 Task: Open Card Compliance Assessment in Board Public Relations Crisis Communication Planning and Preparation to Workspace Enterprise Risk Management and add a team member Softage.2@softage.net, a label Red, a checklist Food Photography, an attachment from your onedrive, a color Red and finally, add a card description 'Develop and launch new customer feedback program for product improvements' and a comment 'Given the potential impact of this task on our company mission and values, let us ensure that we approach it with a sense of integrity and ethics.'. Add a start date 'Jan 06, 1900' with a due date 'Jan 13, 1900'
Action: Mouse moved to (97, 405)
Screenshot: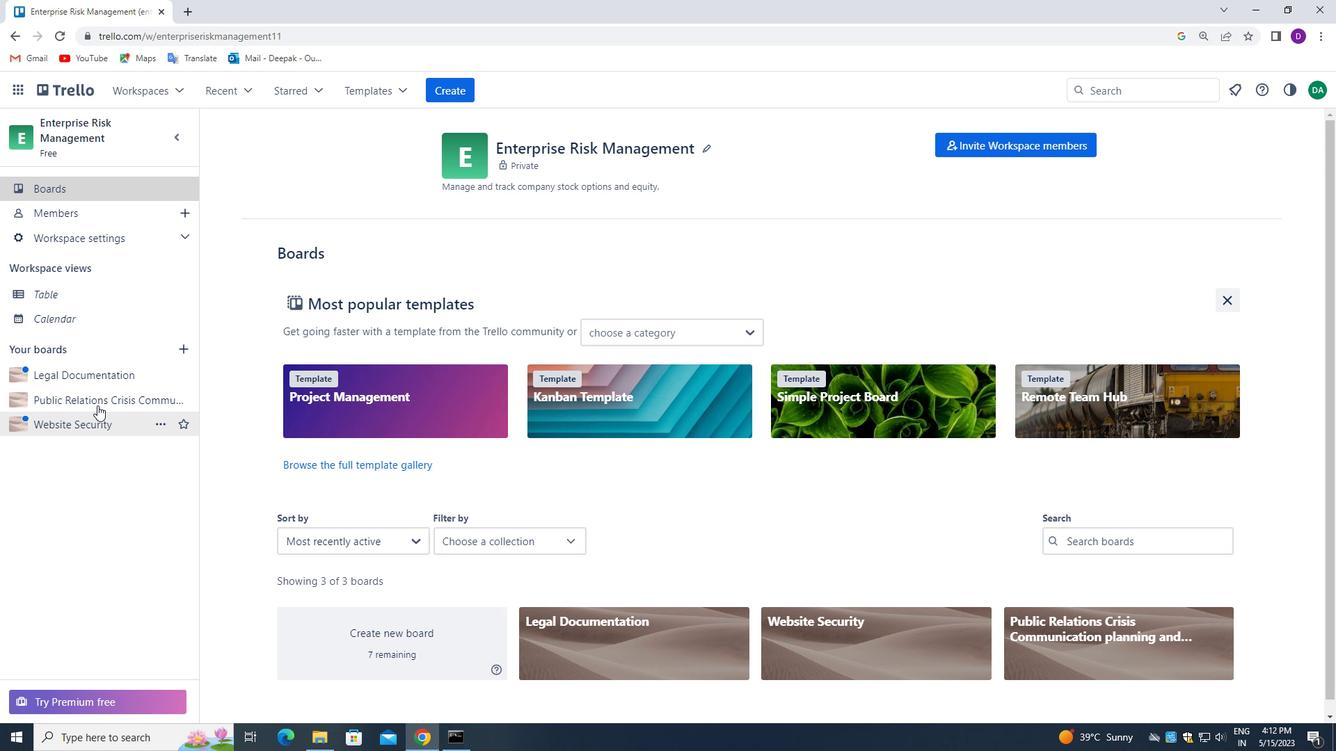 
Action: Mouse pressed left at (97, 405)
Screenshot: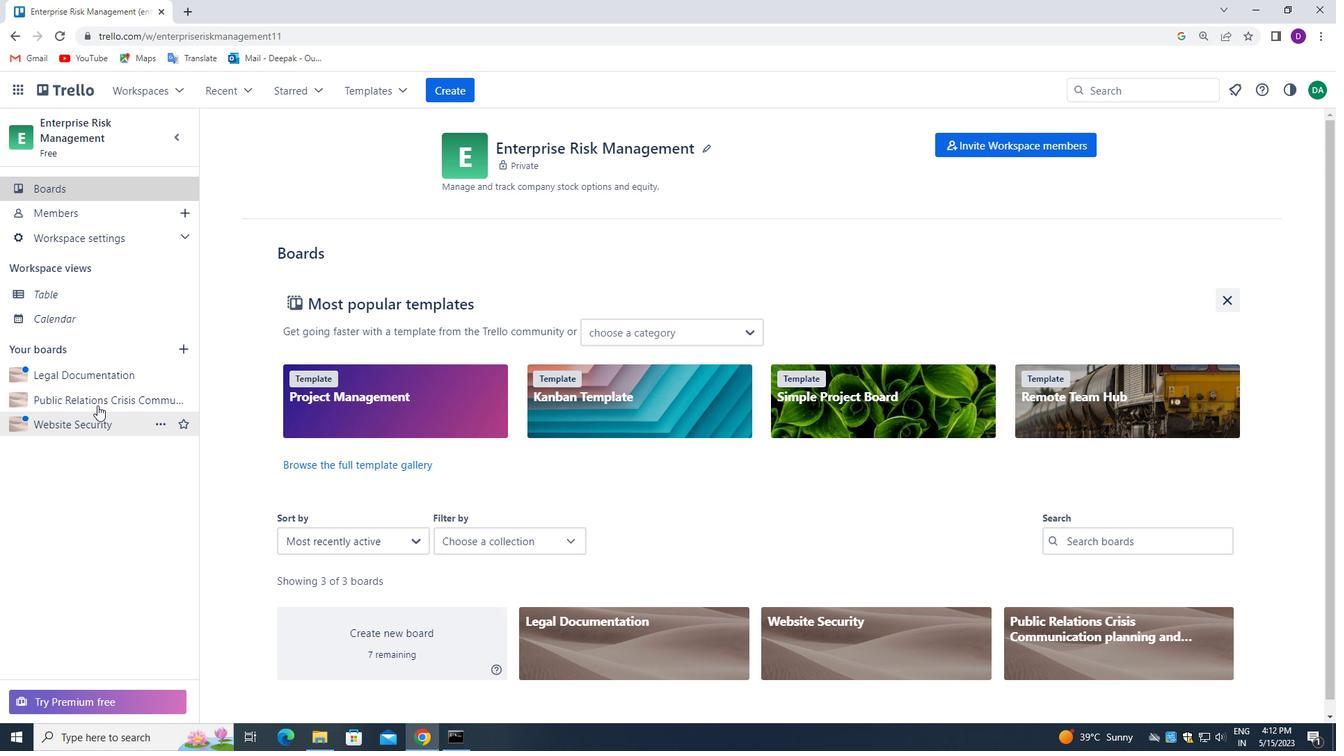 
Action: Mouse moved to (522, 208)
Screenshot: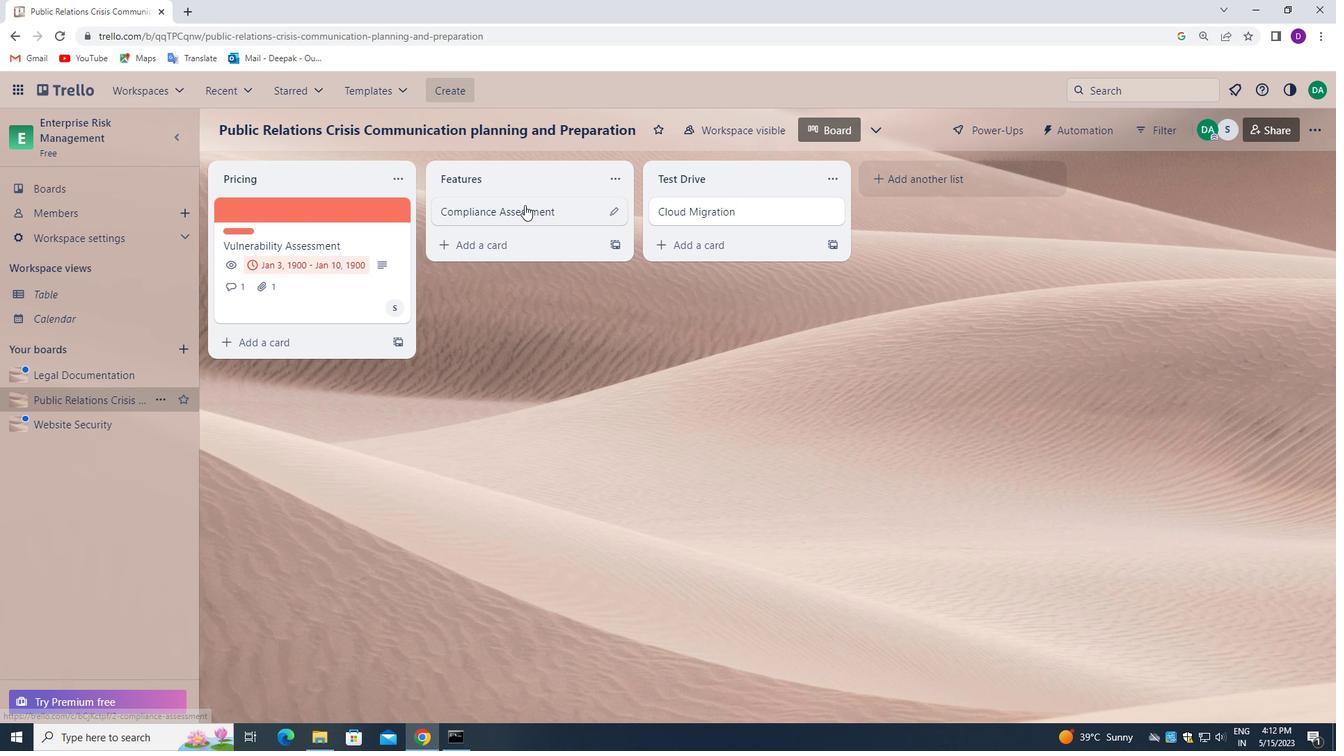 
Action: Mouse pressed left at (522, 208)
Screenshot: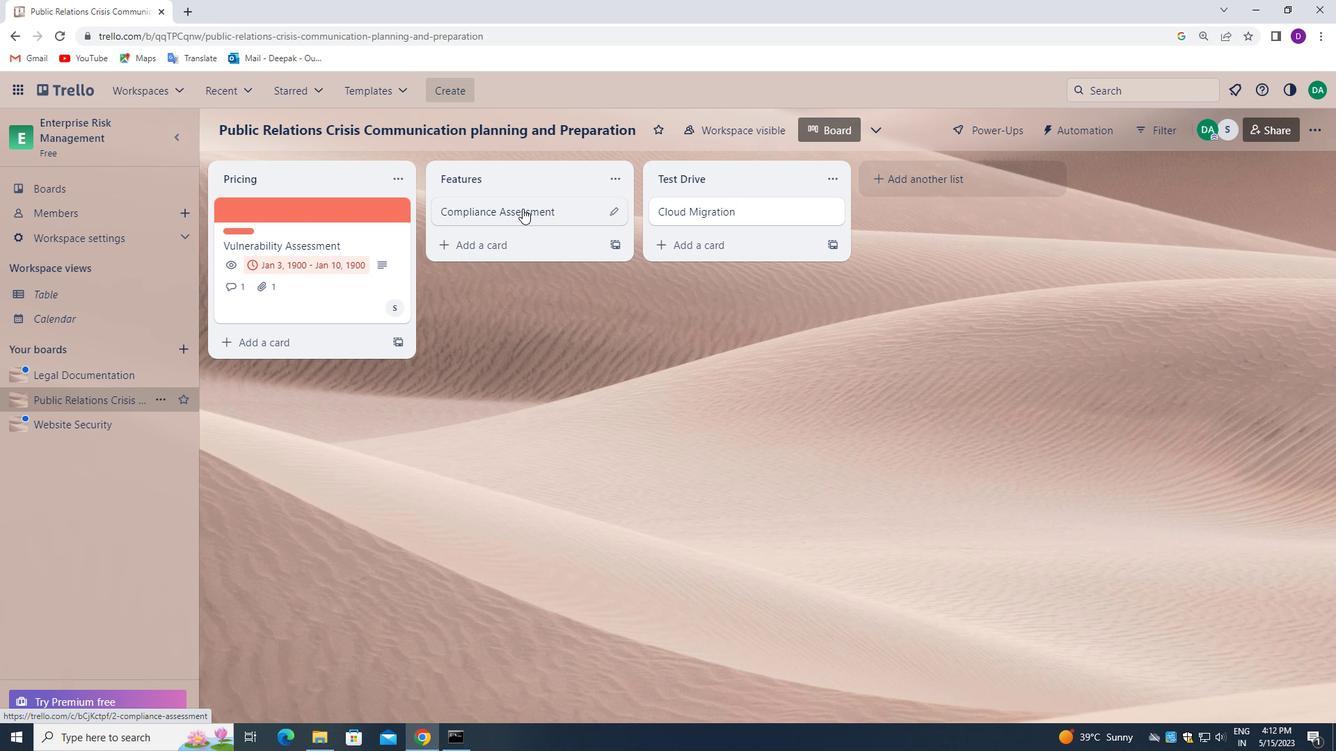 
Action: Mouse moved to (882, 261)
Screenshot: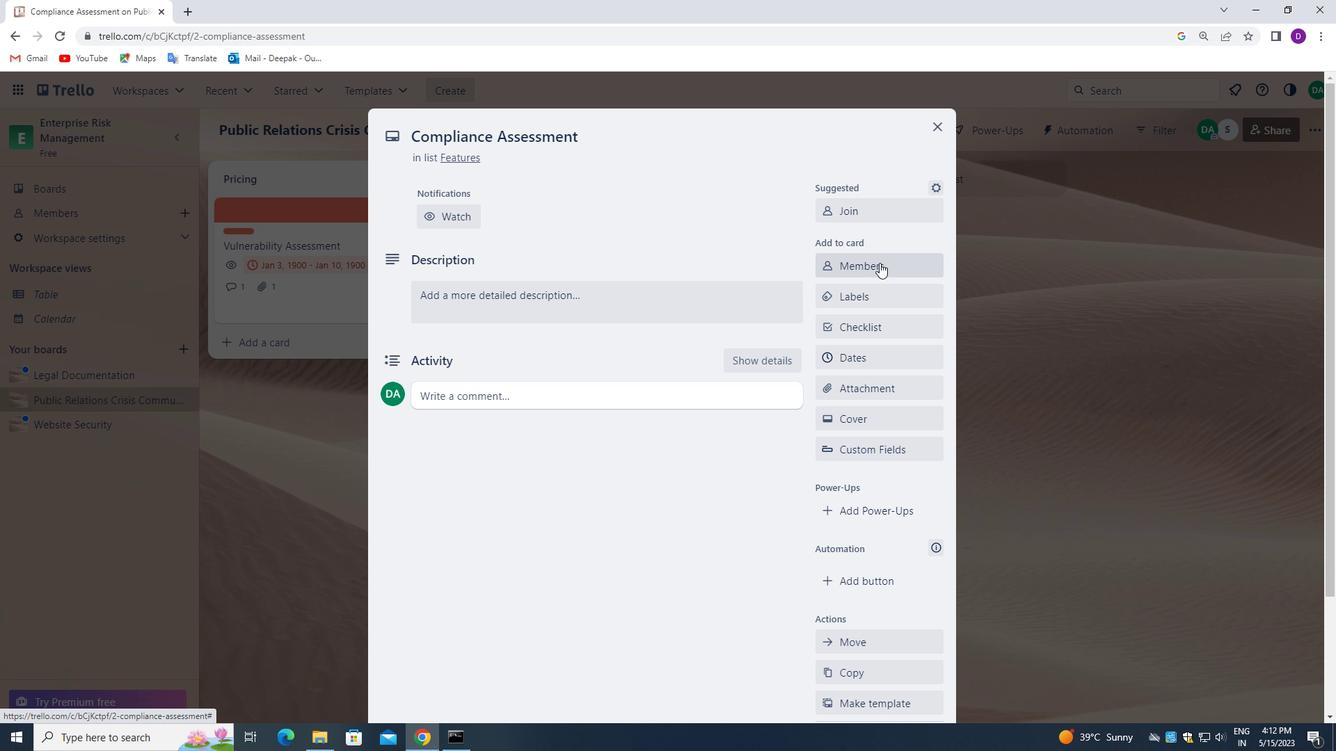 
Action: Mouse pressed left at (882, 261)
Screenshot: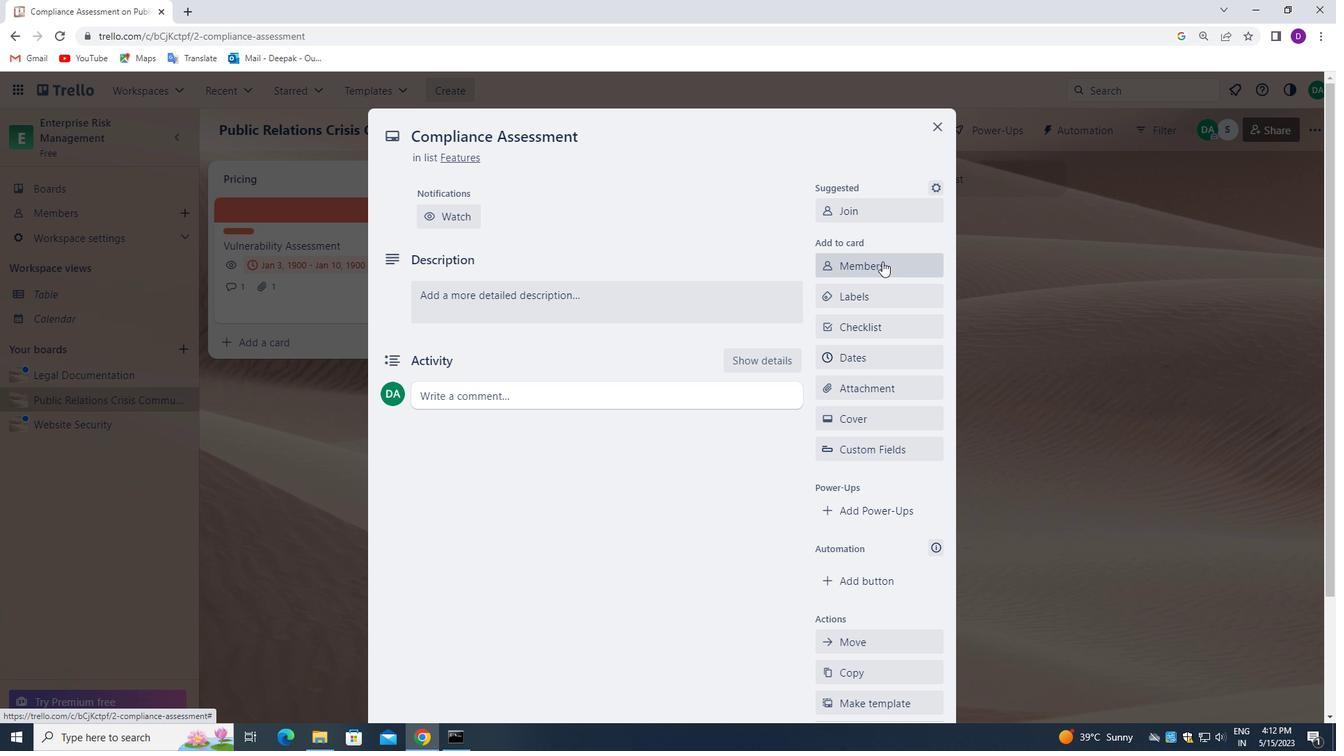 
Action: Mouse moved to (880, 335)
Screenshot: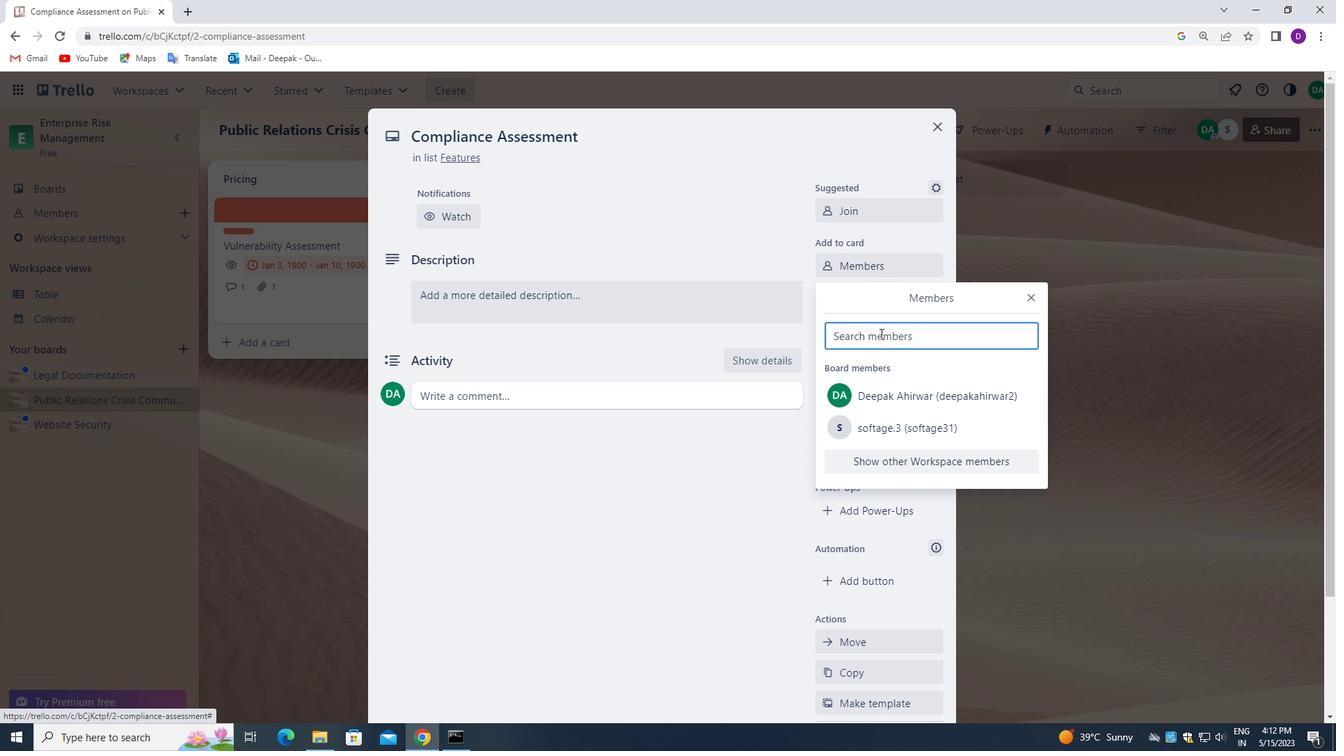 
Action: Mouse pressed left at (880, 335)
Screenshot: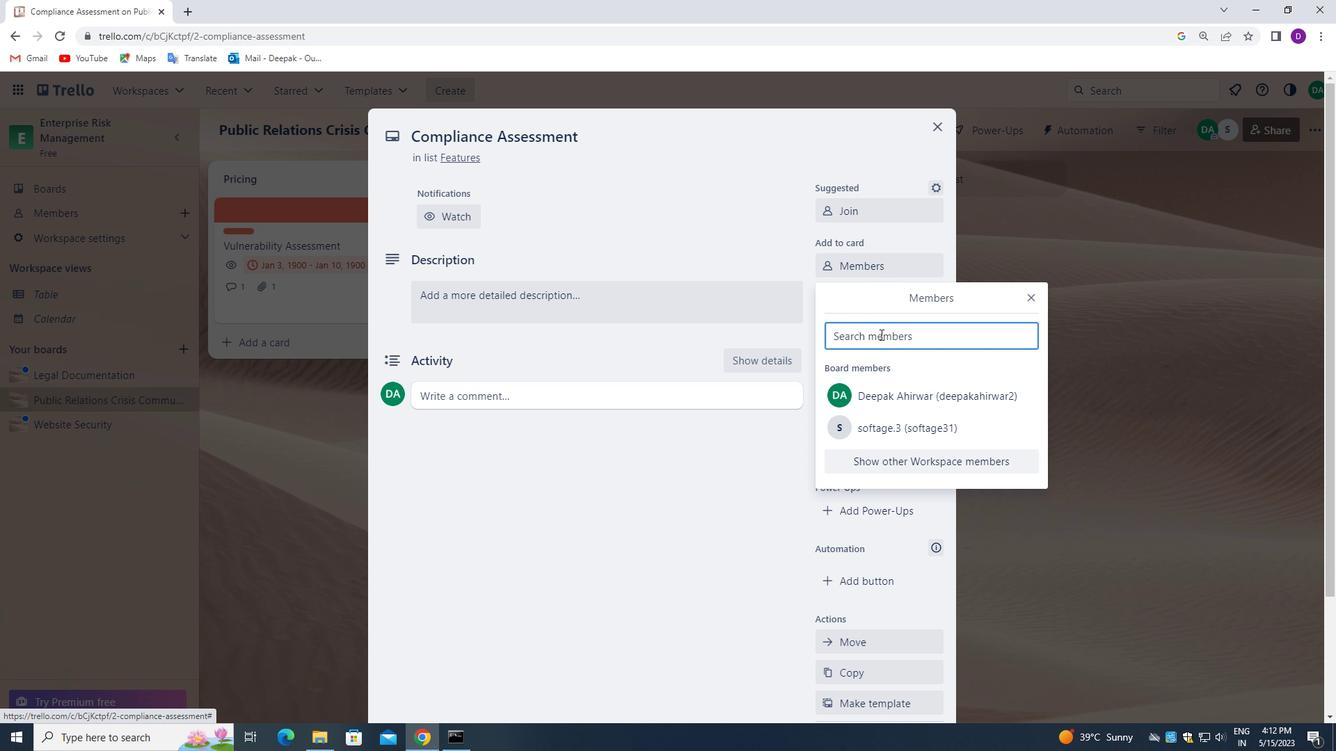 
Action: Mouse moved to (704, 472)
Screenshot: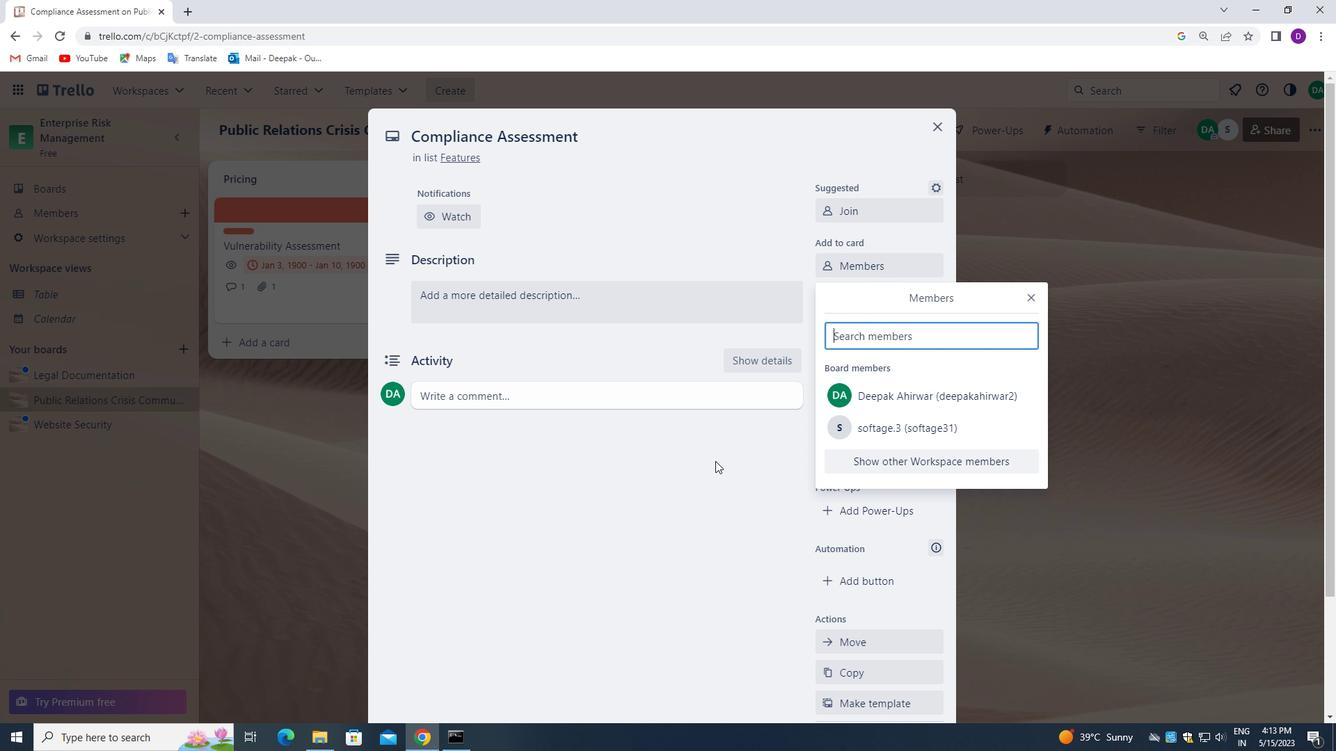 
Action: Key pressed <Key.shift_r>Softage.2<Key.shift>@SOFTAGE.NET
Screenshot: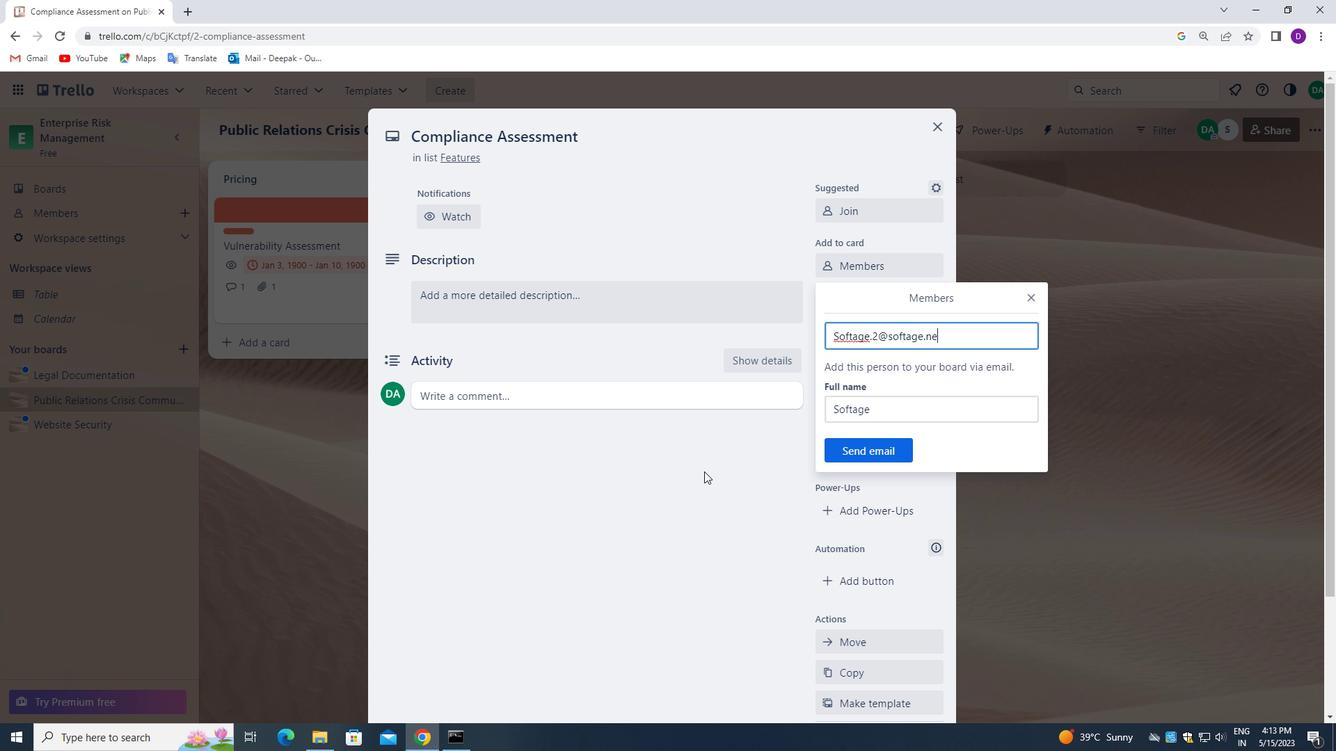 
Action: Mouse moved to (859, 454)
Screenshot: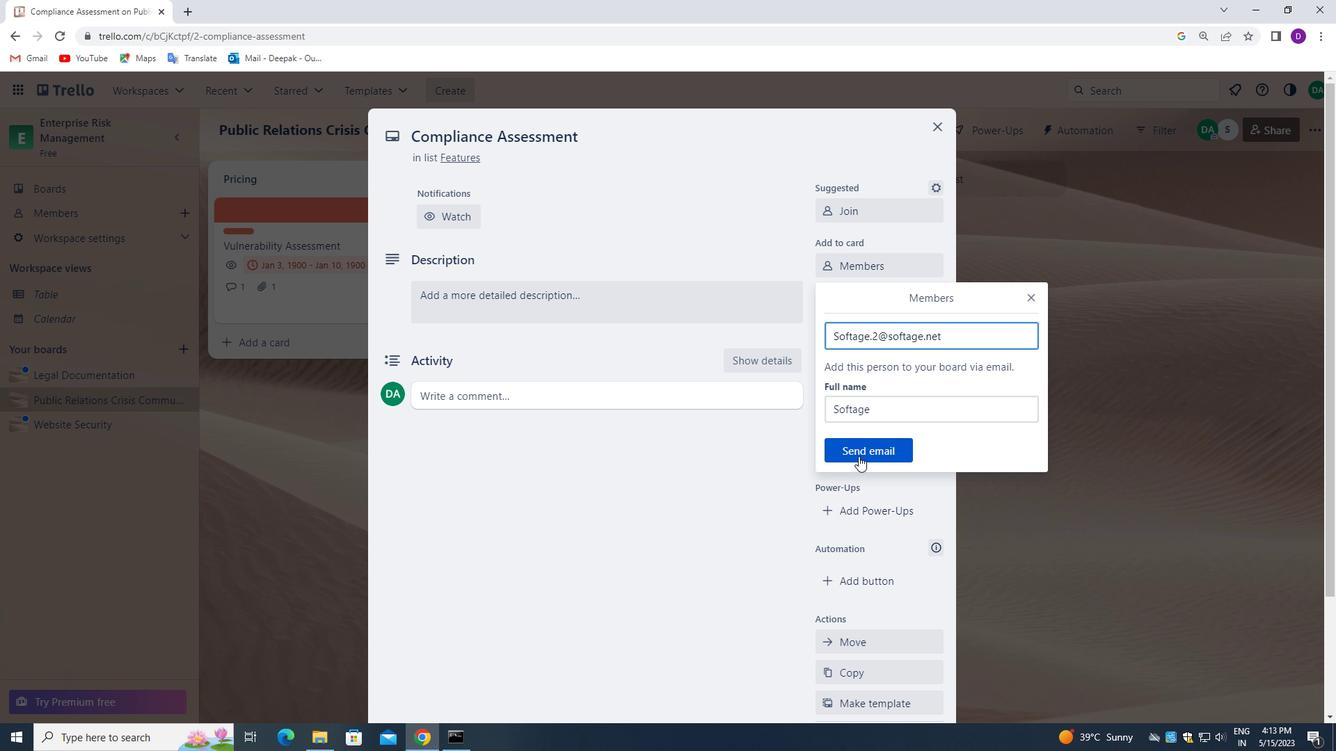 
Action: Mouse pressed left at (859, 454)
Screenshot: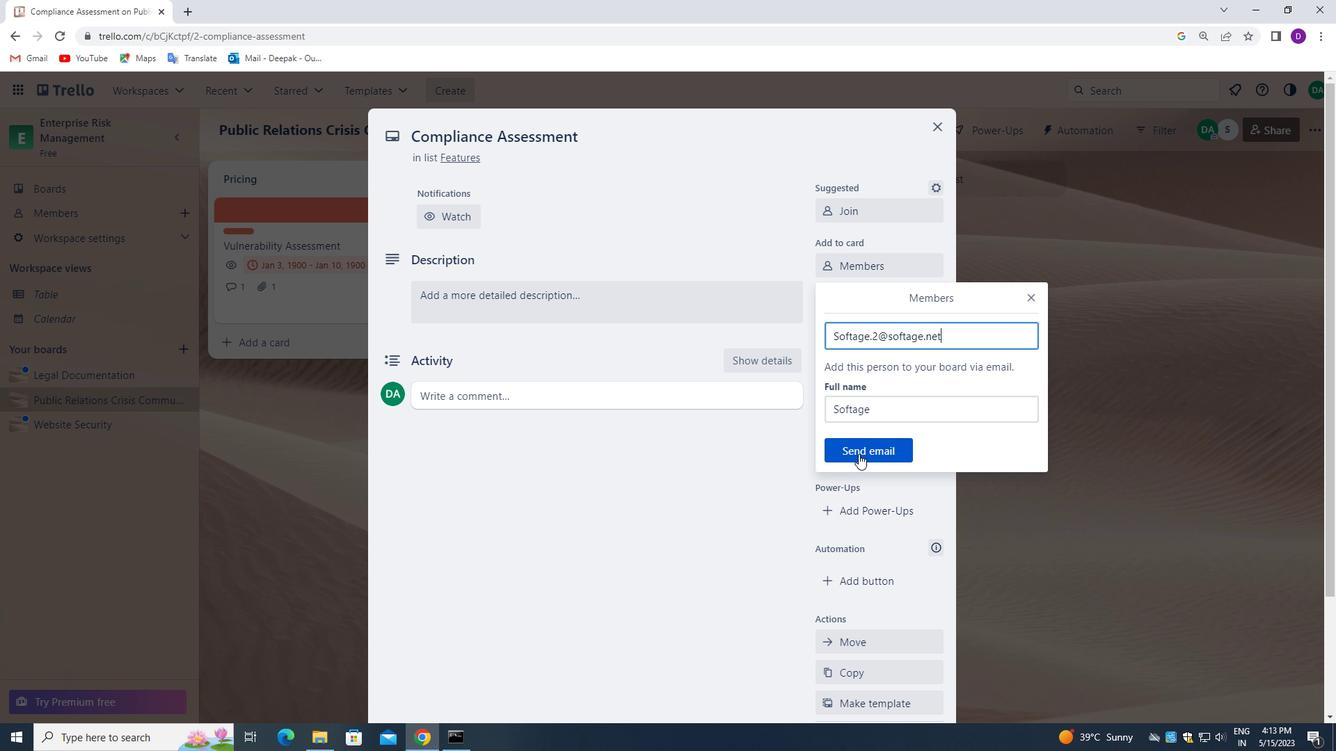 
Action: Mouse moved to (870, 295)
Screenshot: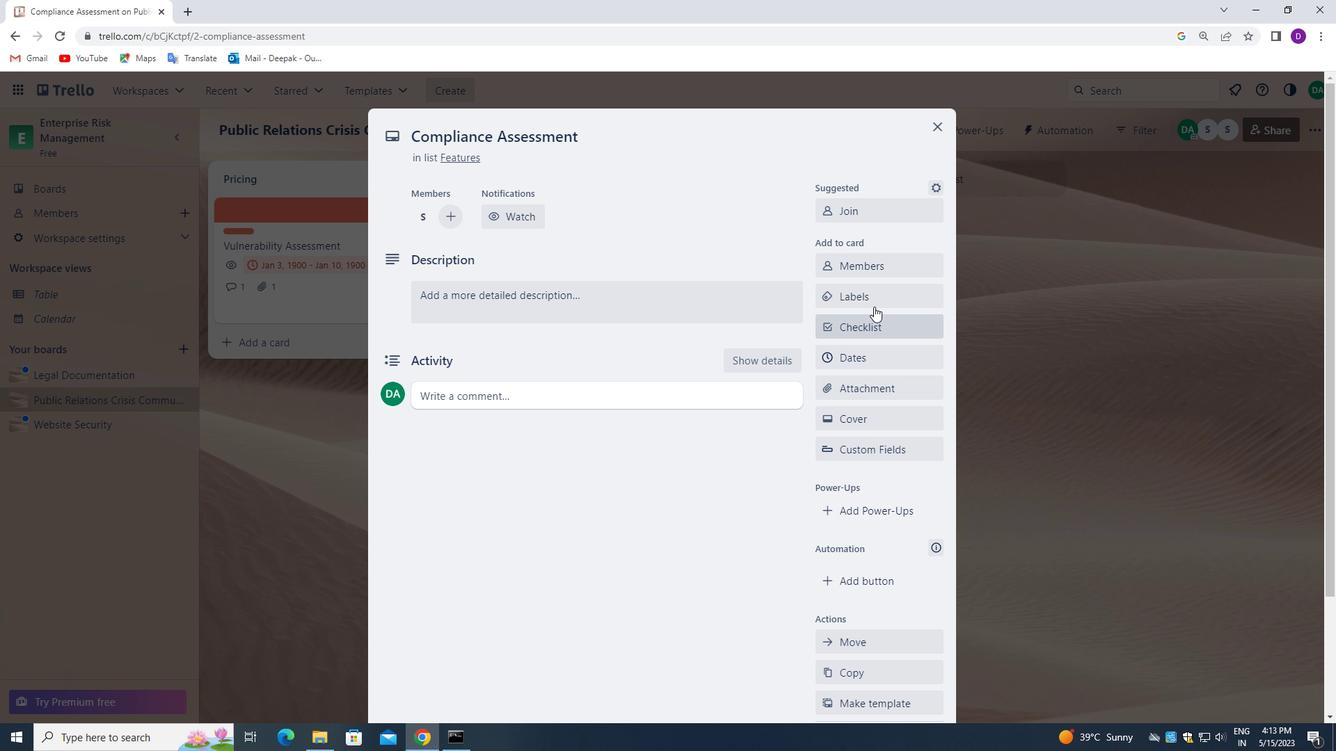 
Action: Mouse pressed left at (870, 295)
Screenshot: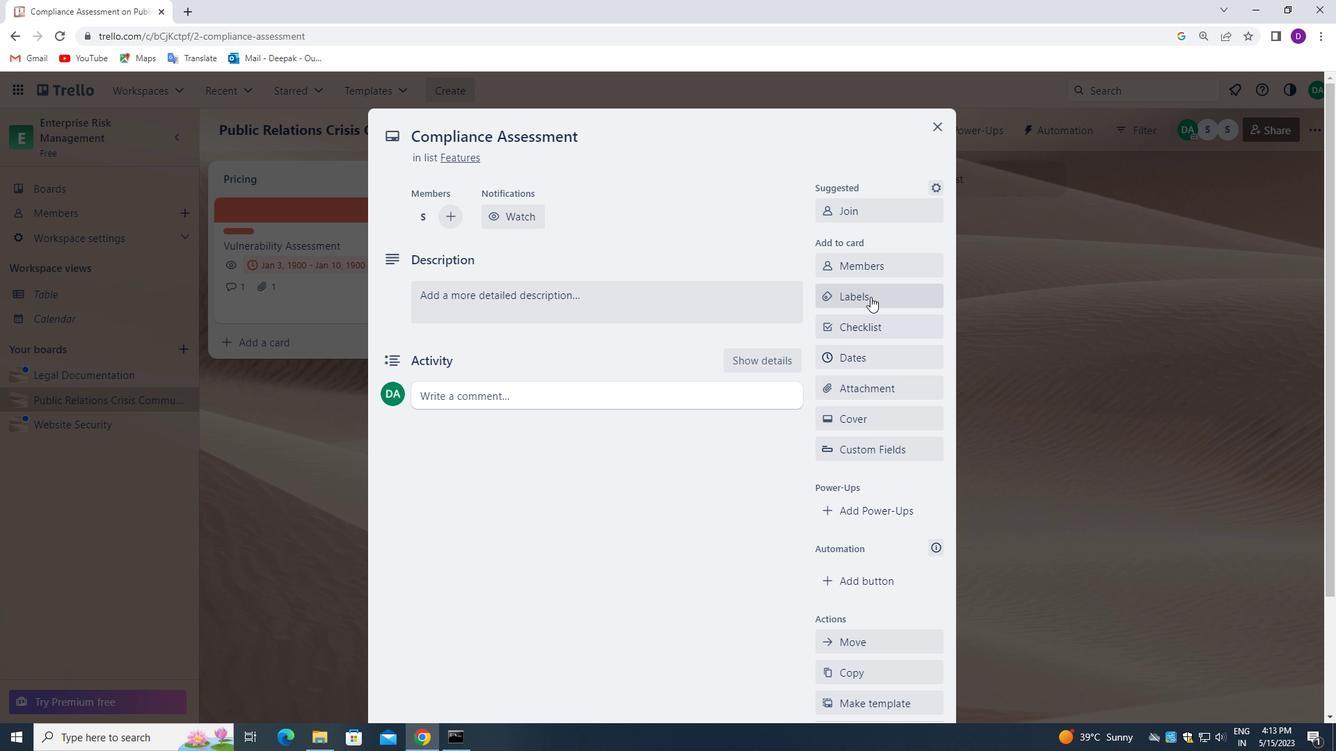 
Action: Mouse moved to (911, 495)
Screenshot: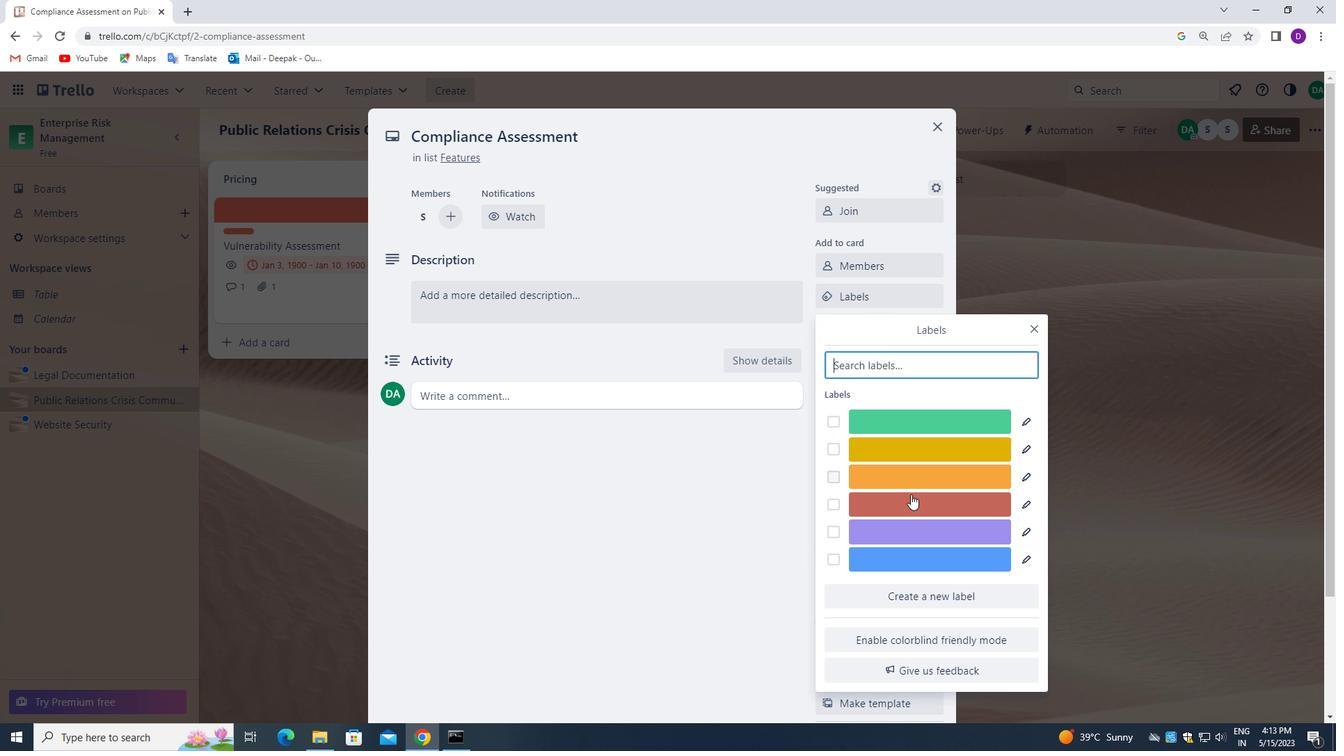 
Action: Mouse pressed left at (911, 495)
Screenshot: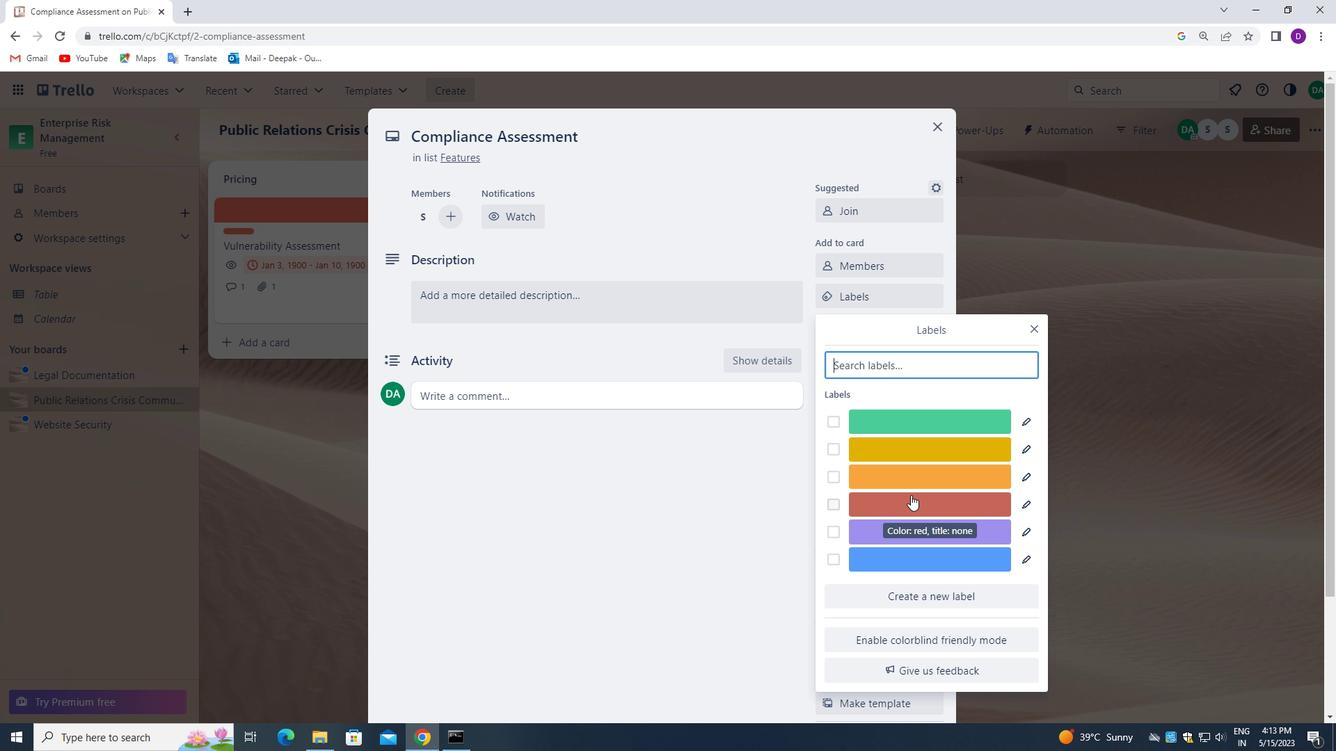 
Action: Mouse moved to (1034, 325)
Screenshot: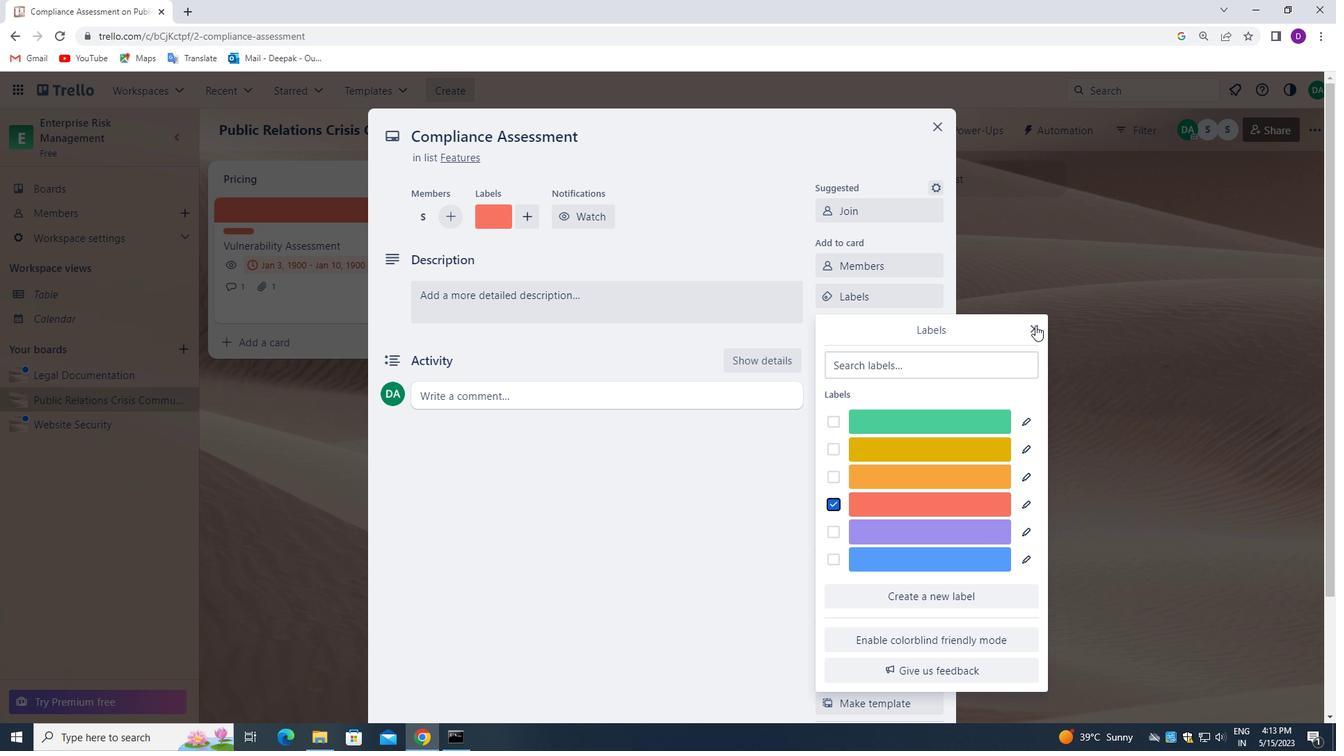 
Action: Mouse pressed left at (1034, 325)
Screenshot: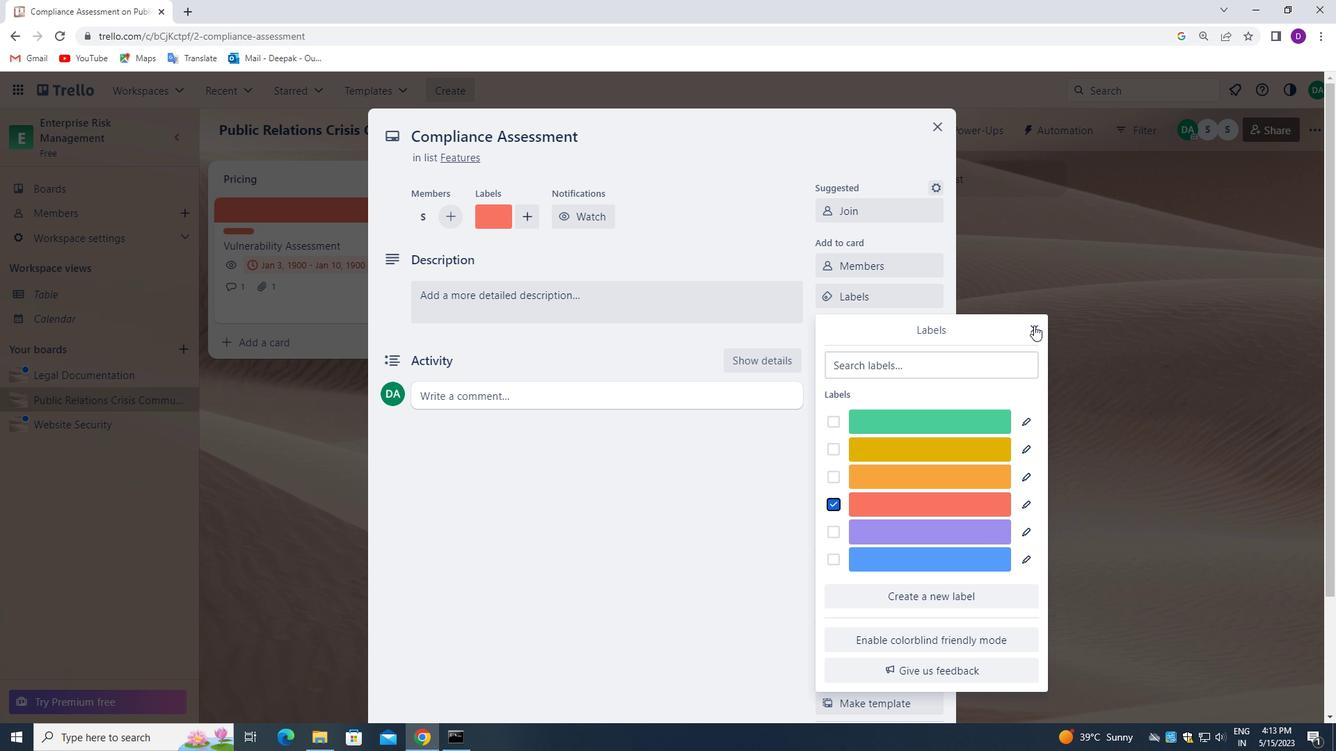 
Action: Mouse moved to (875, 328)
Screenshot: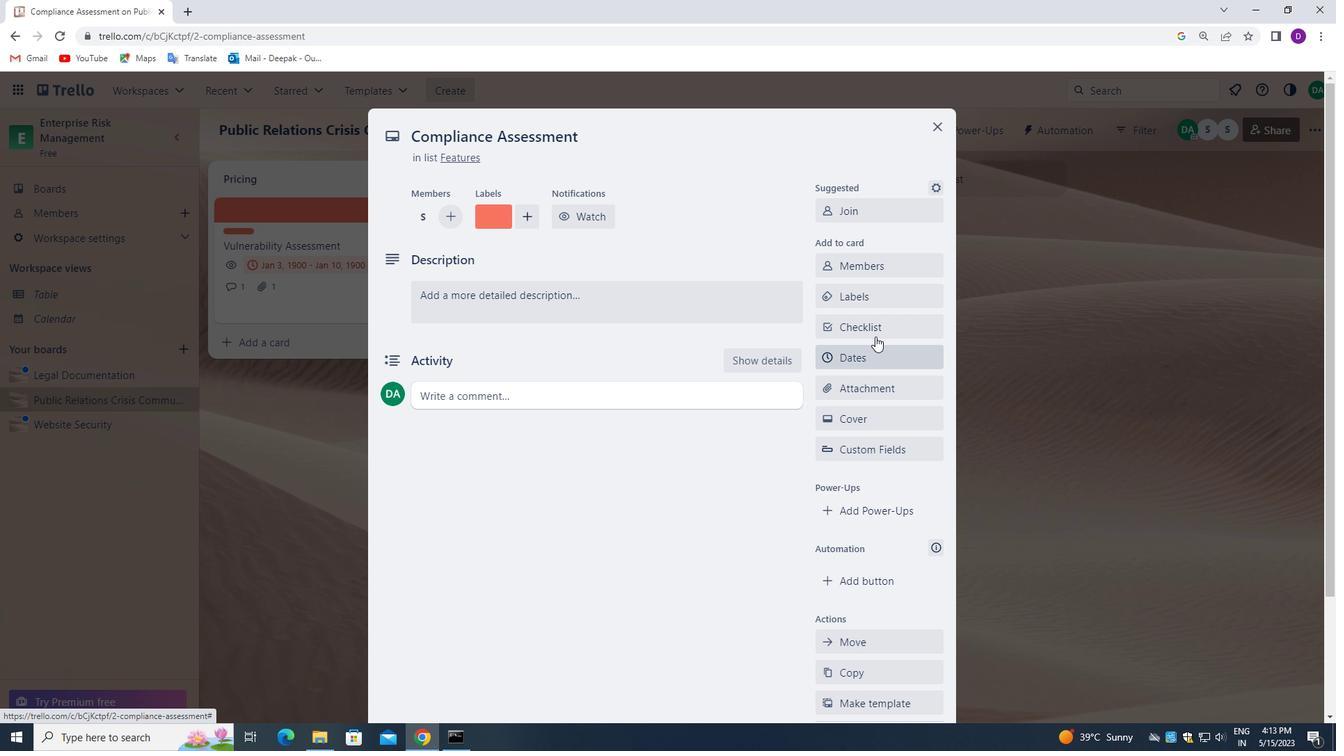 
Action: Mouse pressed left at (875, 328)
Screenshot: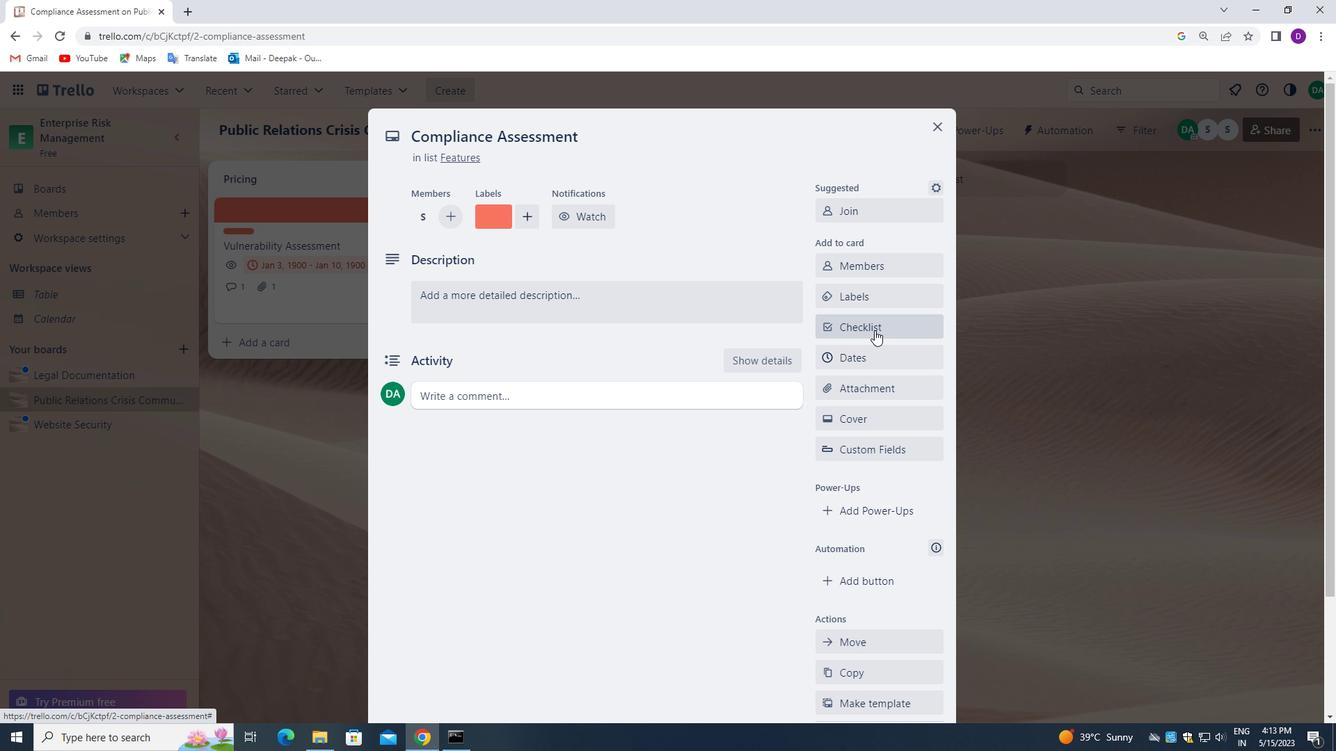 
Action: Mouse moved to (913, 410)
Screenshot: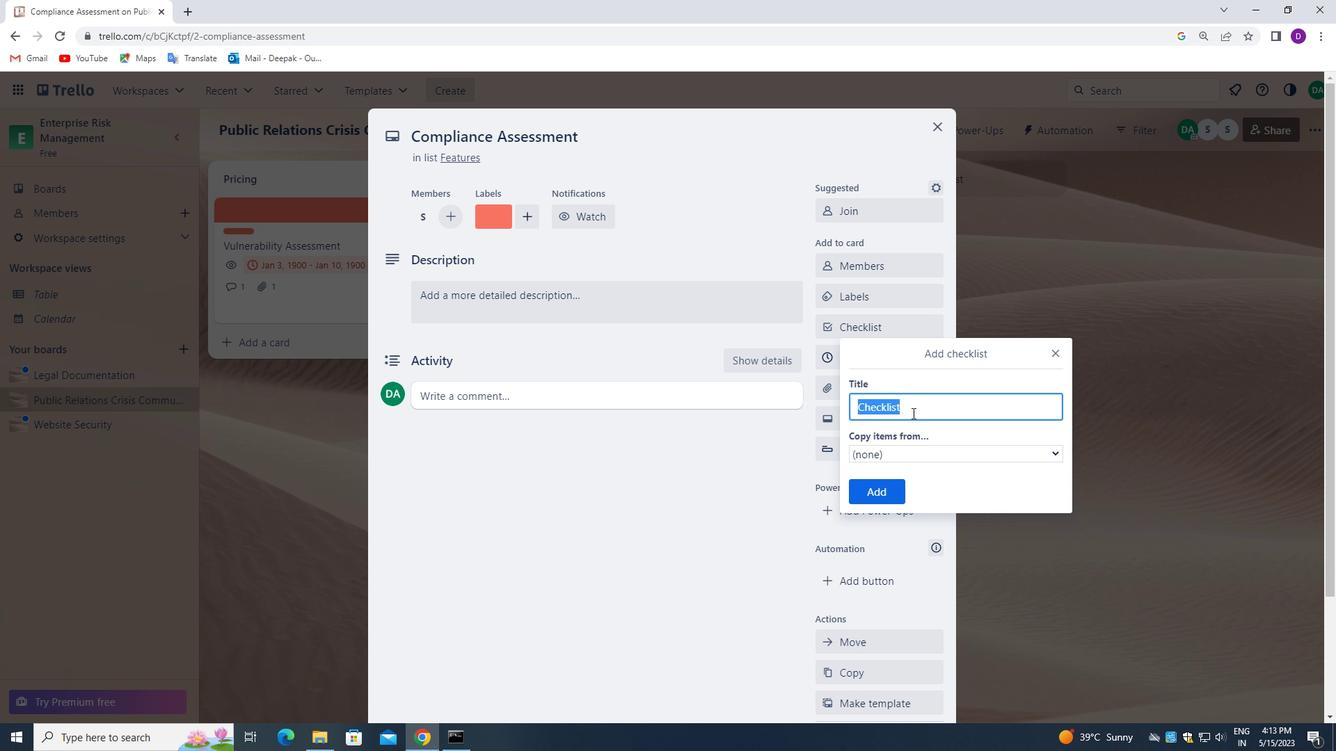 
Action: Key pressed <Key.backspace><Key.shift_r>FOOD<Key.space><Key.shift>PHOTOGRAPHY
Screenshot: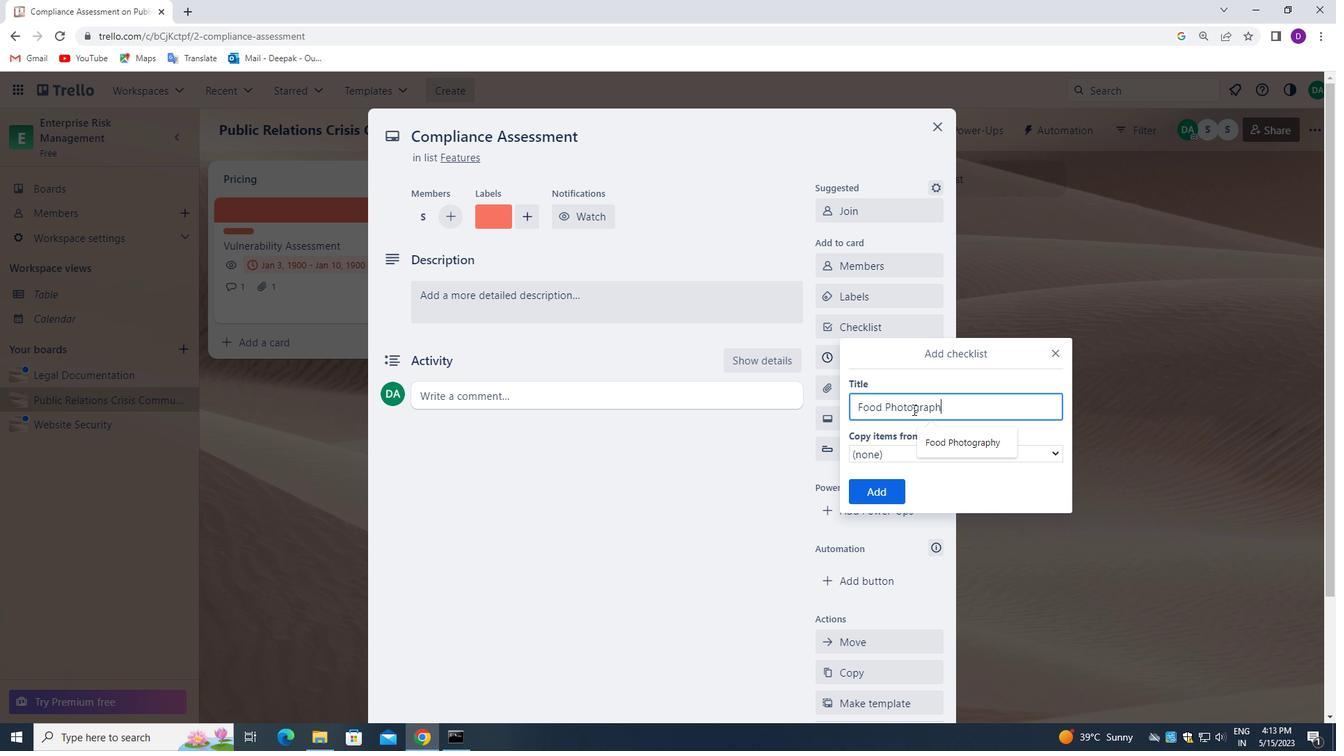 
Action: Mouse moved to (874, 487)
Screenshot: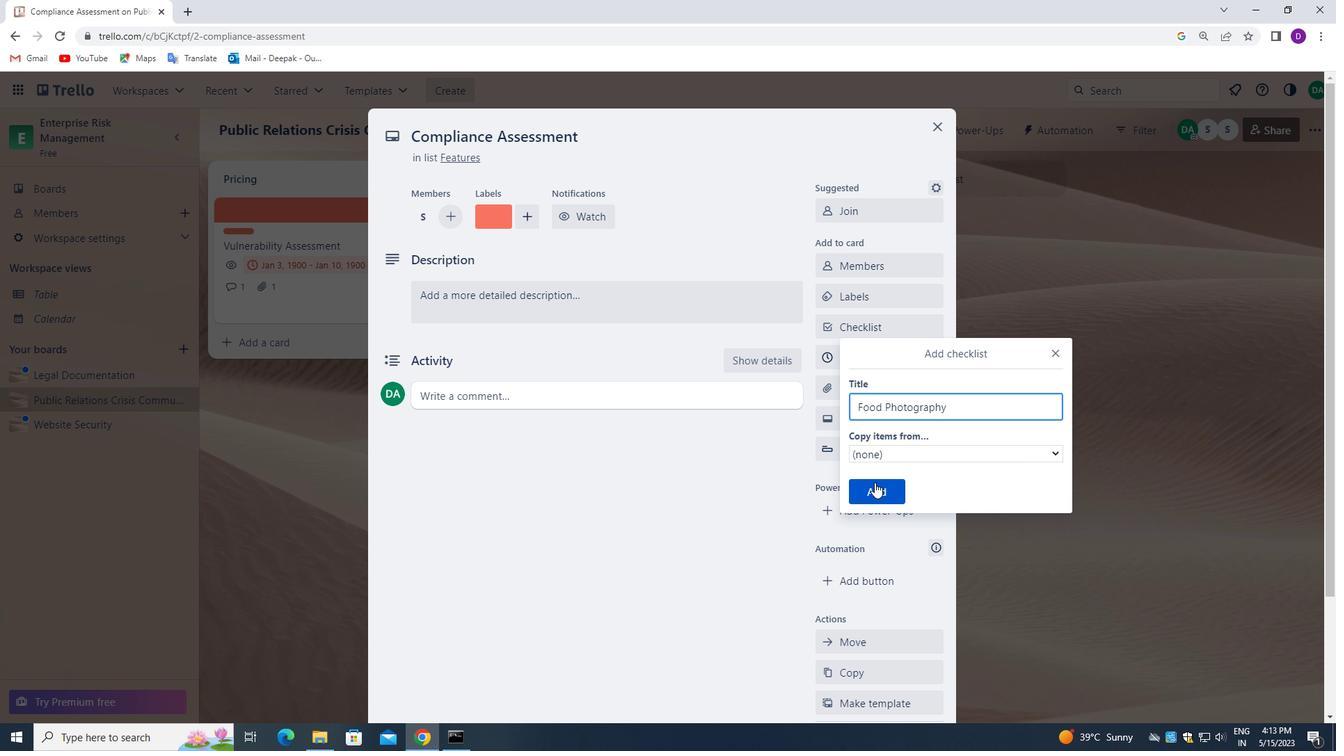 
Action: Mouse pressed left at (874, 487)
Screenshot: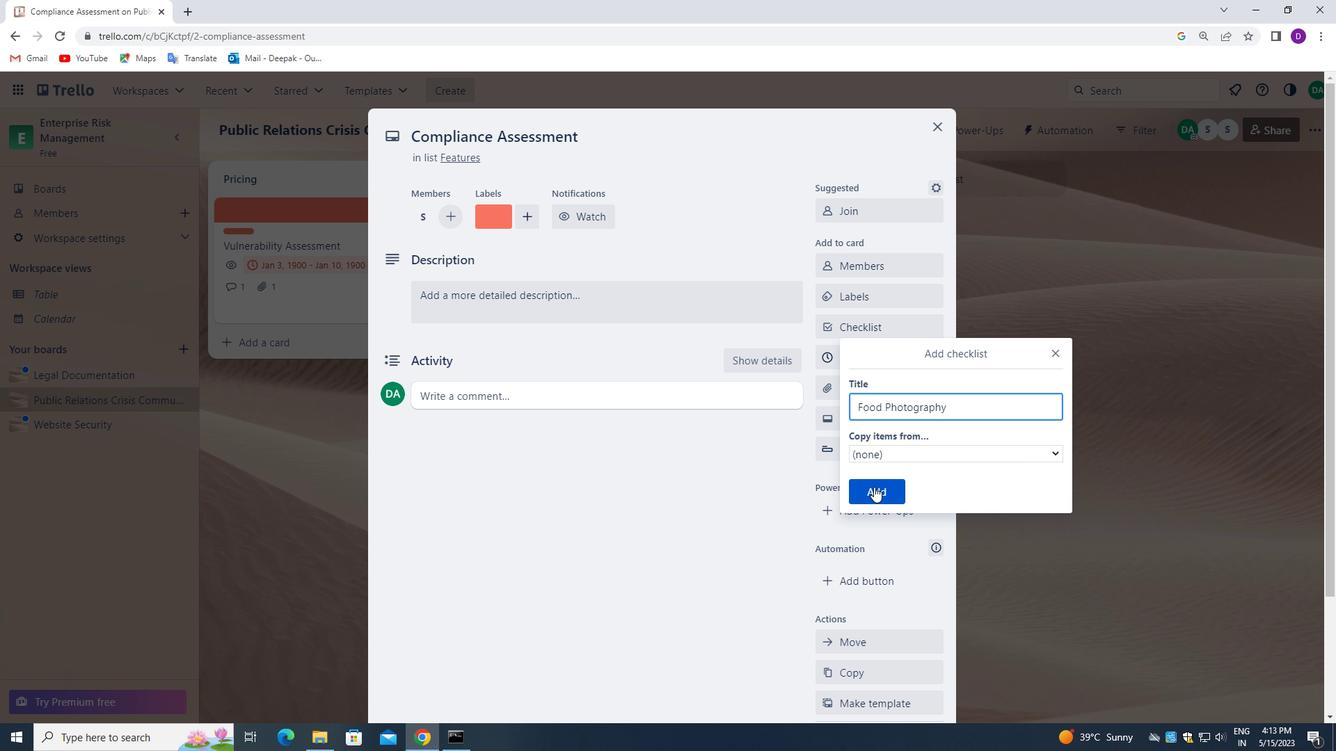 
Action: Mouse moved to (860, 381)
Screenshot: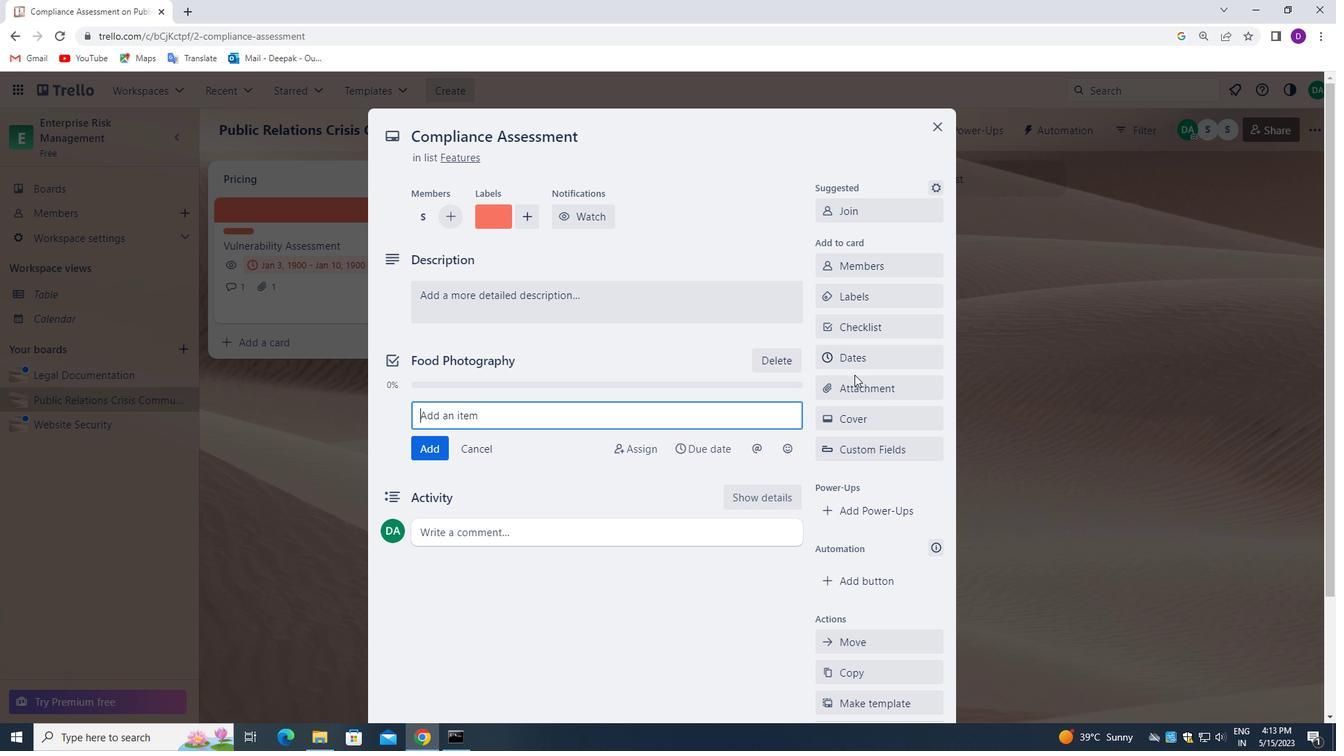 
Action: Mouse pressed left at (860, 381)
Screenshot: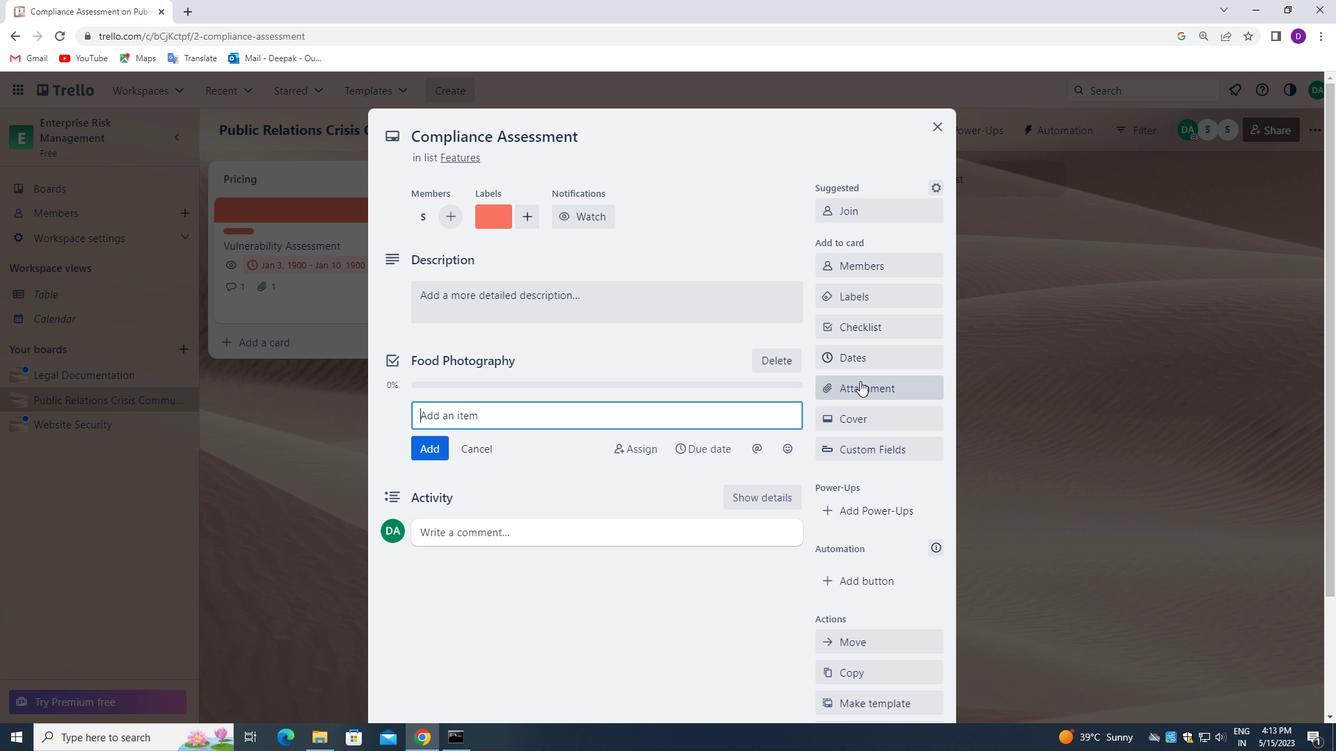 
Action: Mouse moved to (867, 284)
Screenshot: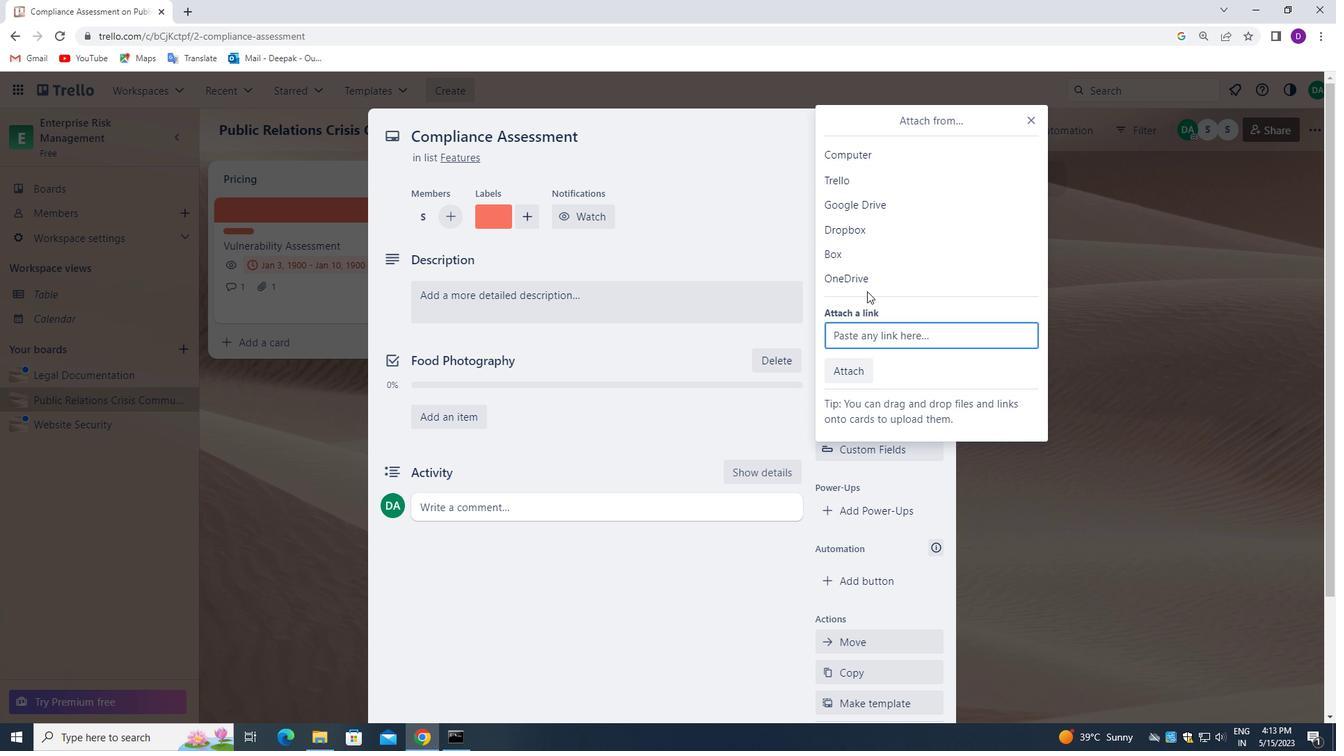 
Action: Mouse pressed left at (867, 284)
Screenshot: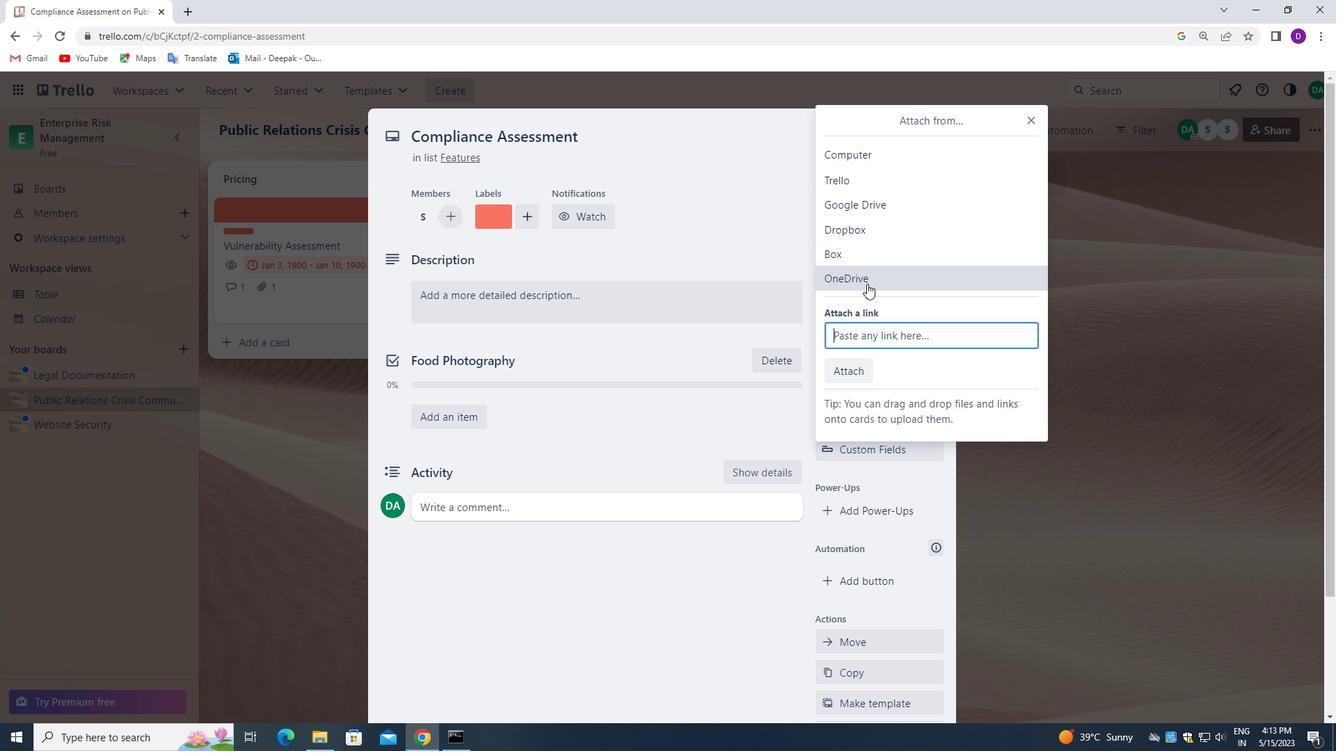 
Action: Mouse moved to (600, 437)
Screenshot: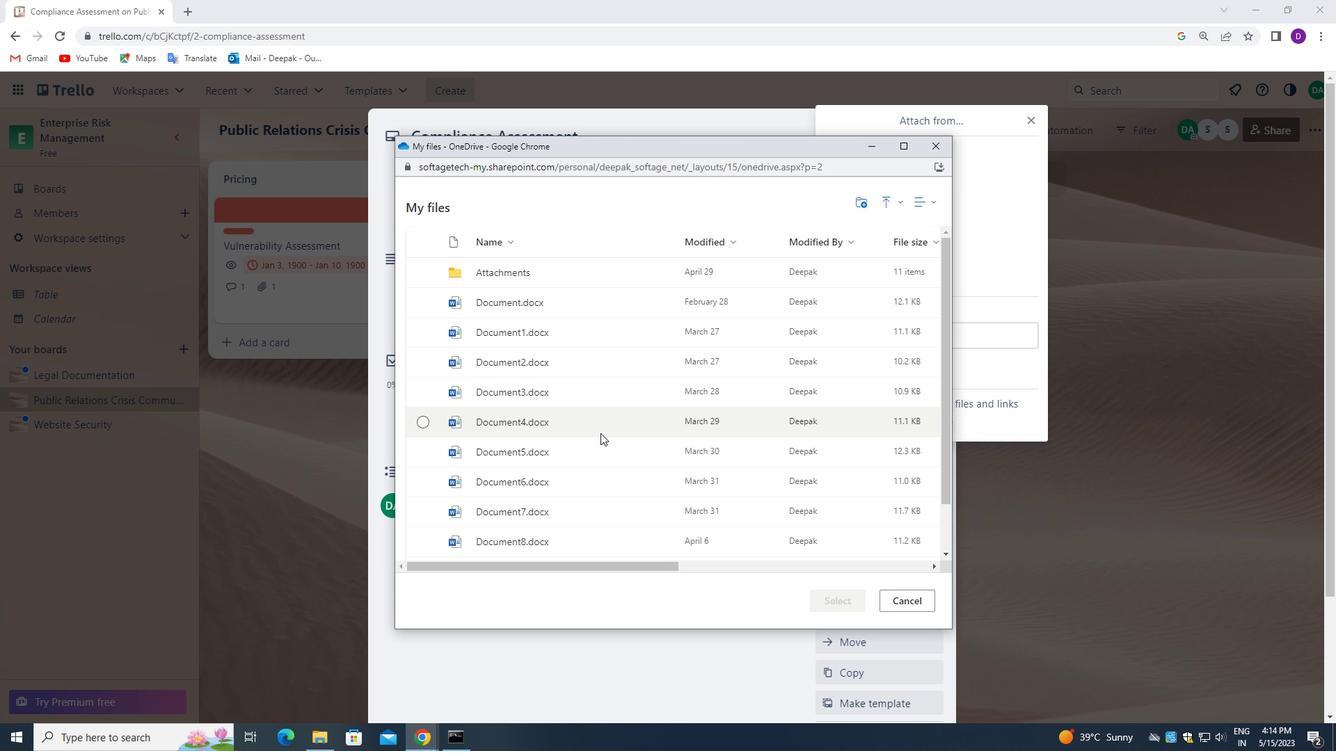 
Action: Mouse pressed left at (600, 437)
Screenshot: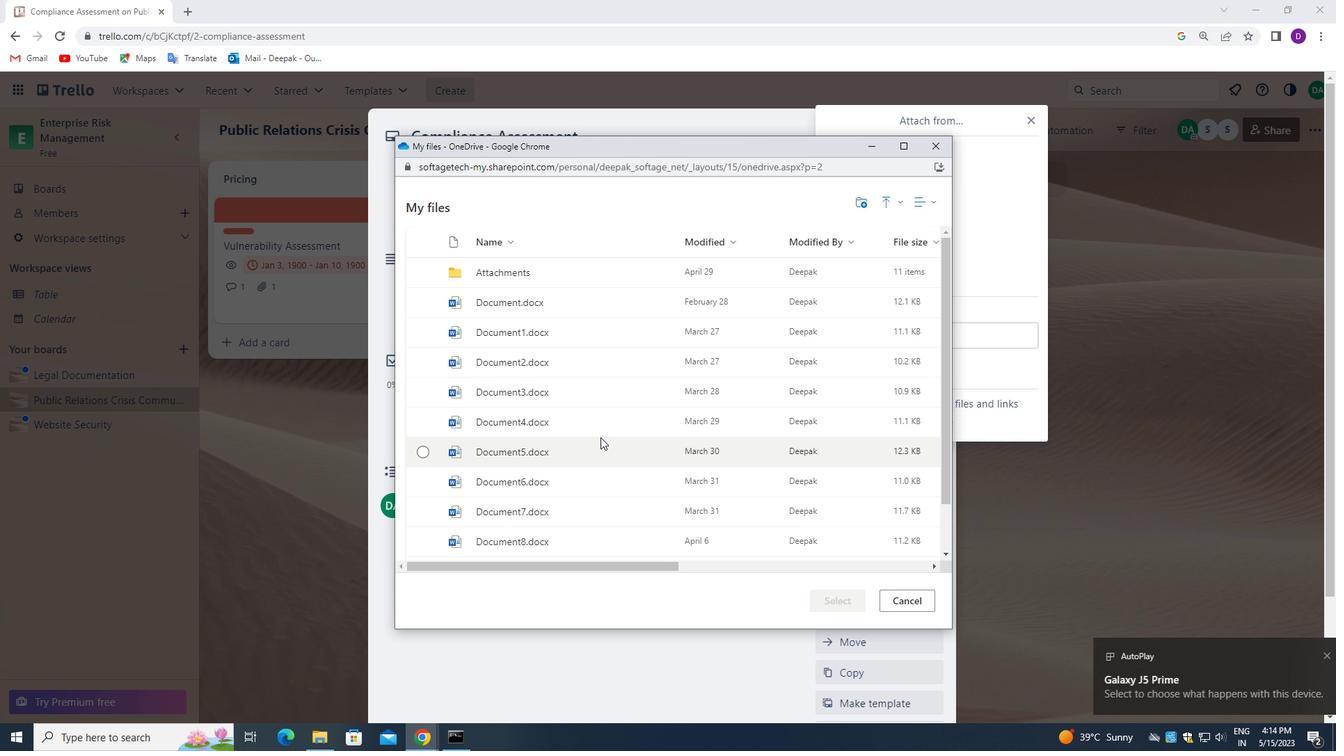 
Action: Mouse moved to (824, 598)
Screenshot: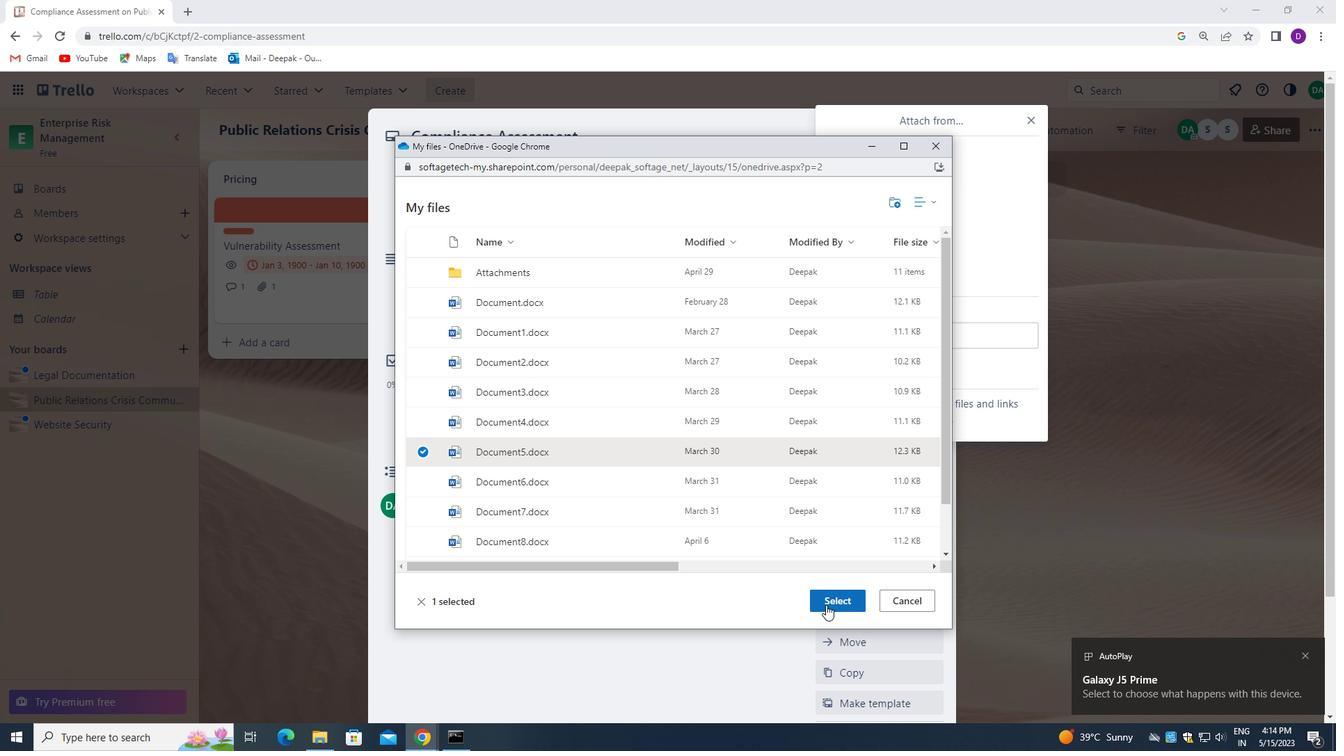 
Action: Mouse pressed left at (824, 598)
Screenshot: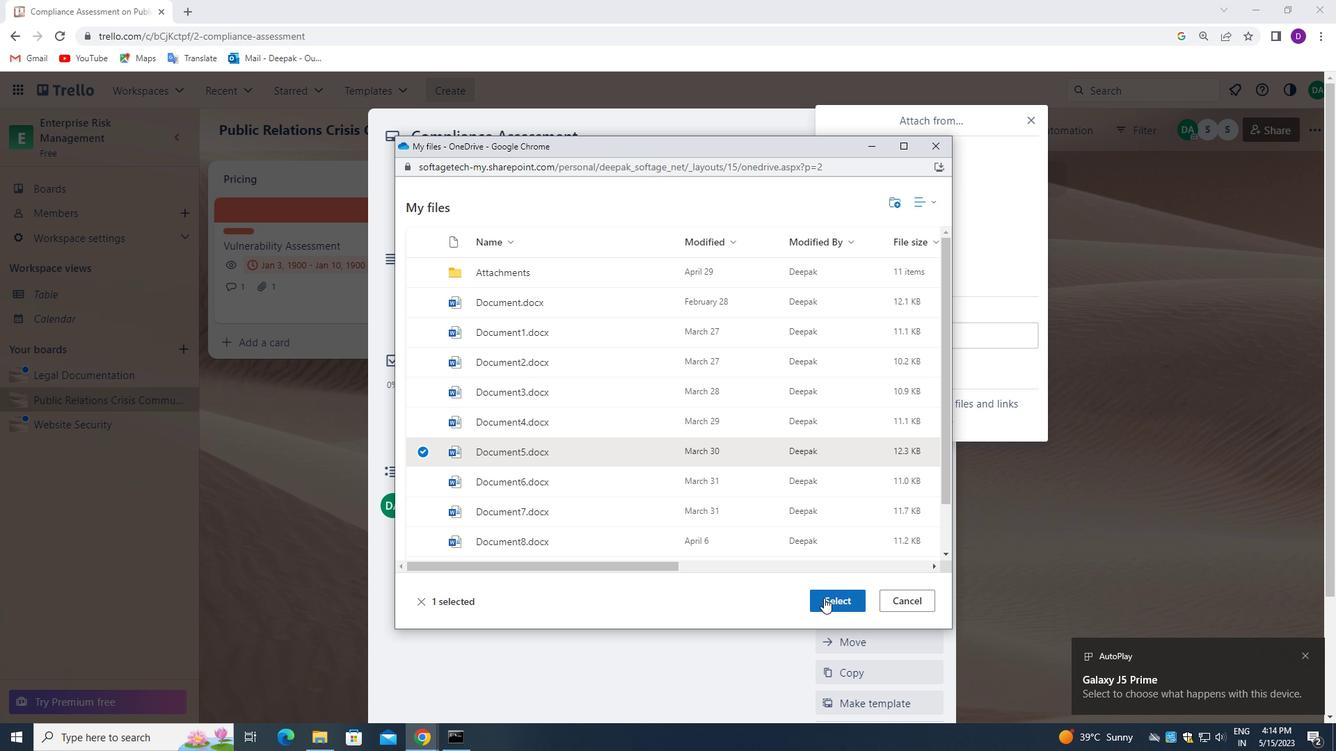 
Action: Mouse moved to (870, 450)
Screenshot: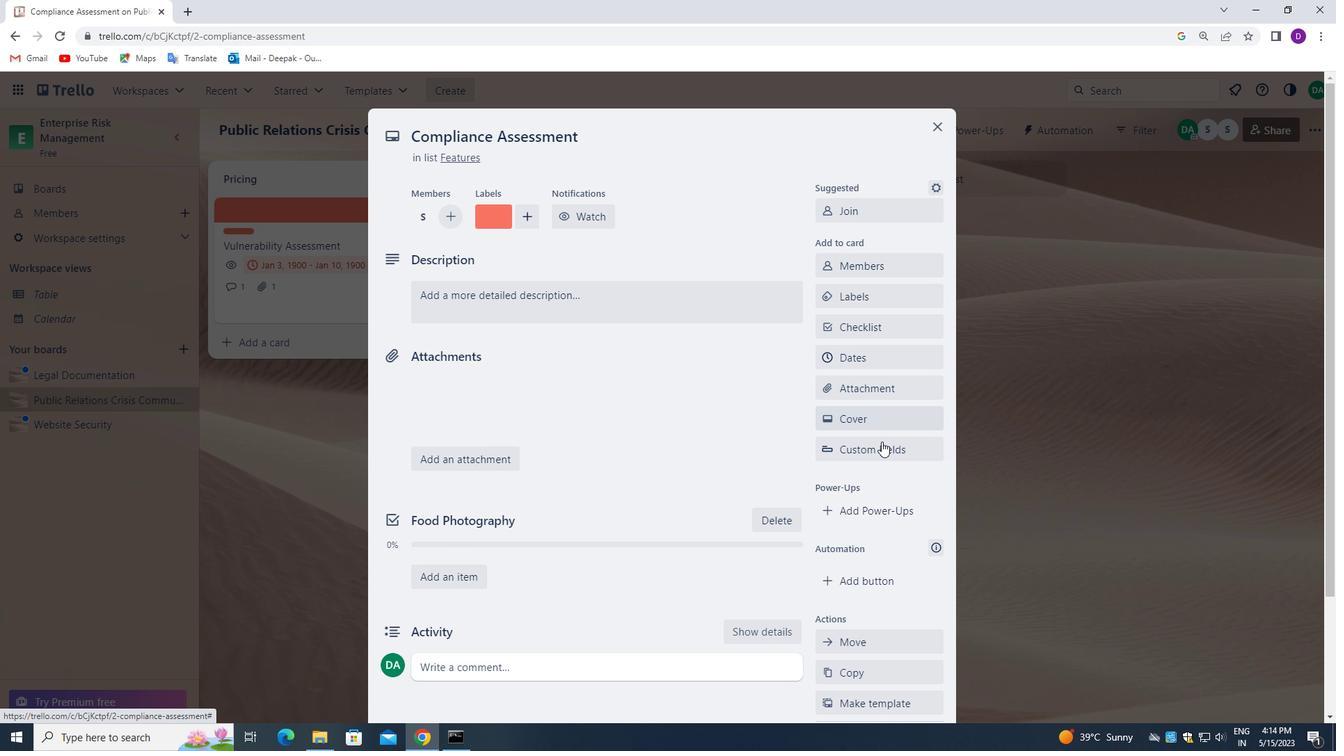 
Action: Mouse scrolled (870, 449) with delta (0, 0)
Screenshot: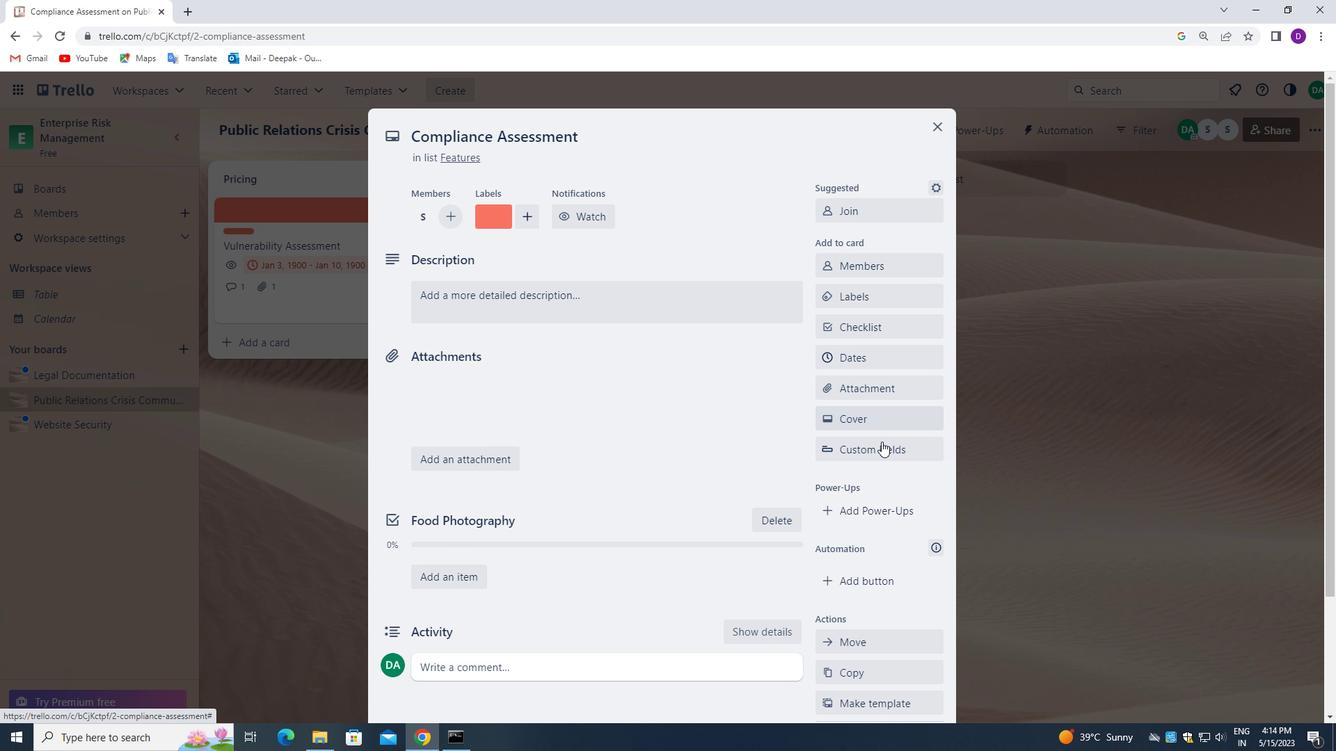 
Action: Mouse moved to (866, 353)
Screenshot: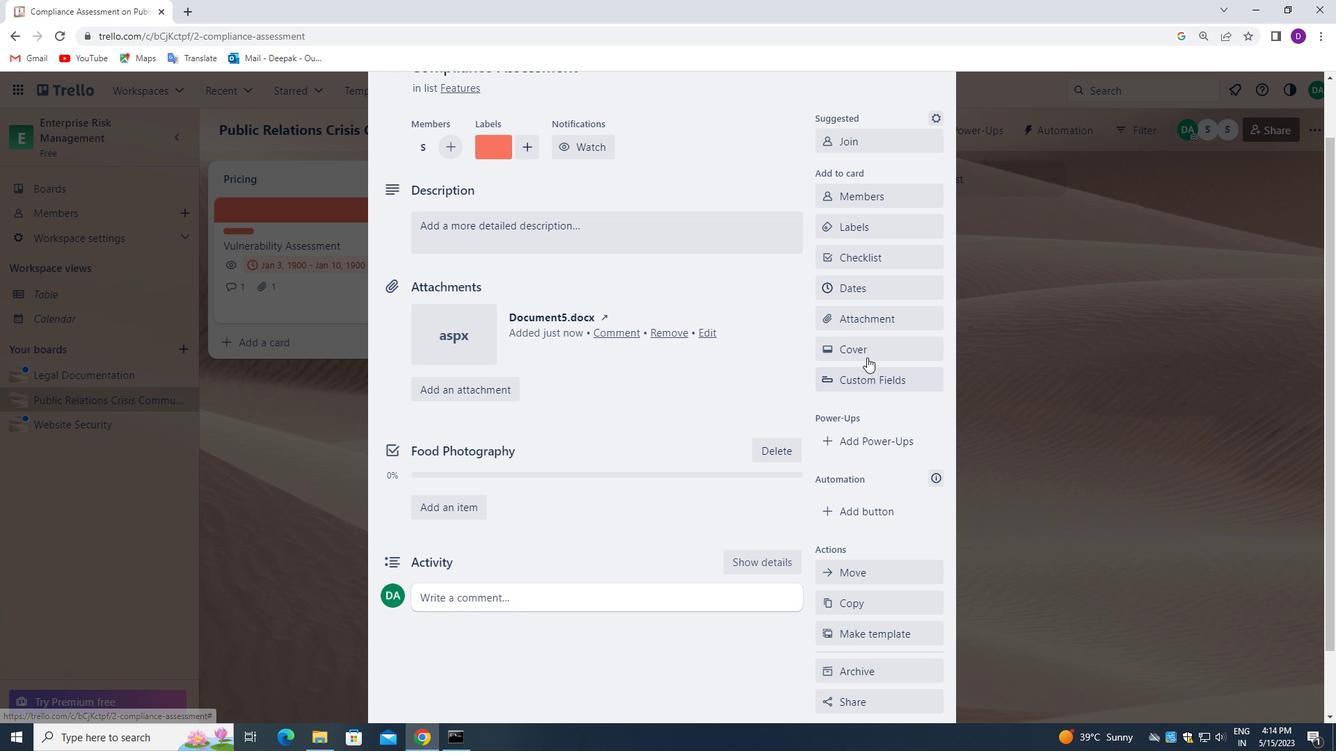 
Action: Mouse pressed left at (866, 353)
Screenshot: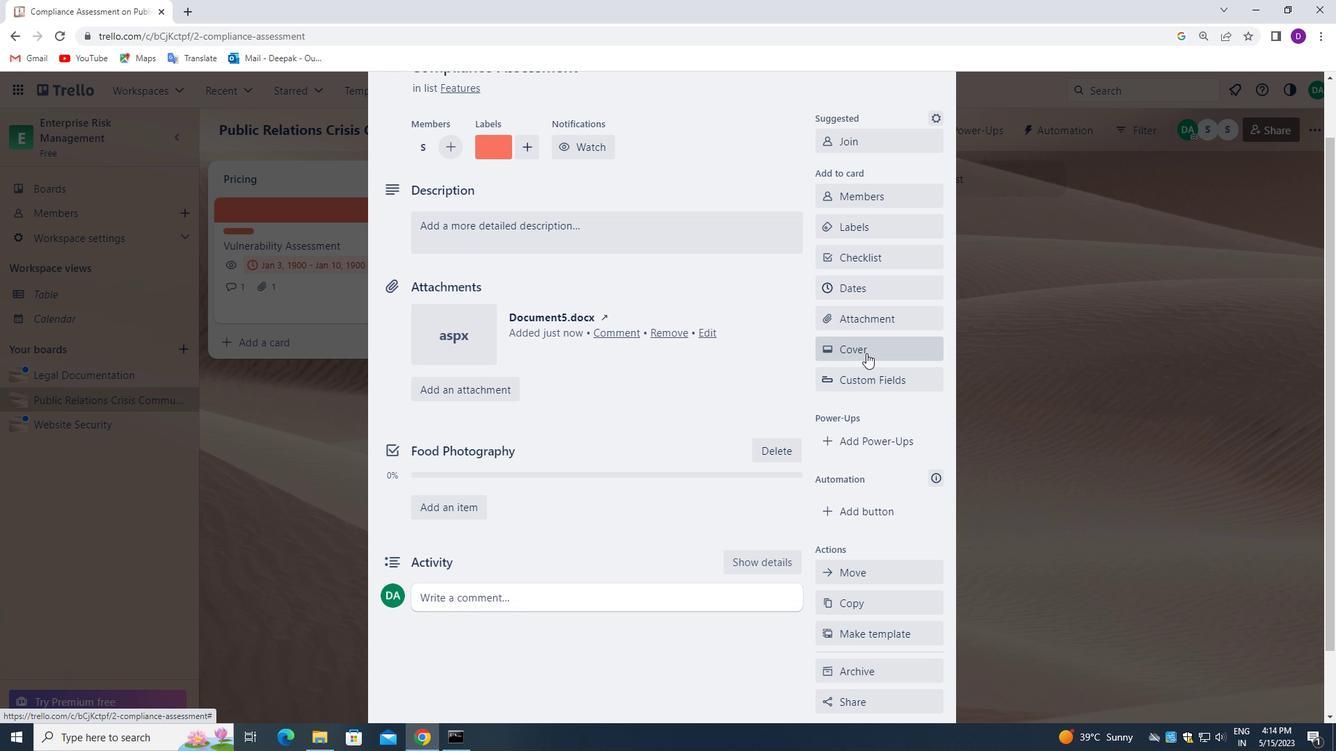 
Action: Mouse moved to (984, 414)
Screenshot: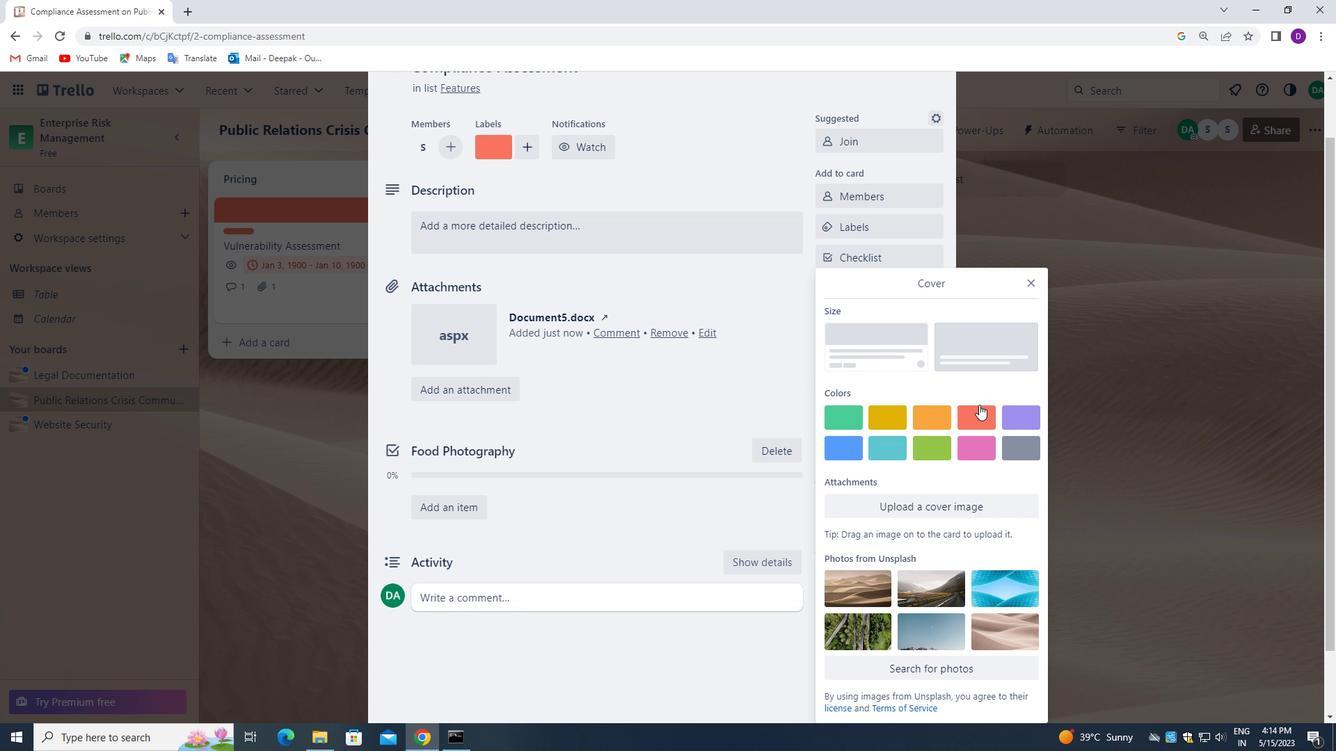 
Action: Mouse pressed left at (984, 414)
Screenshot: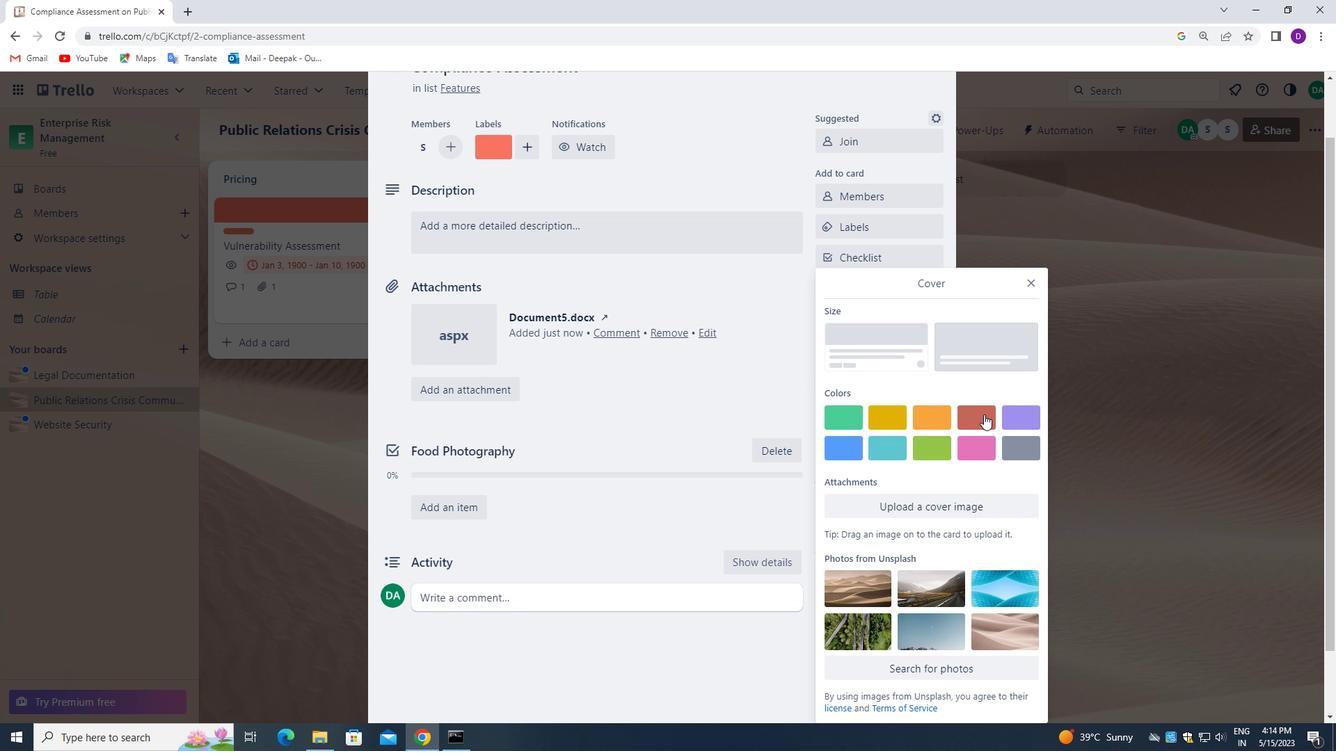 
Action: Mouse moved to (1031, 254)
Screenshot: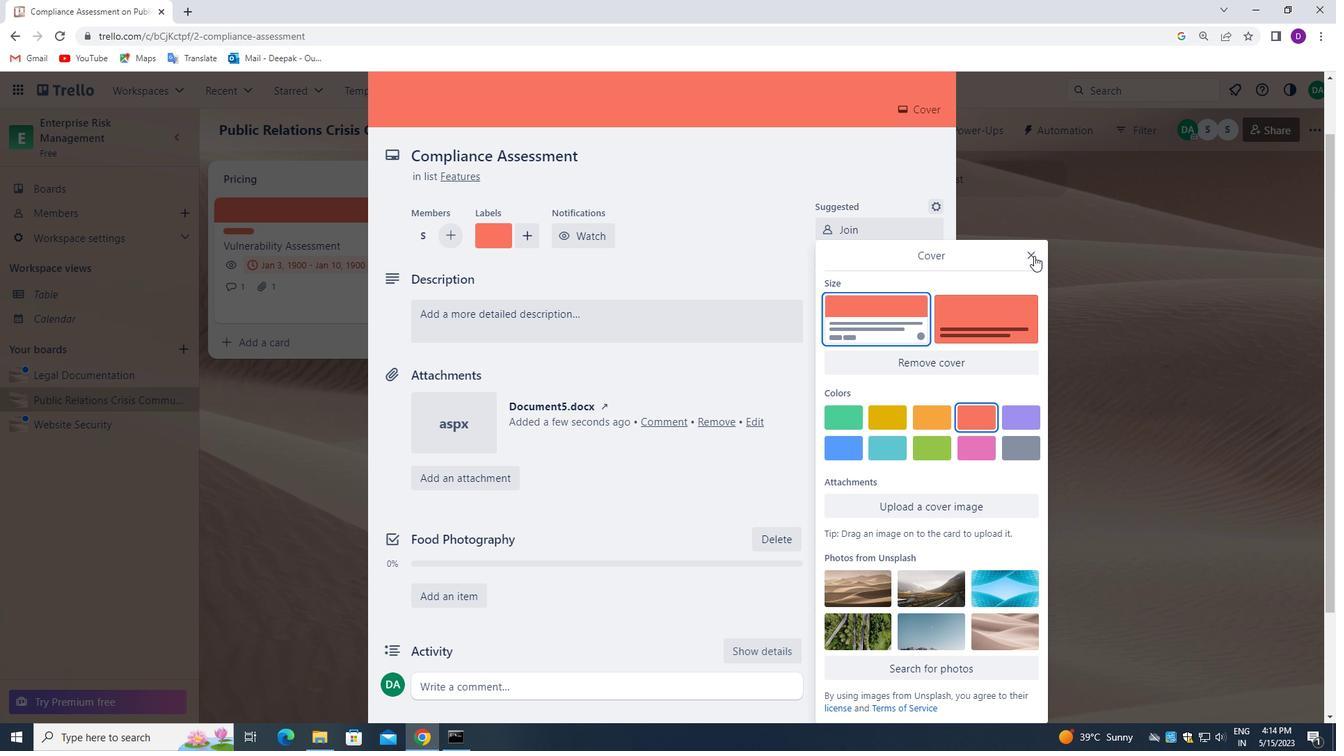 
Action: Mouse pressed left at (1031, 254)
Screenshot: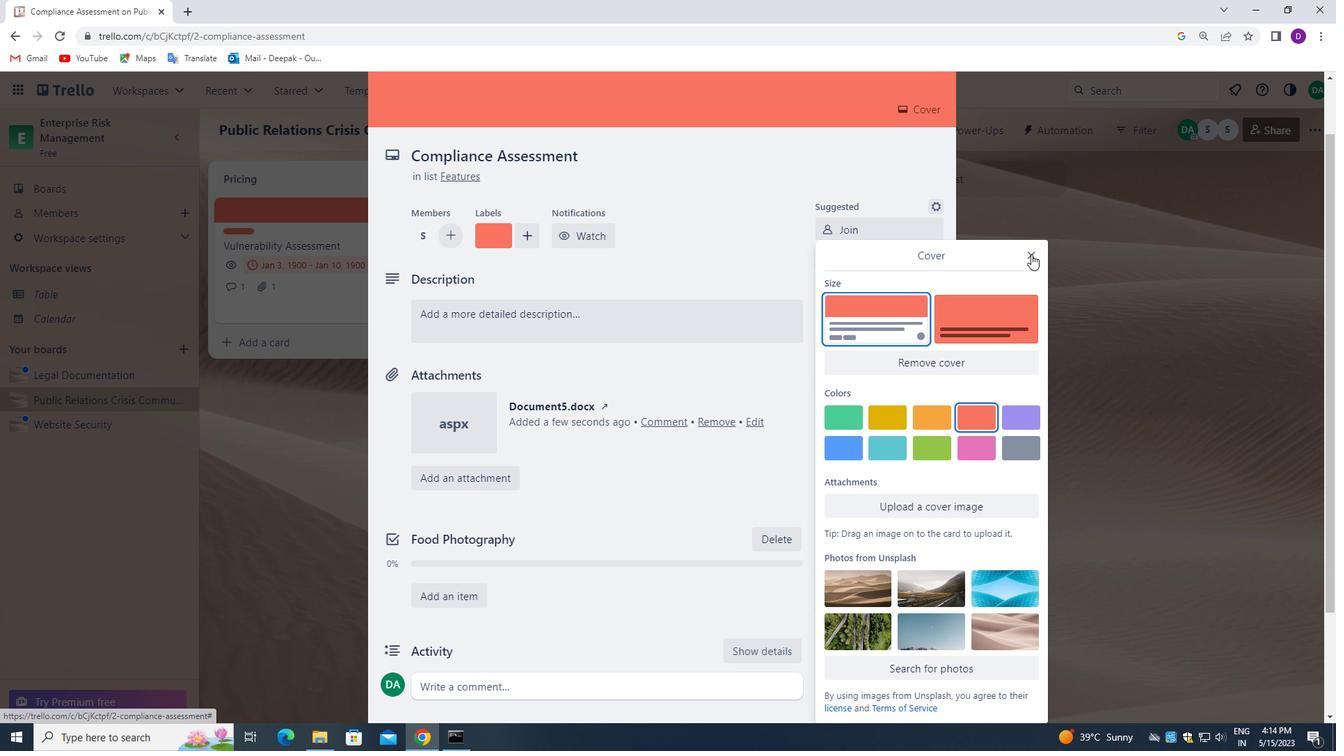 
Action: Mouse moved to (537, 323)
Screenshot: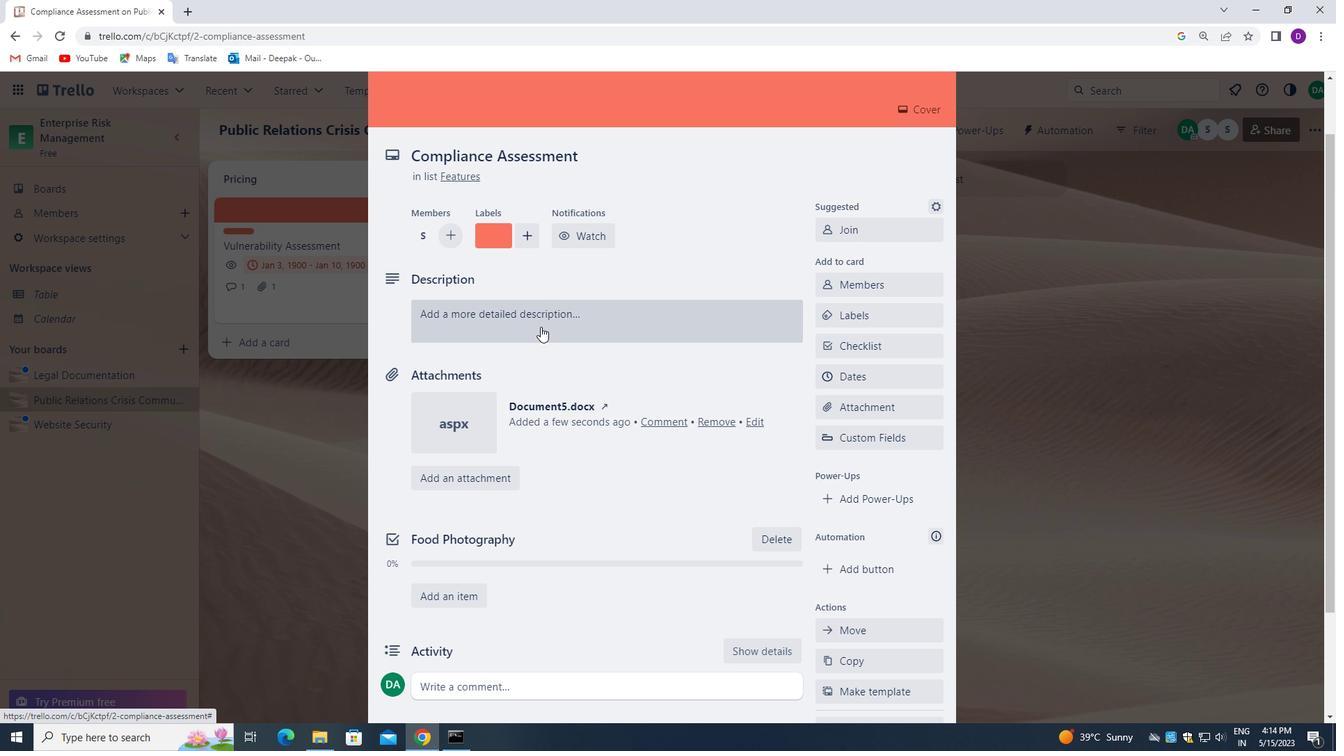 
Action: Mouse pressed left at (537, 323)
Screenshot: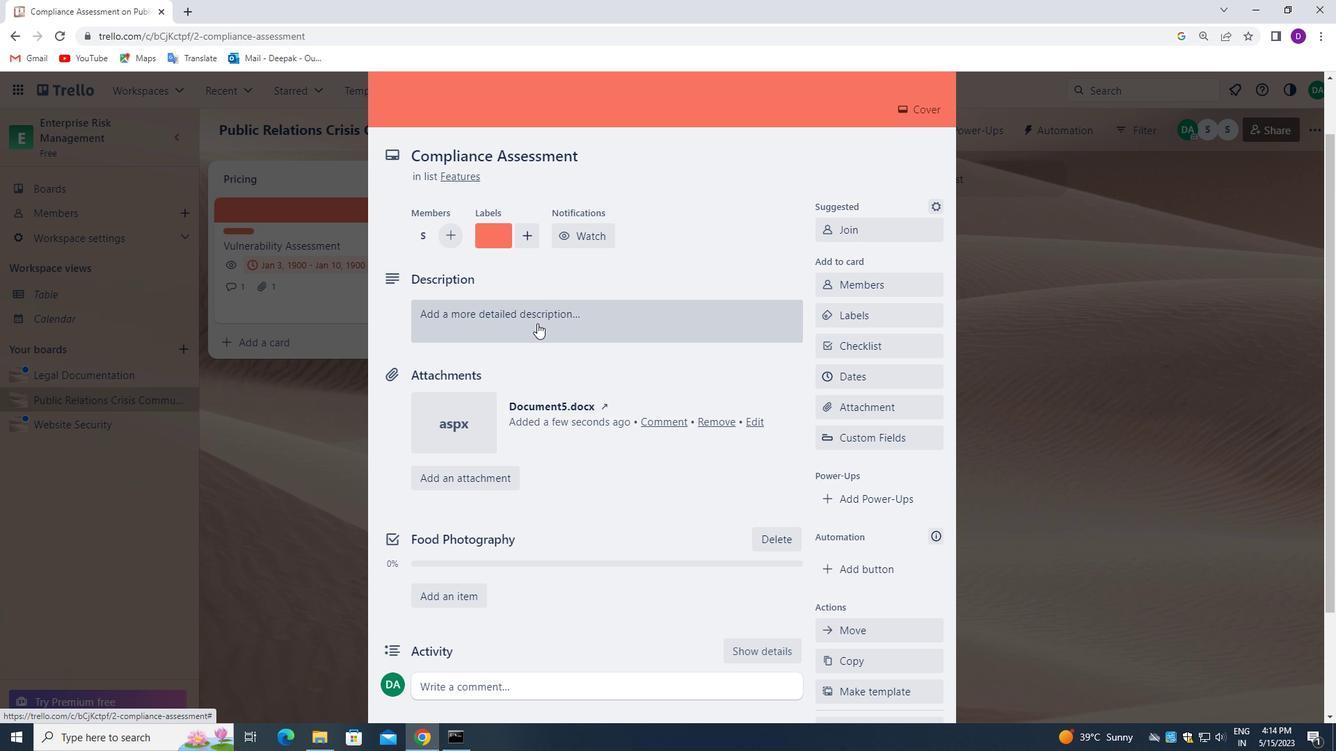 
Action: Mouse moved to (261, 406)
Screenshot: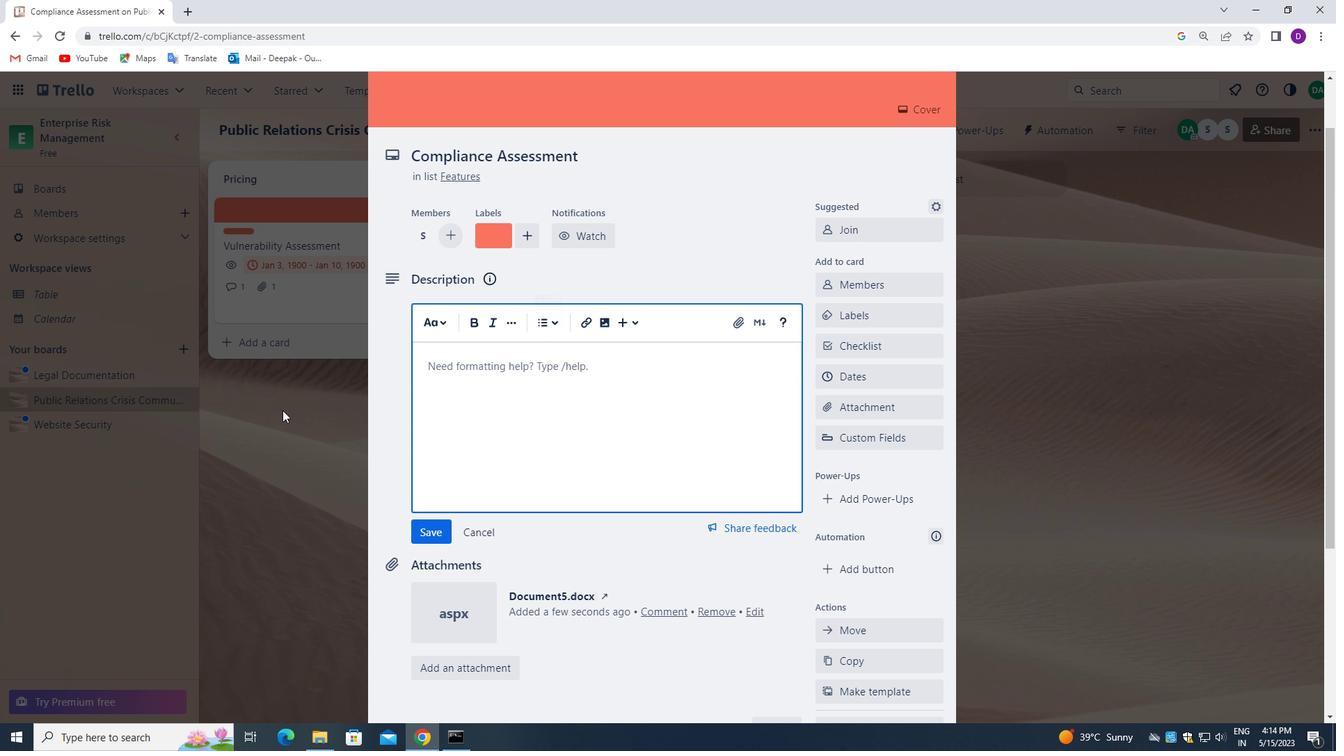 
Action: Key pressed <Key.shift_r>DEVELOP<Key.space>AND<Key.space>LAUNCH<Key.space>NEW<Key.space>CUSTOMER<Key.space>FEEDBACK<Key.space>PROGRAM<Key.space>FOR<Key.space>PRODUCT<Key.space>IMPROVEMENTS.
Screenshot: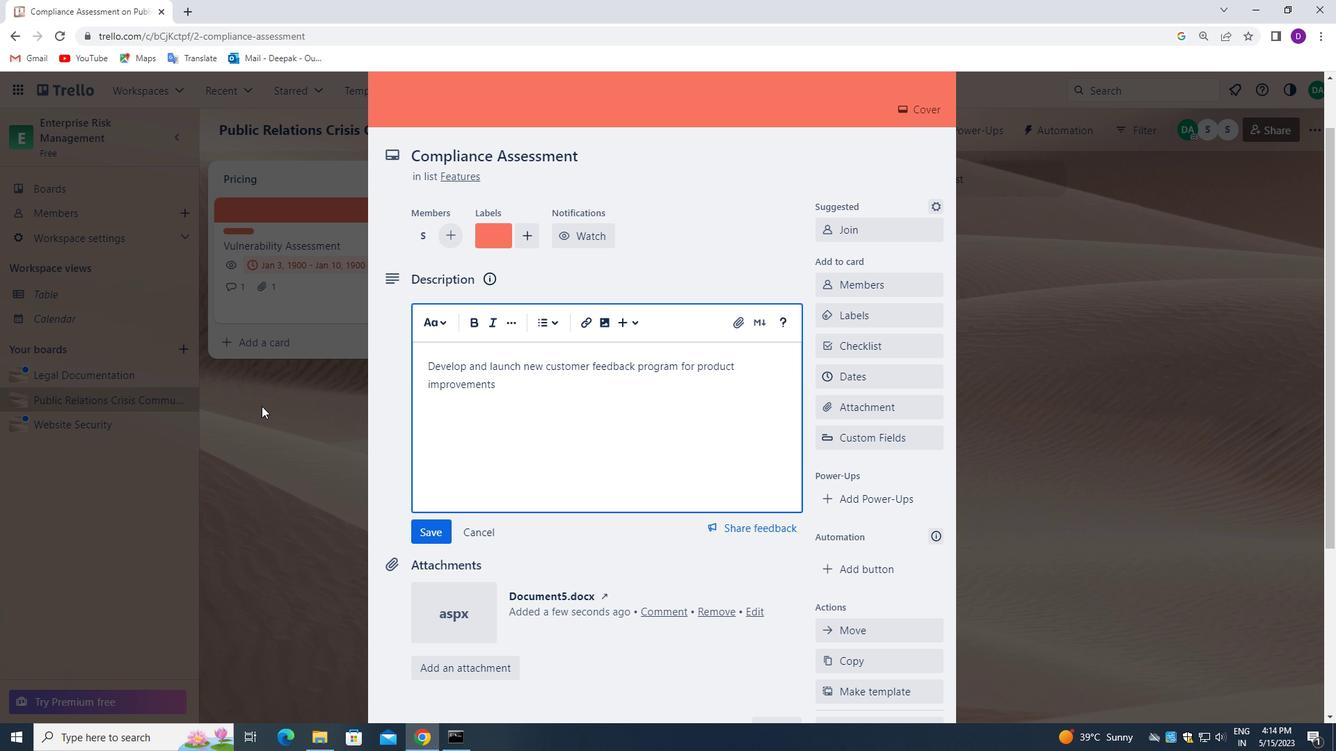 
Action: Mouse moved to (438, 525)
Screenshot: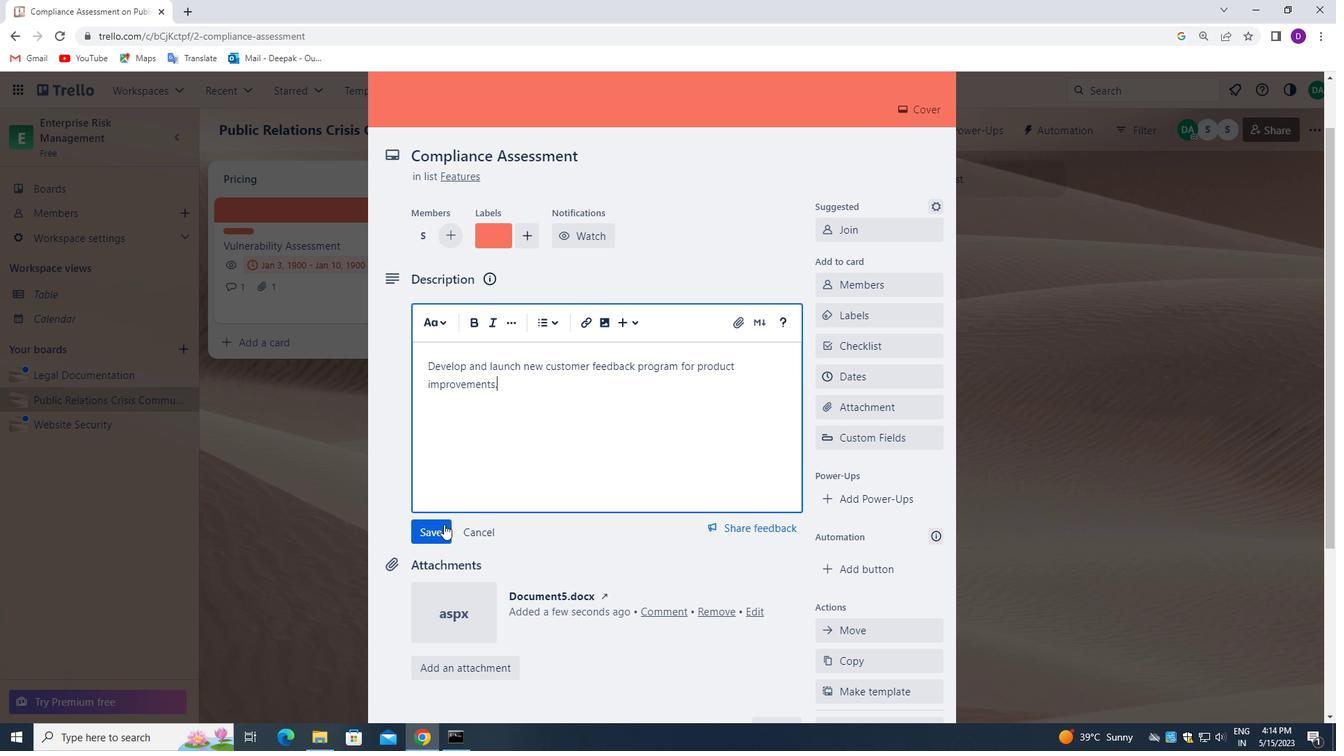 
Action: Mouse pressed left at (438, 525)
Screenshot: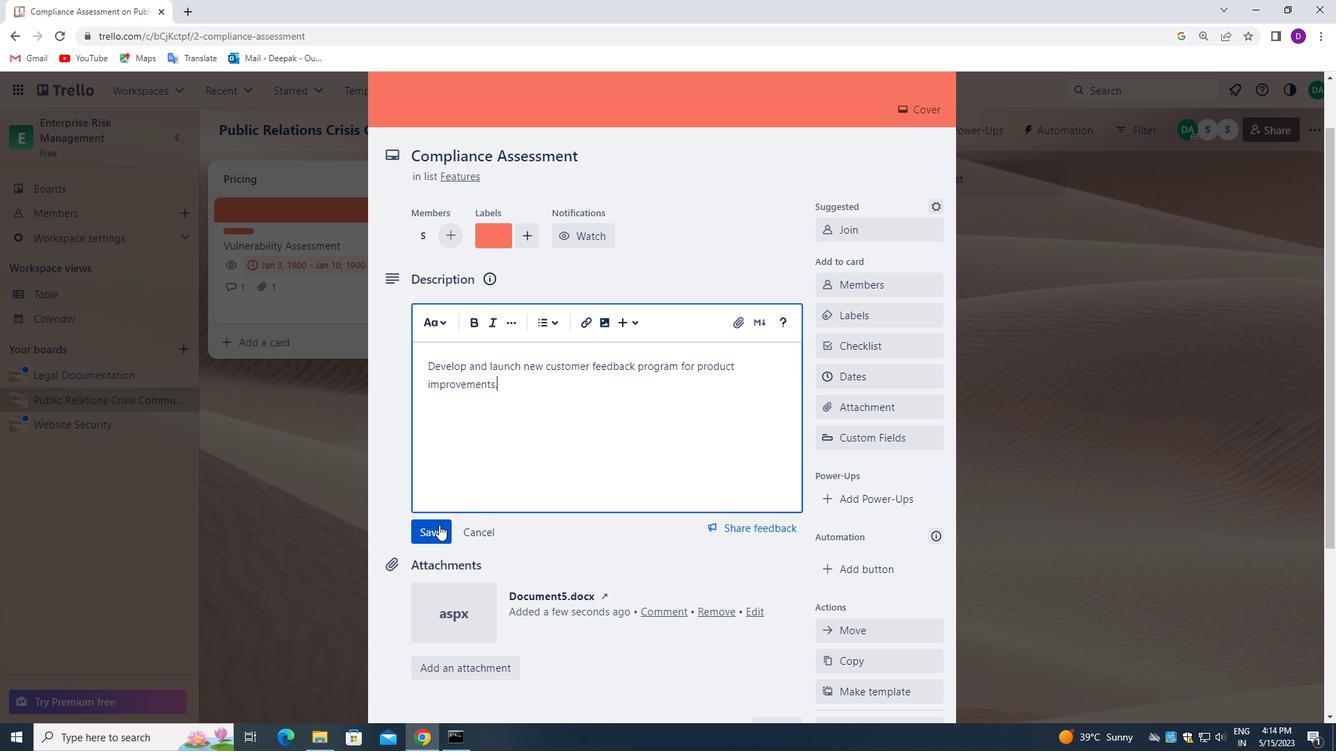 
Action: Mouse moved to (514, 473)
Screenshot: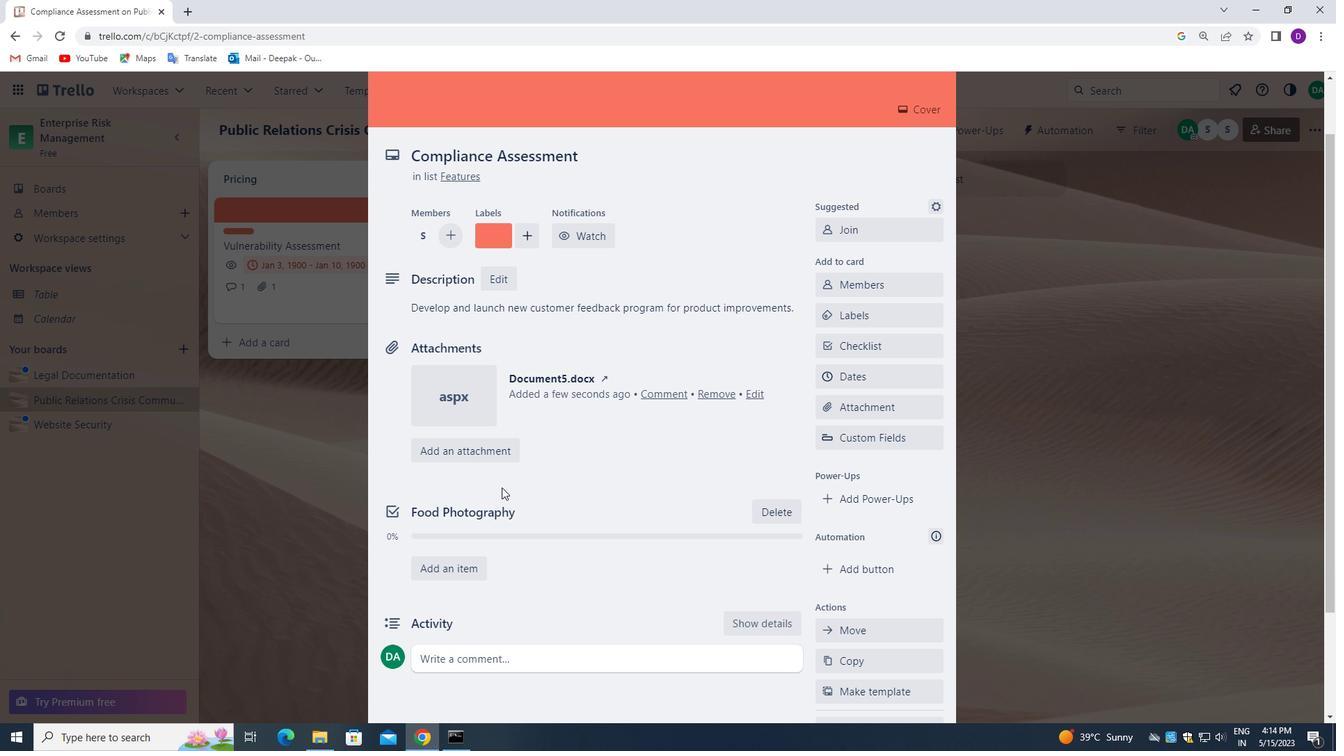 
Action: Mouse scrolled (514, 472) with delta (0, 0)
Screenshot: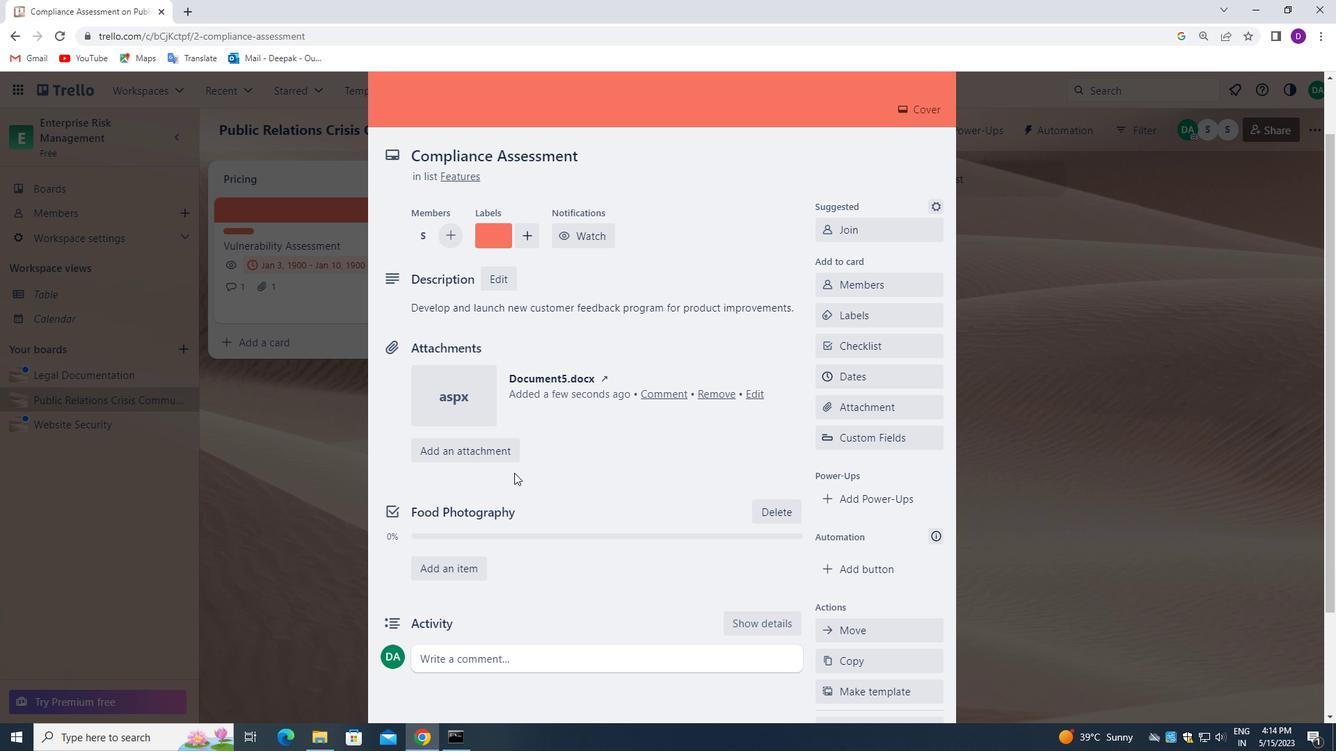 
Action: Mouse scrolled (514, 472) with delta (0, 0)
Screenshot: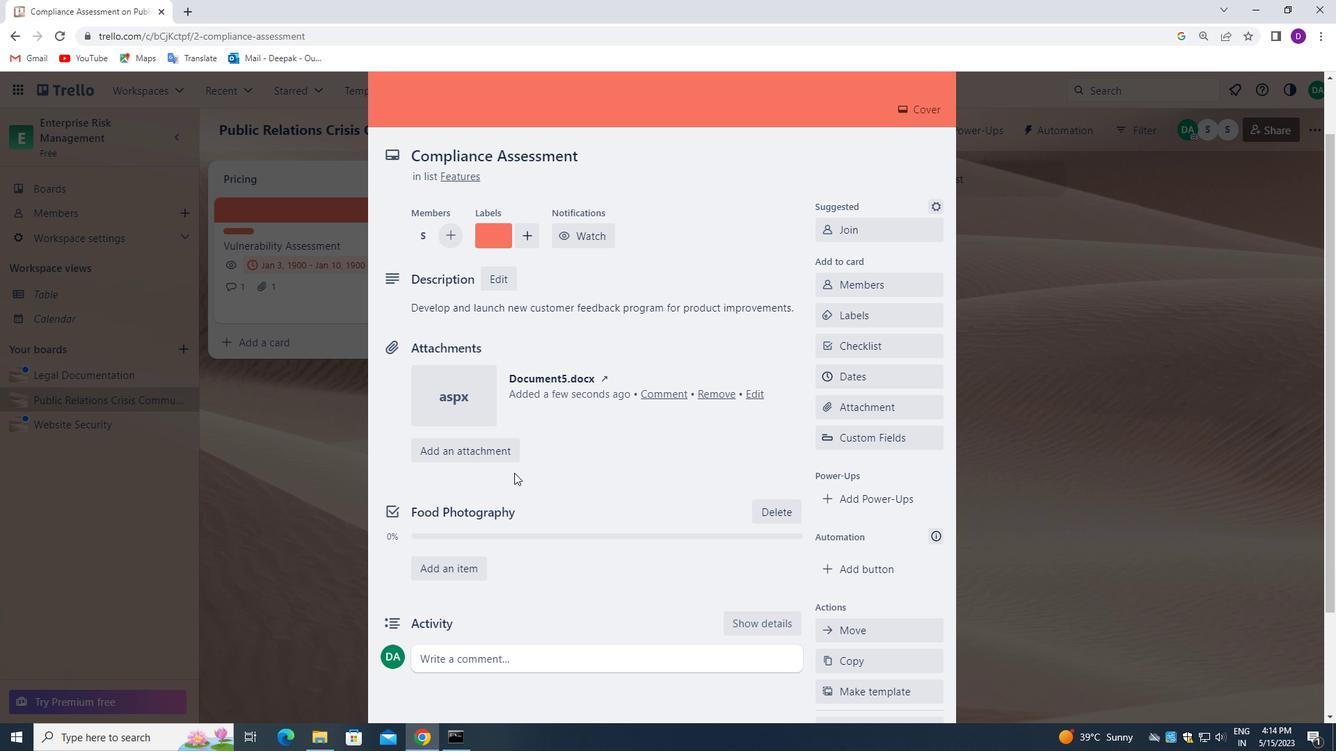 
Action: Mouse scrolled (514, 472) with delta (0, 0)
Screenshot: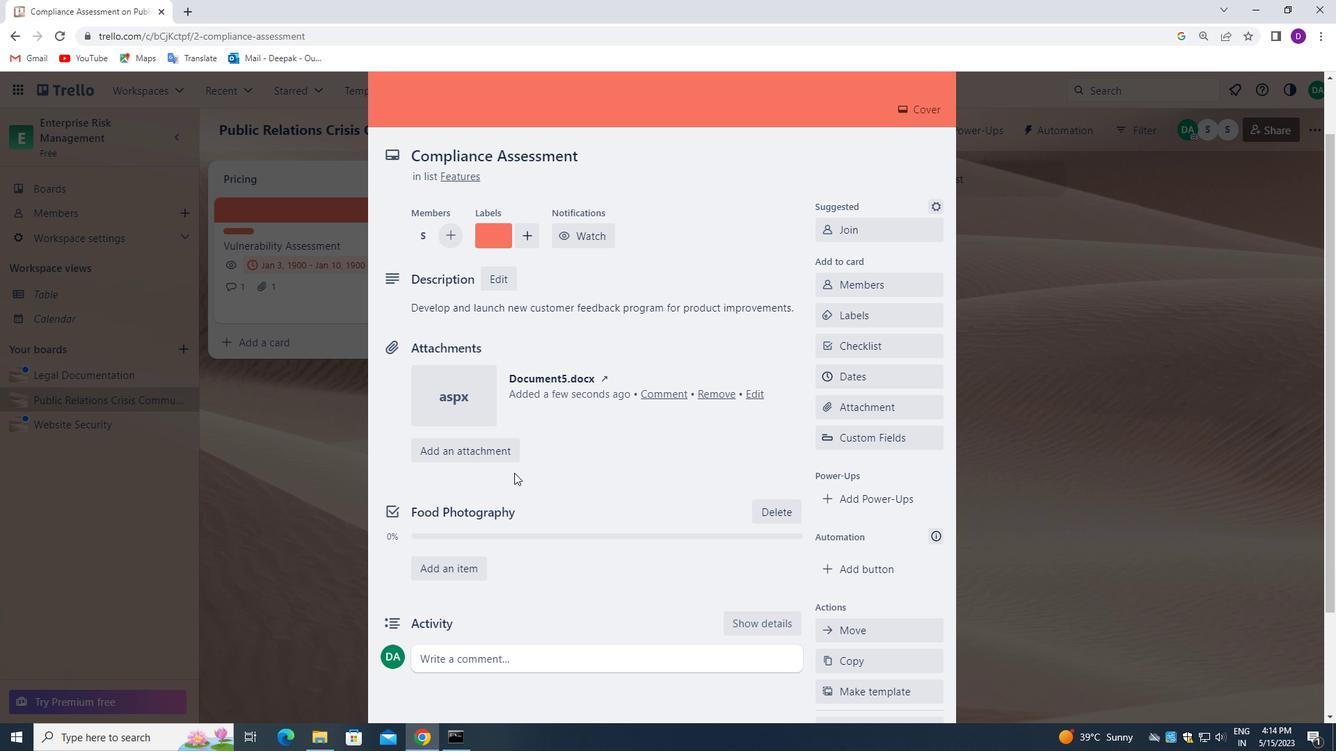 
Action: Mouse moved to (505, 517)
Screenshot: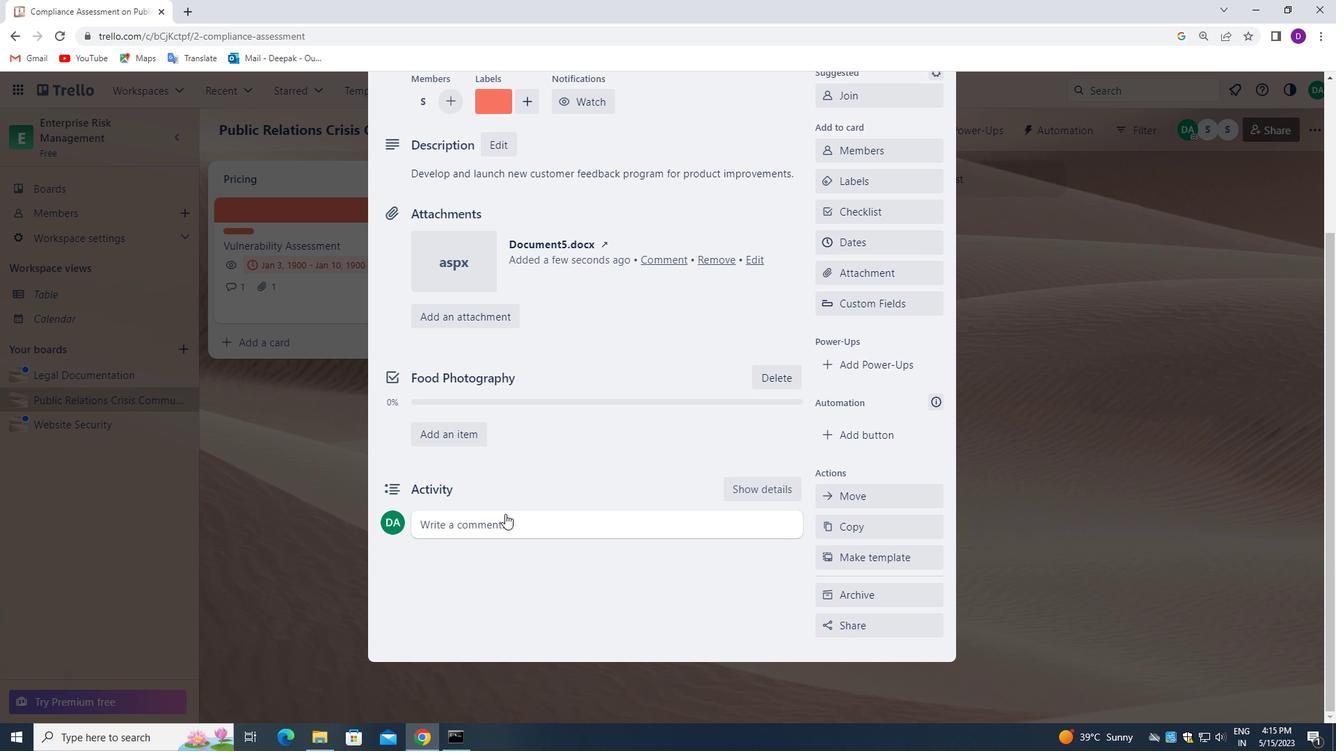 
Action: Mouse pressed left at (505, 517)
Screenshot: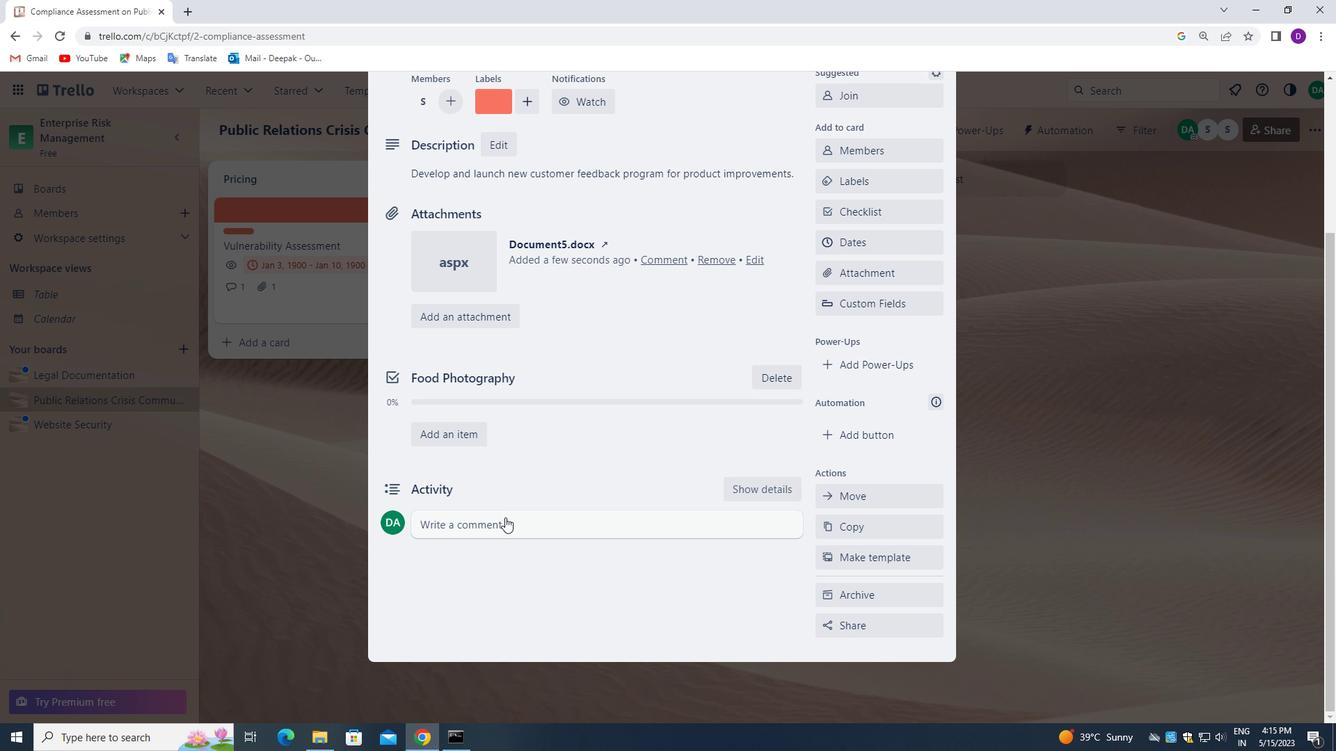 
Action: Mouse moved to (346, 522)
Screenshot: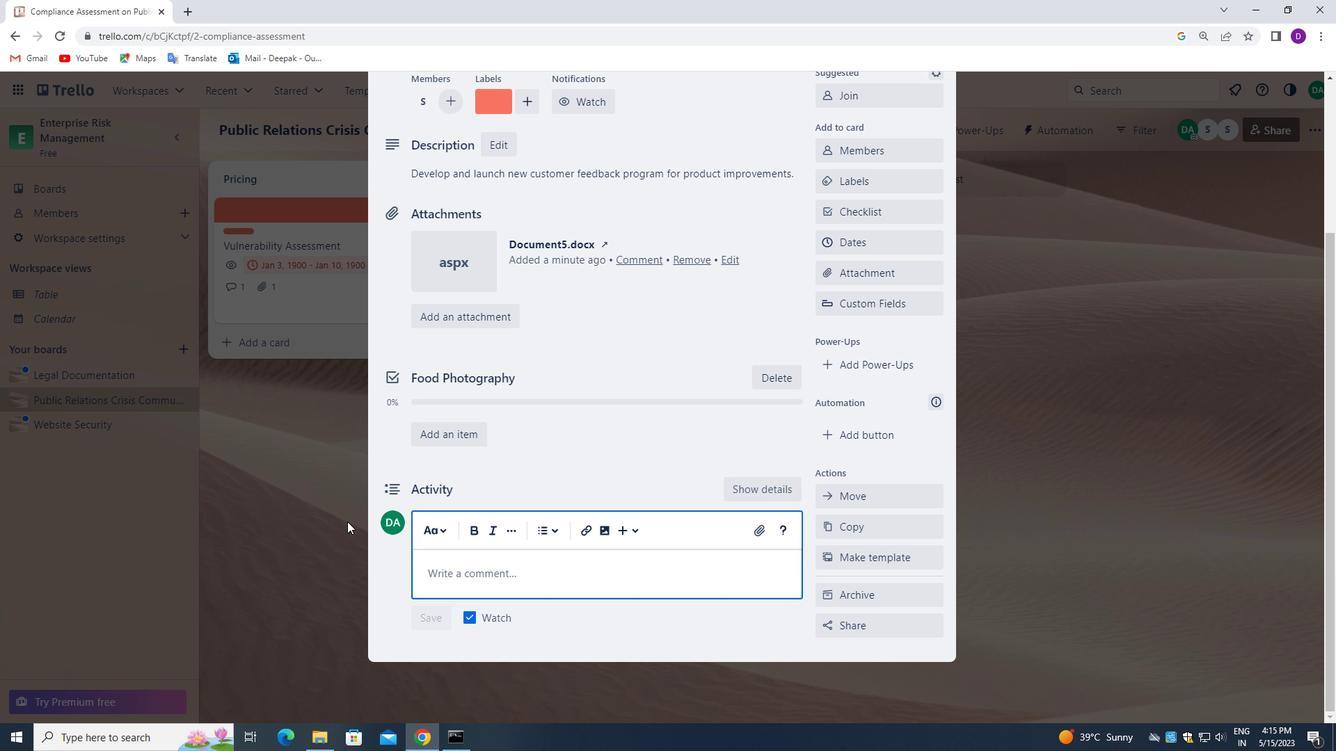 
Action: Key pressed <Key.shift_r>GIVEN<Key.space>THE<Key.space>POTENTIAL<Key.space>IMPACT<Key.space>OF<Key.space>THIS<Key.space>TASK<Key.space>ON<Key.space>OU<Key.space>=<Key.backspace><Key.backspace>R<Key.space>COMPANY<Key.space>MISSION<Key.space>AND<Key.space>VALUES,<Key.space>LET<Key.space>US<Key.space>ENSURE<Key.space>THAT<Key.space>WE<Key.space>APPROACH<Key.space>IT<Key.space>WITH<Key.space>A<Key.space>SENSE<Key.space>O<Key.space><Key.backspace>F<Key.space>INTEGRITY<Key.space>AND<Key.space>ETHICS.
Screenshot: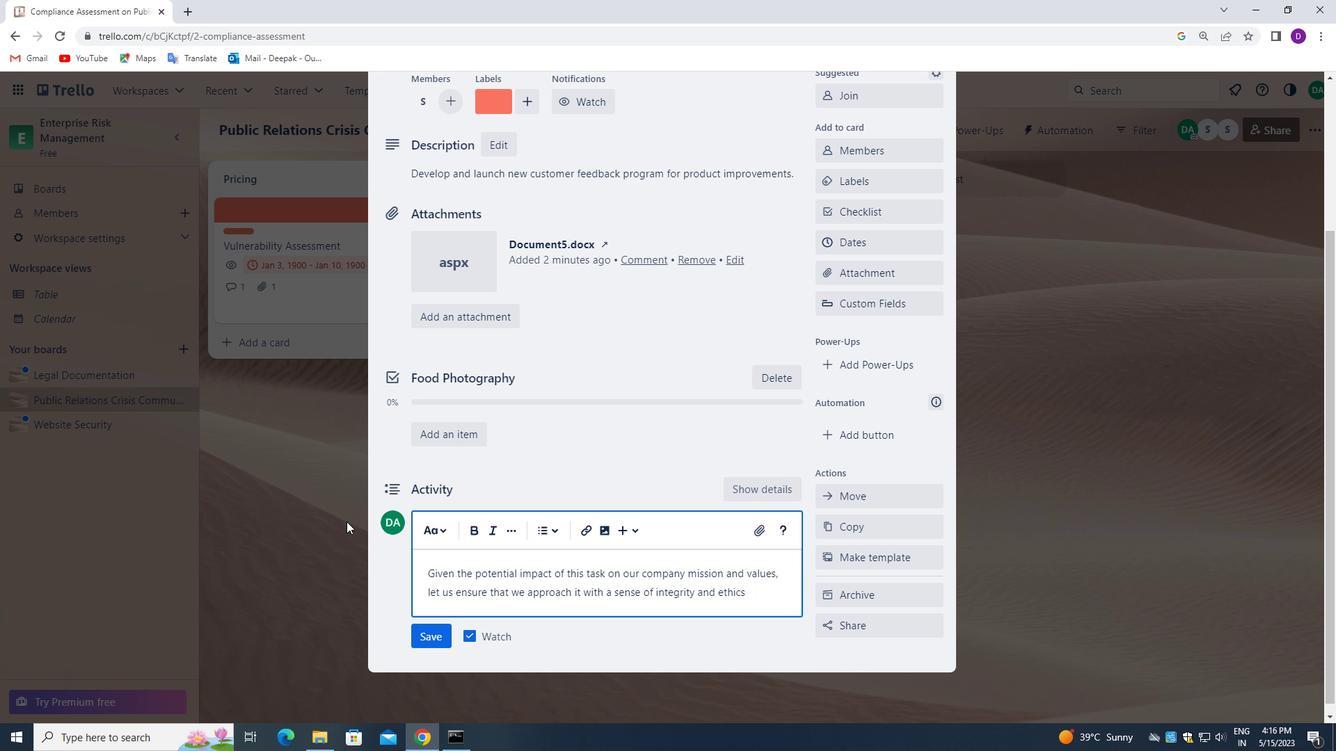 
Action: Mouse moved to (419, 641)
Screenshot: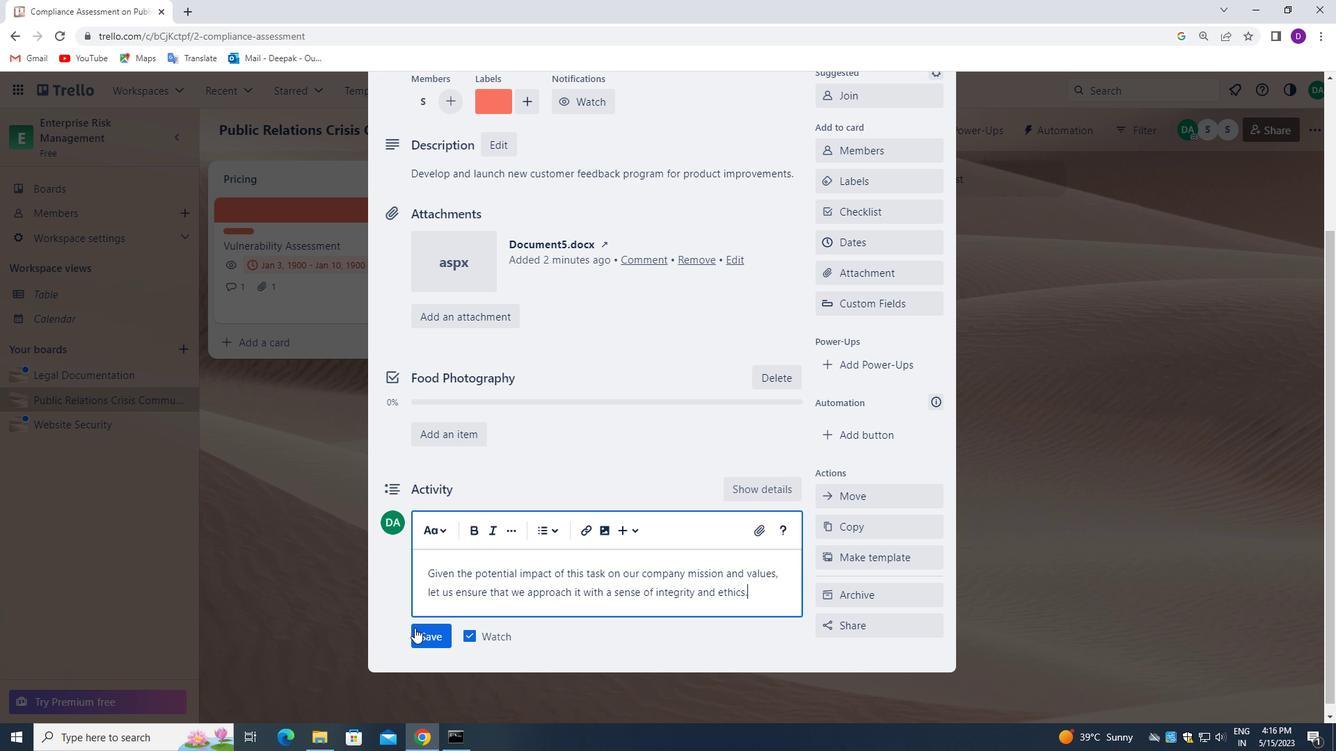 
Action: Mouse pressed left at (419, 641)
Screenshot: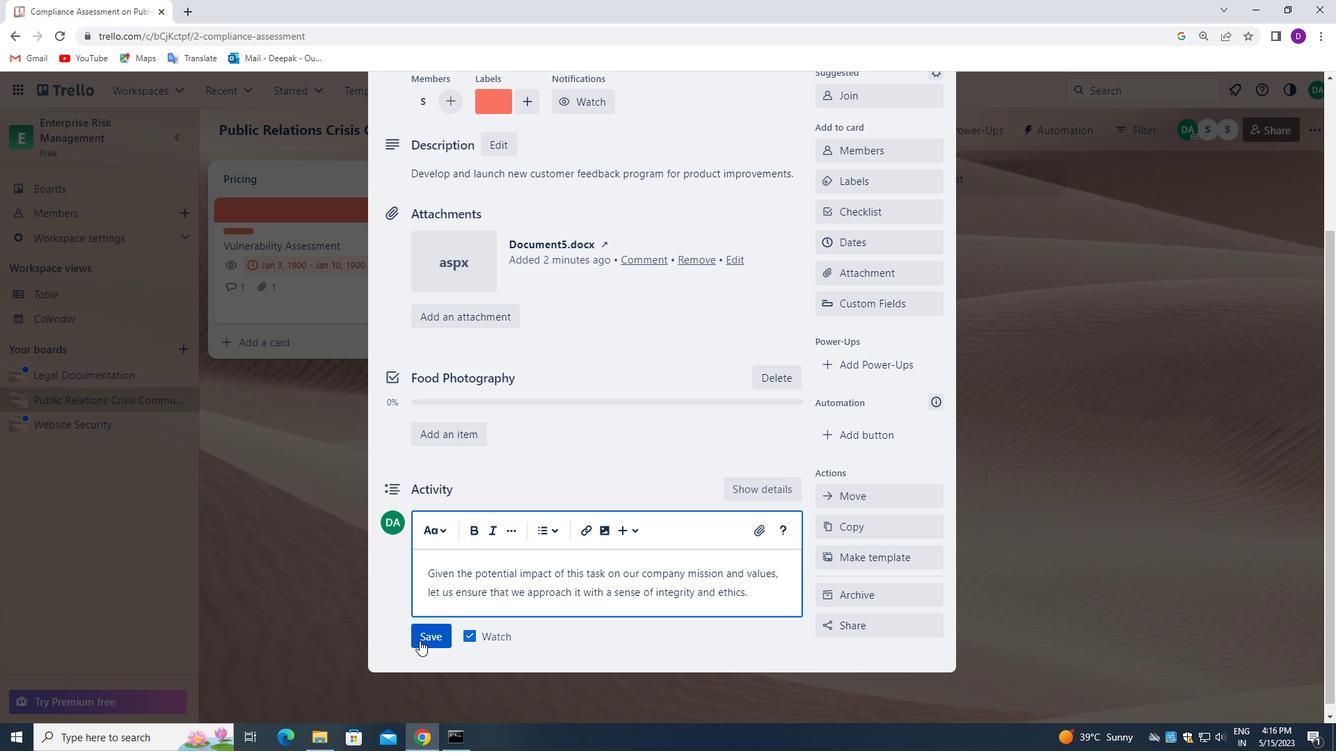 
Action: Mouse moved to (871, 241)
Screenshot: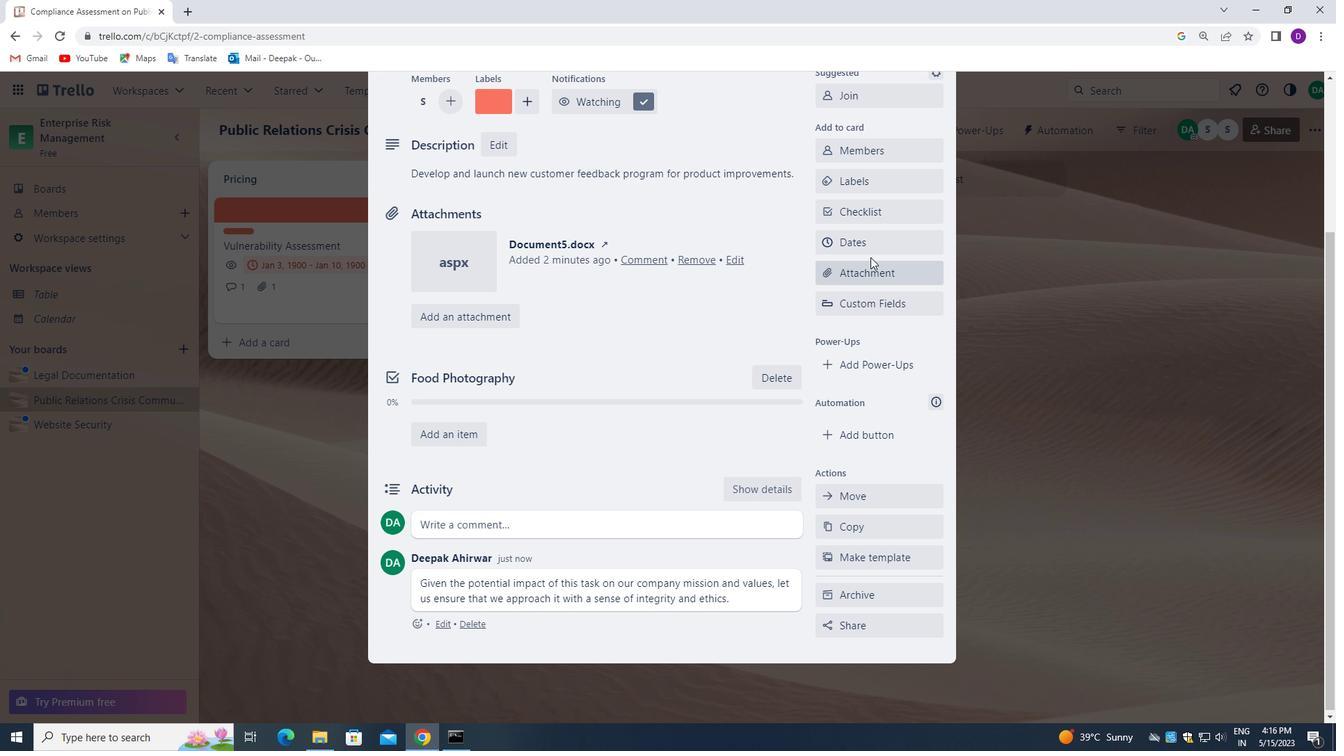 
Action: Mouse pressed left at (871, 241)
Screenshot: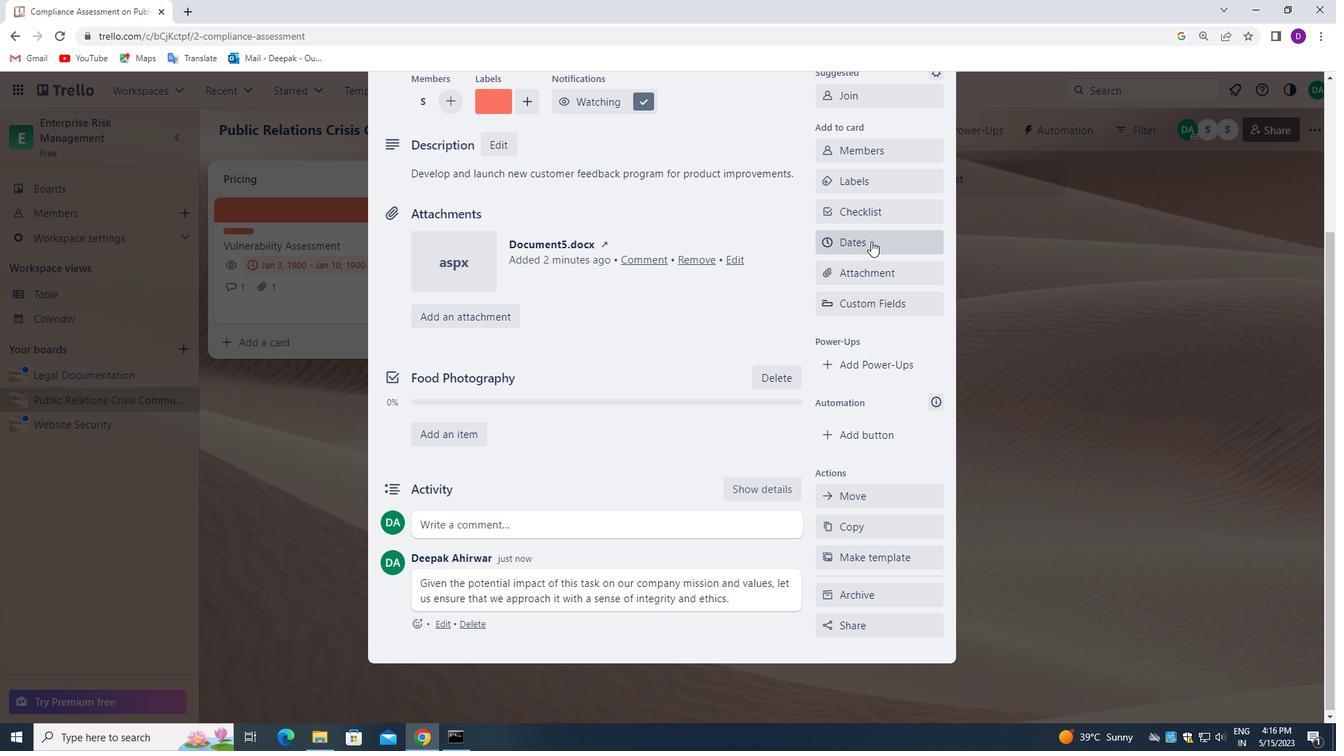 
Action: Mouse moved to (827, 407)
Screenshot: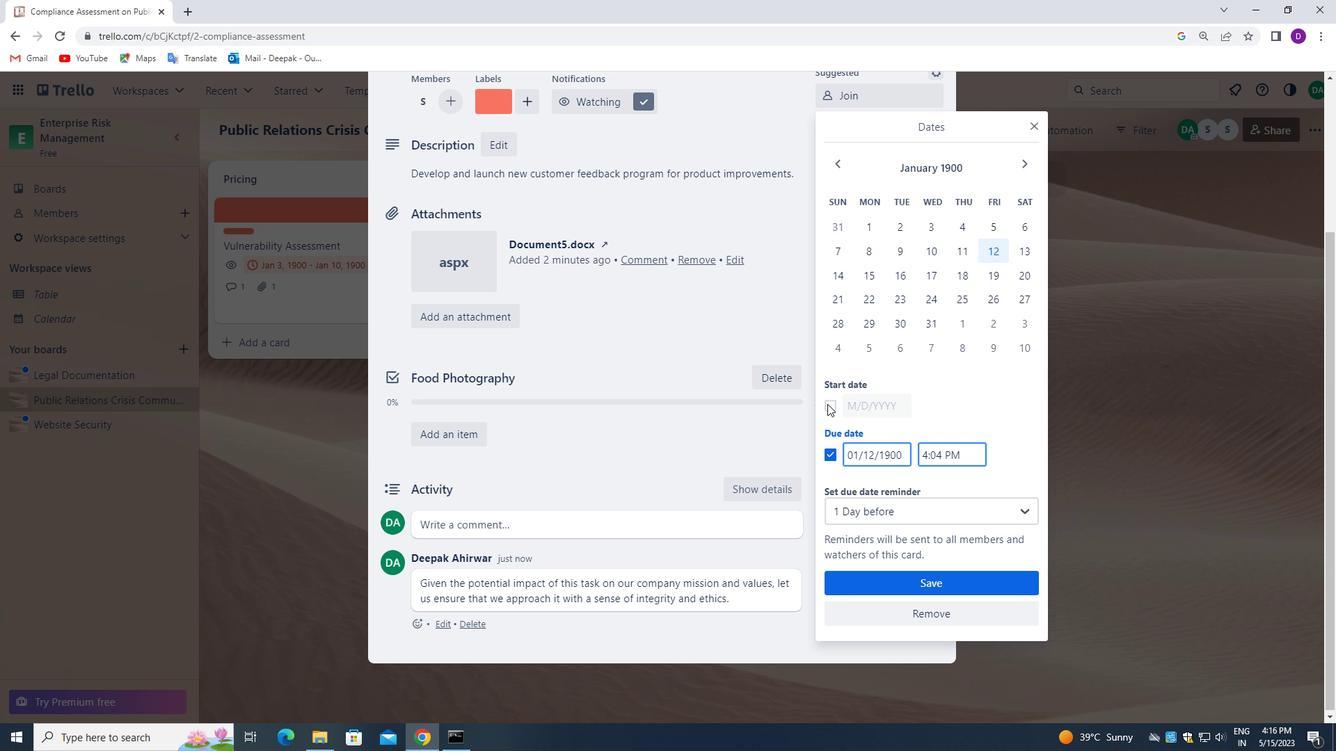 
Action: Mouse pressed left at (827, 407)
Screenshot: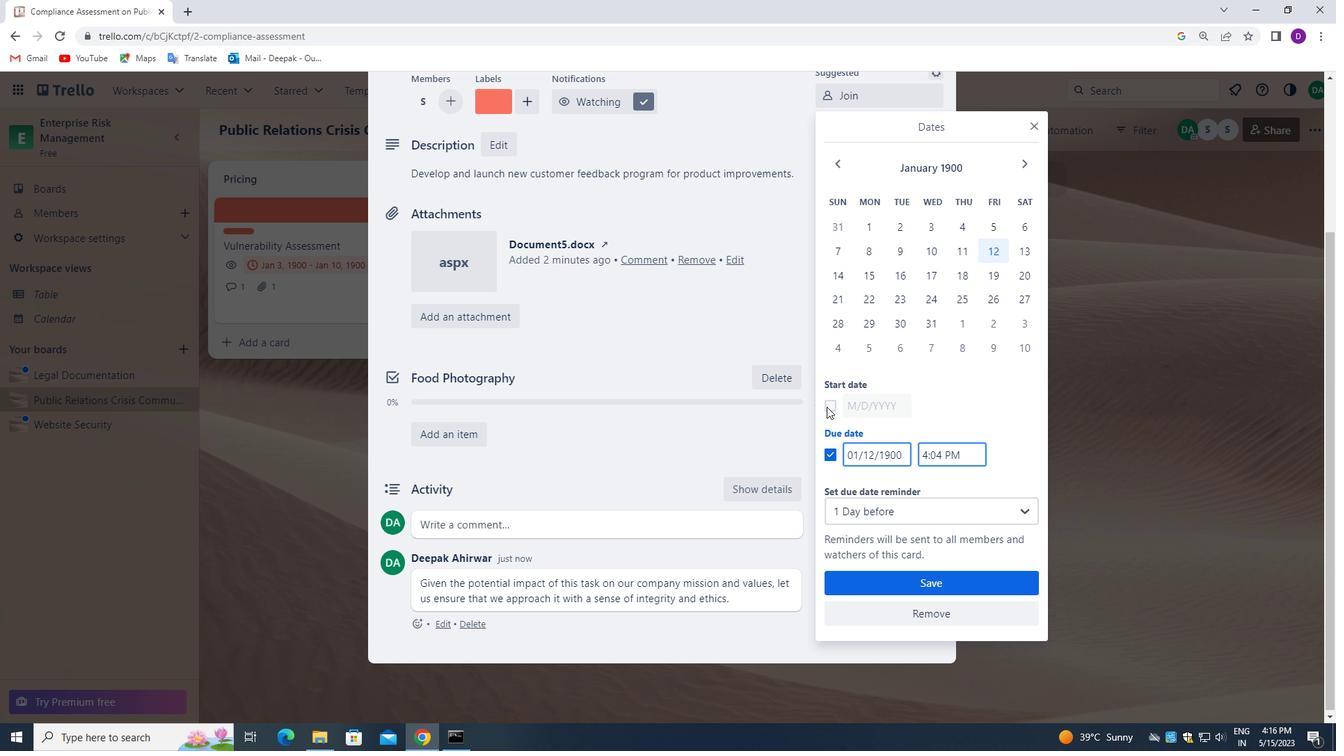 
Action: Mouse moved to (904, 407)
Screenshot: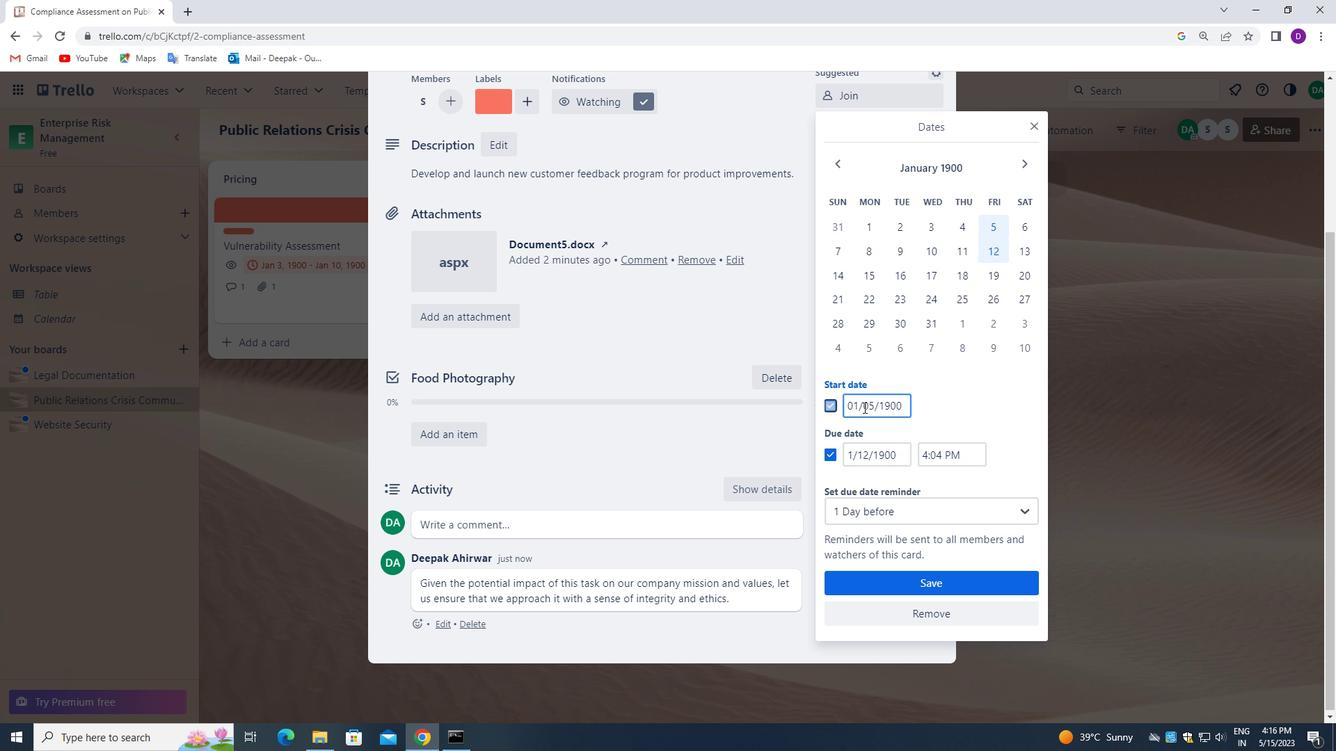 
Action: Mouse pressed left at (904, 407)
Screenshot: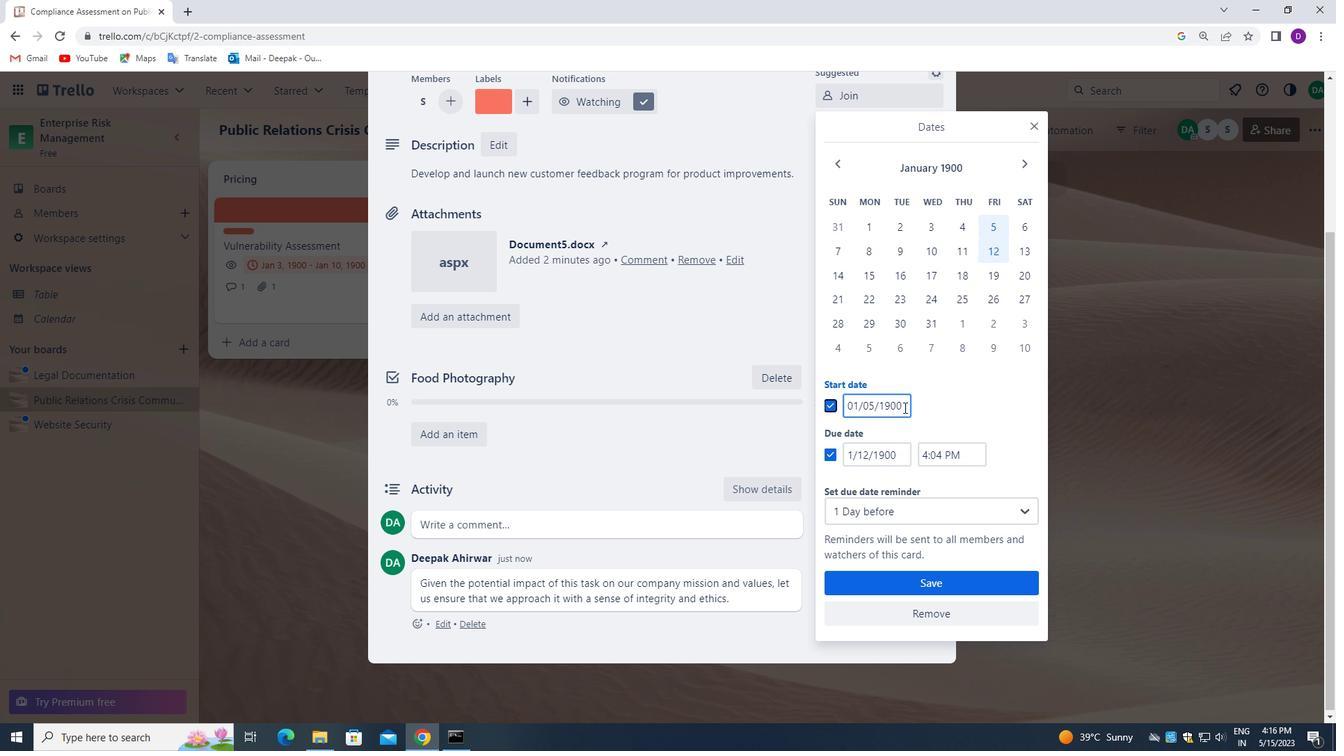 
Action: Mouse moved to (904, 407)
Screenshot: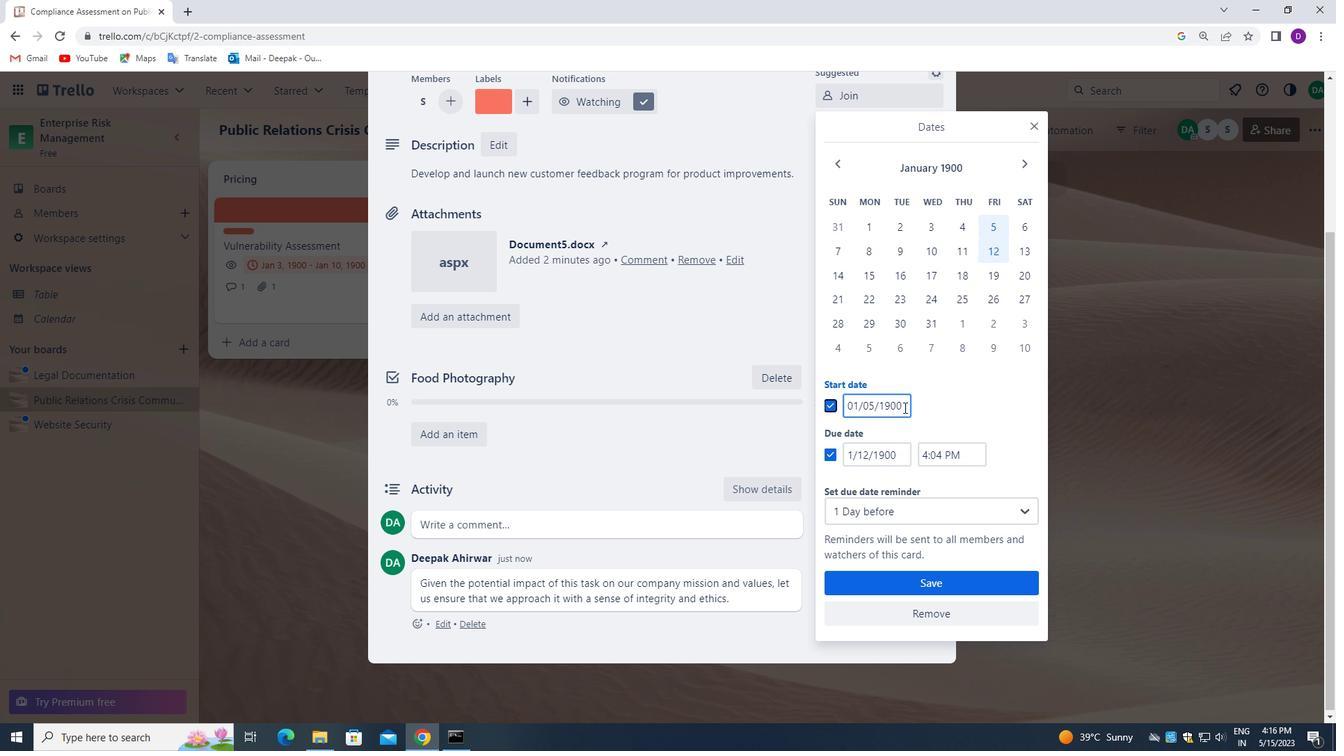 
Action: Mouse pressed left at (904, 407)
Screenshot: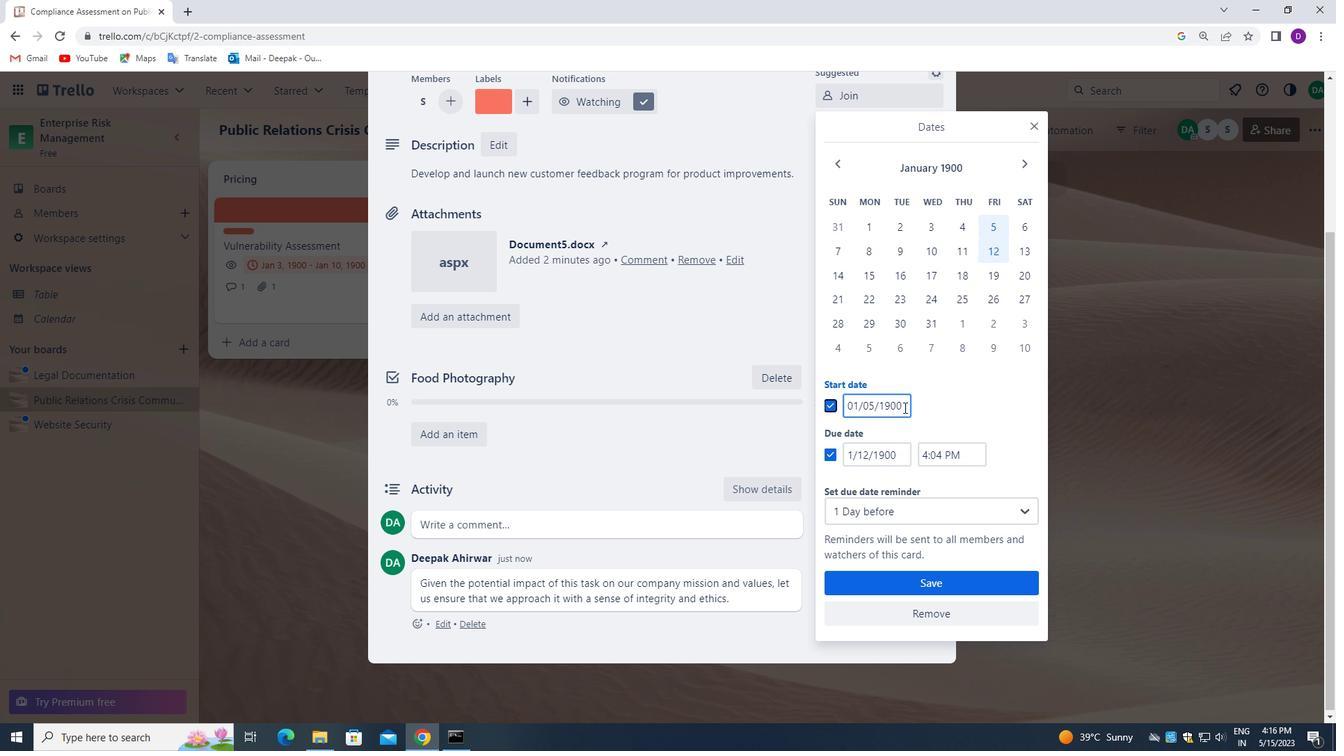 
Action: Mouse pressed left at (904, 407)
Screenshot: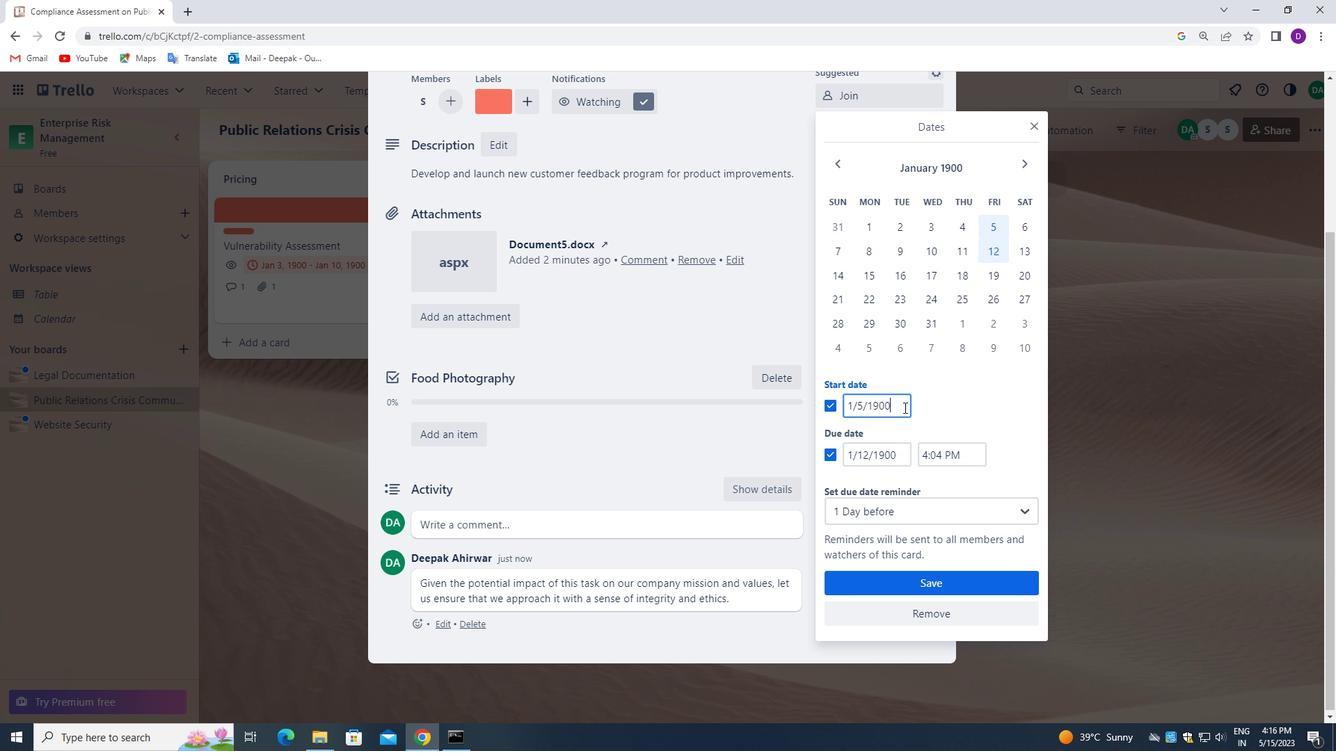 
Action: Mouse moved to (973, 393)
Screenshot: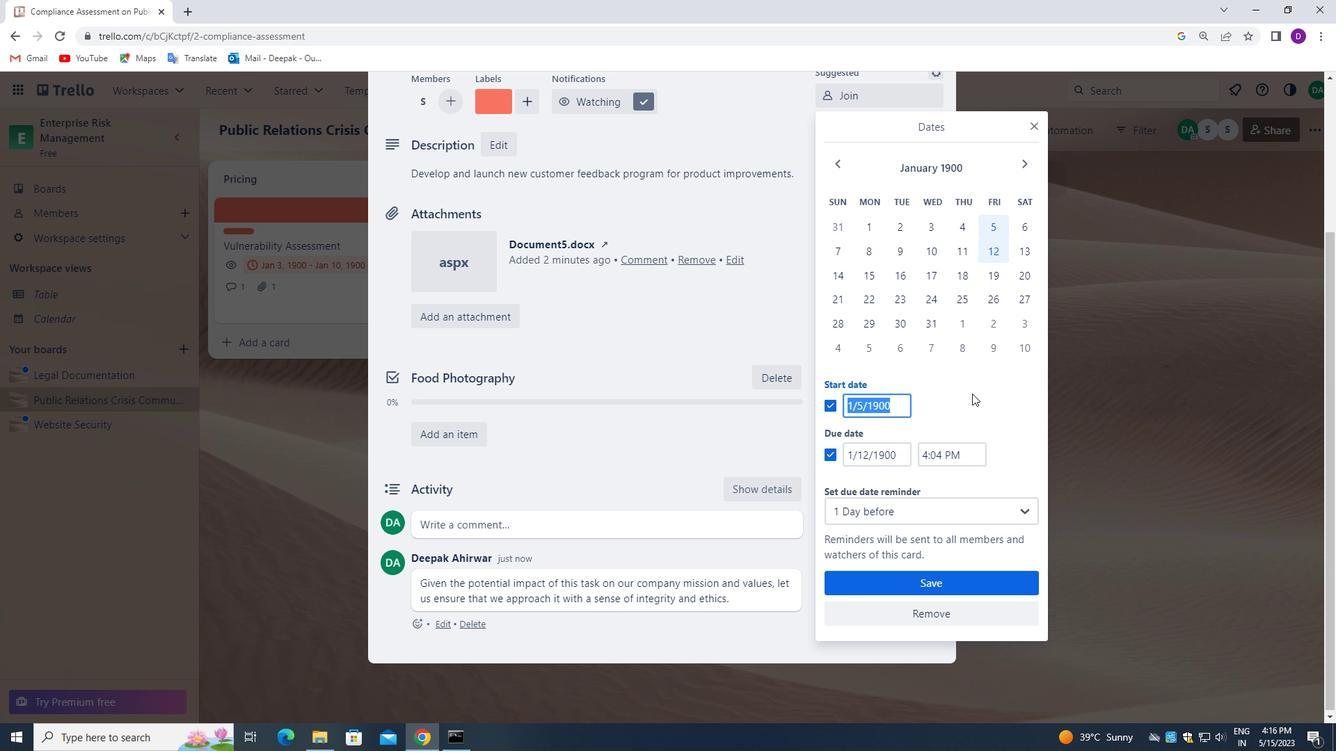 
Action: Key pressed <Key.backspace>01/13/1900
Screenshot: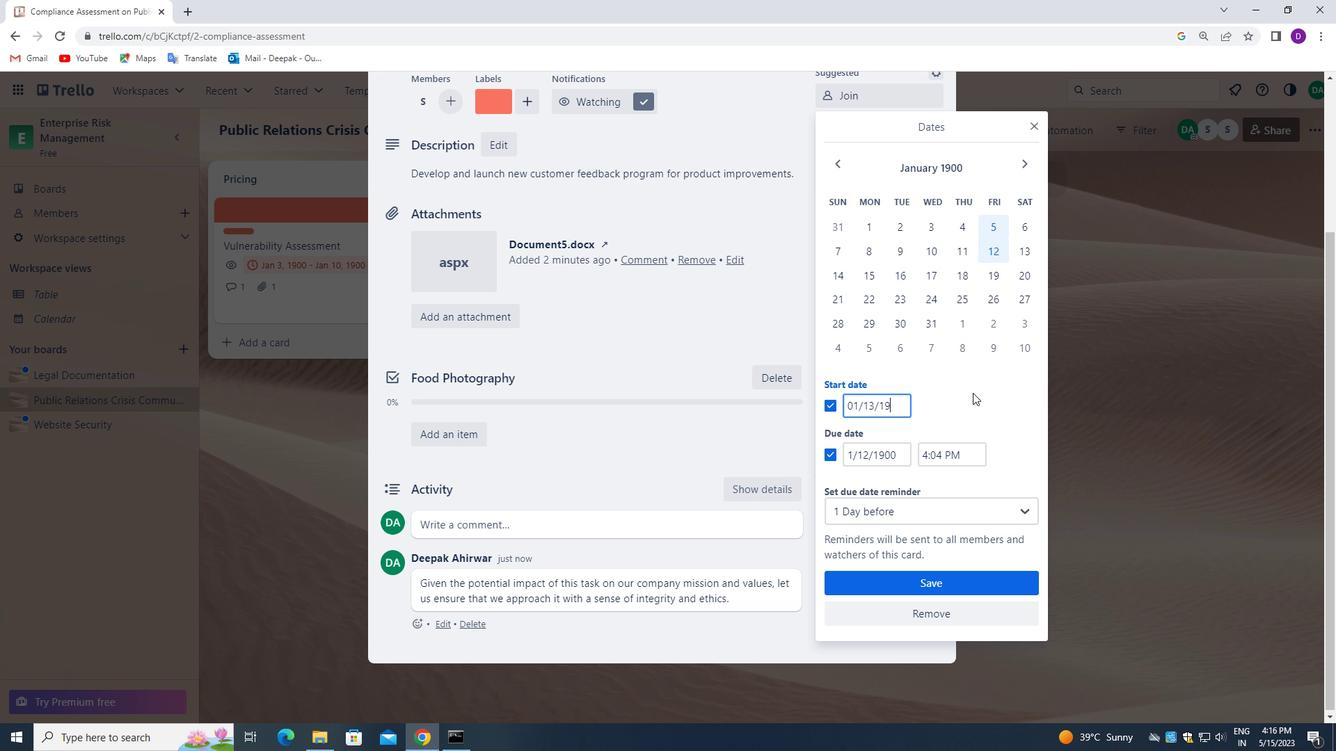 
Action: Mouse moved to (873, 405)
Screenshot: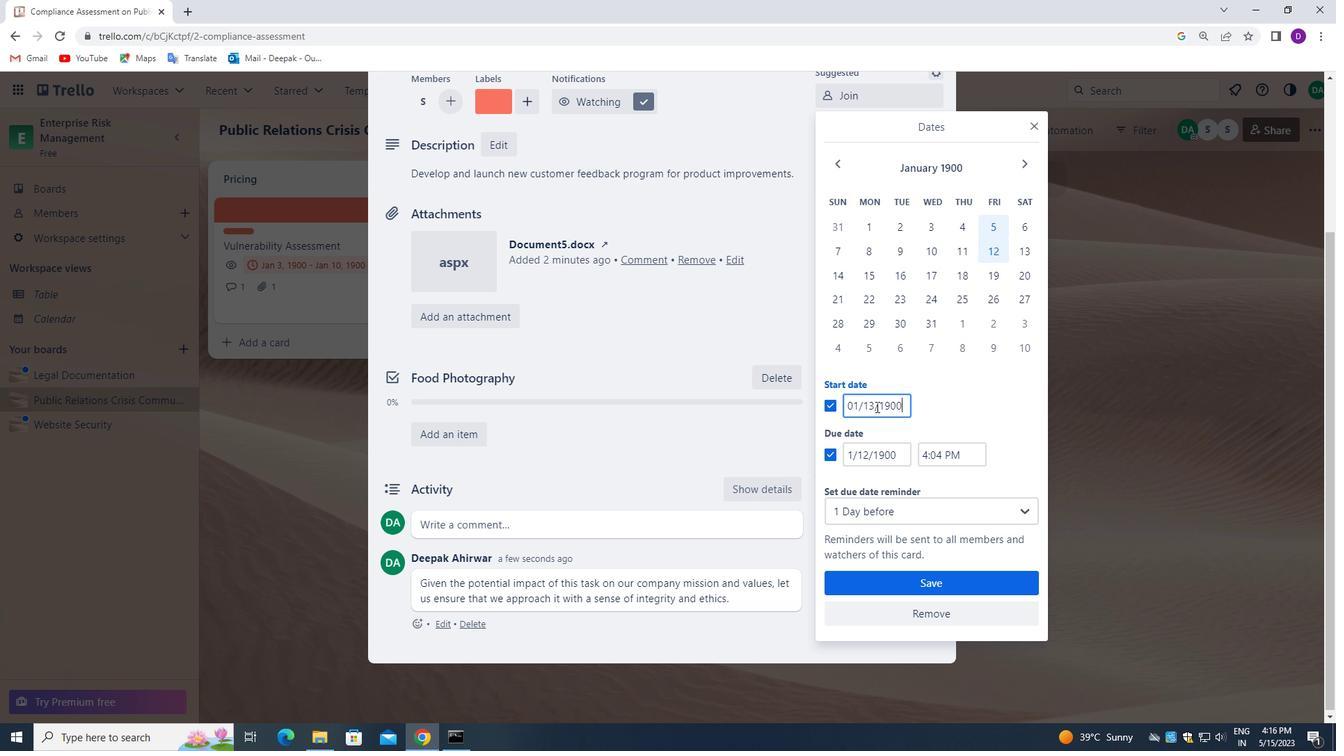 
Action: Mouse pressed left at (873, 405)
Screenshot: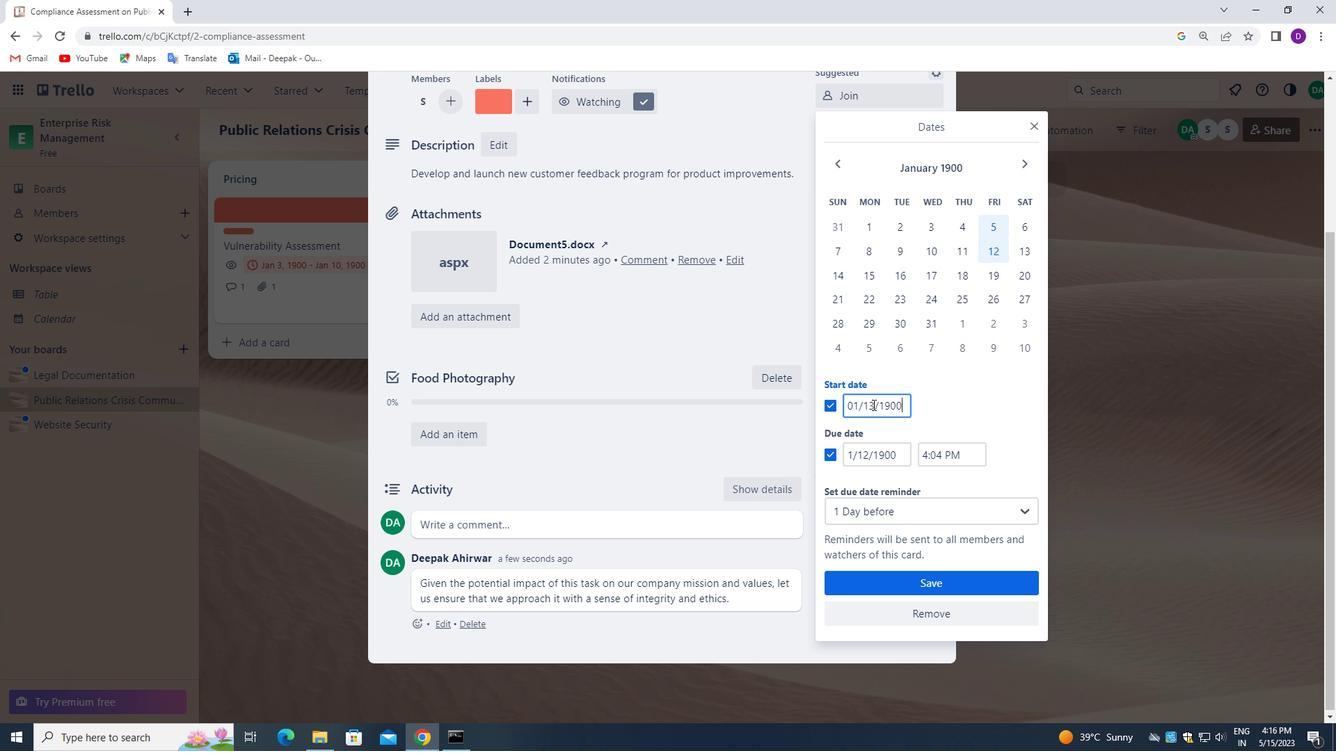 
Action: Mouse moved to (896, 460)
Screenshot: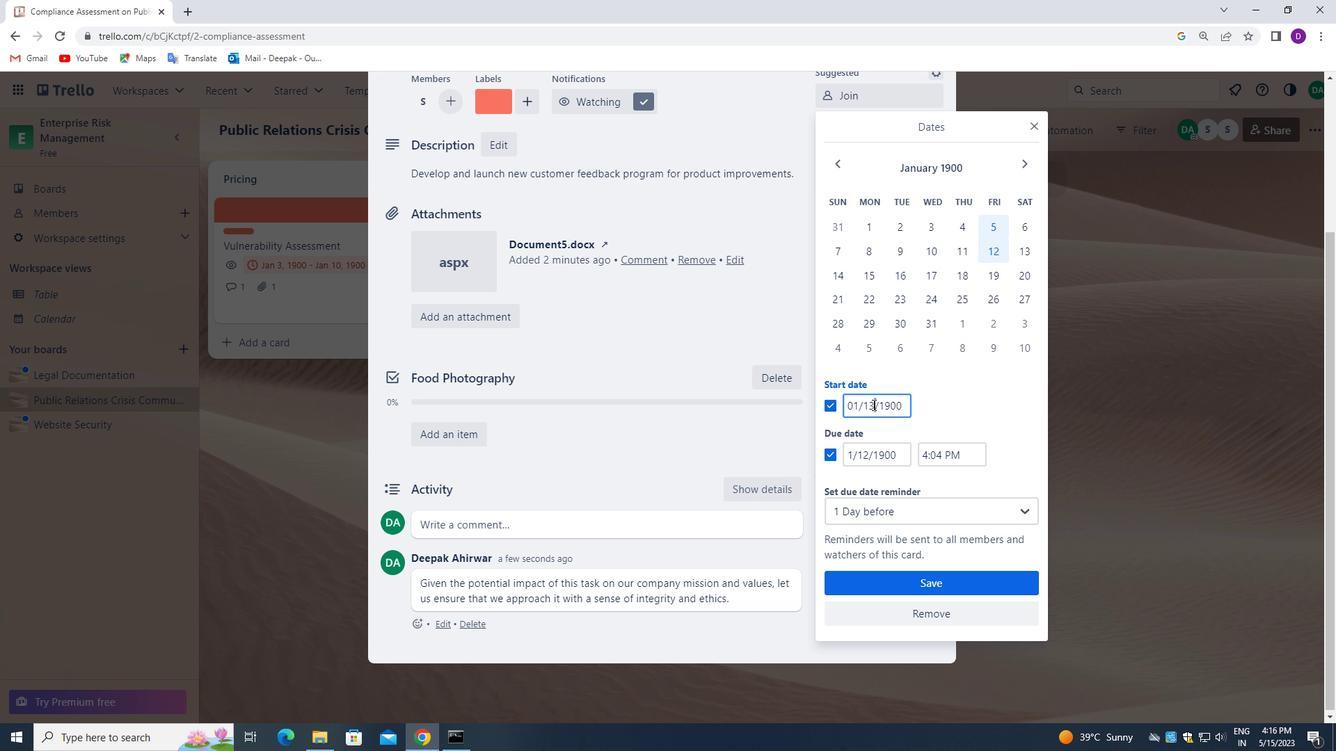 
Action: Key pressed <Key.backspace><Key.backspace>06
Screenshot: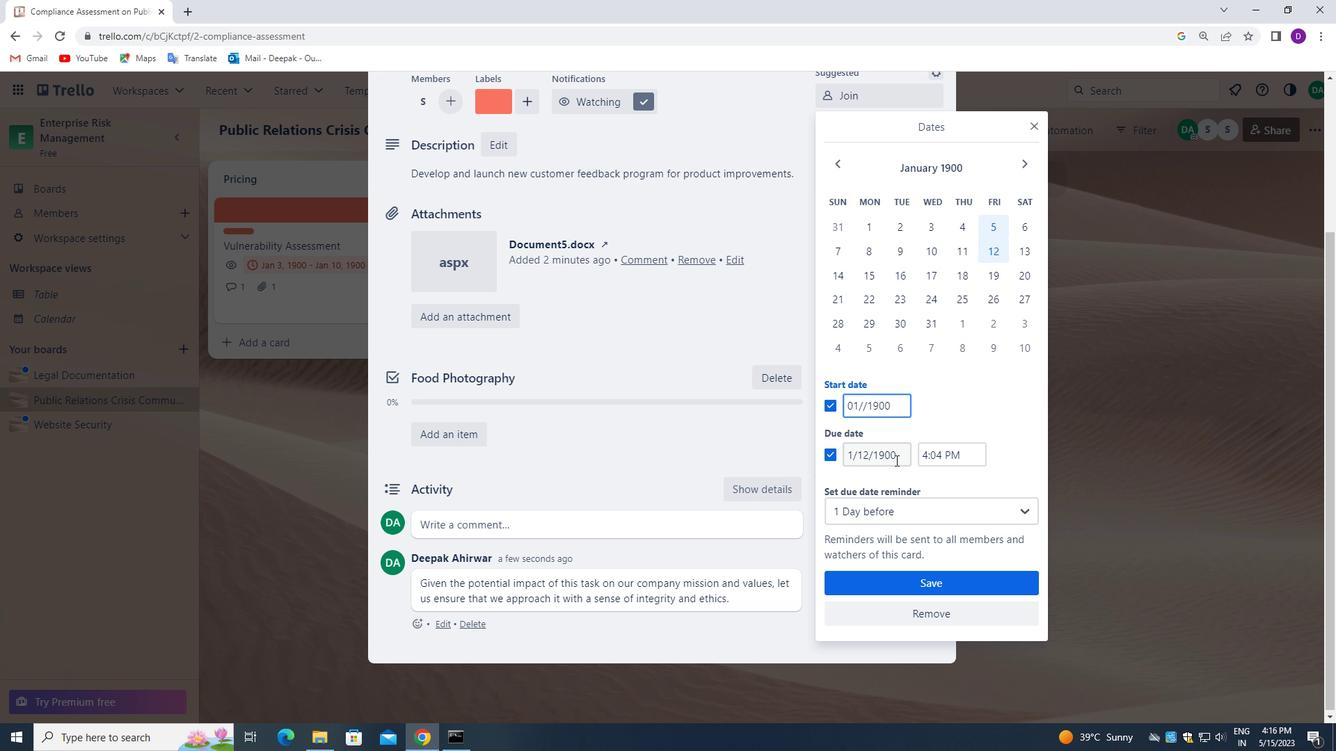 
Action: Mouse moved to (898, 454)
Screenshot: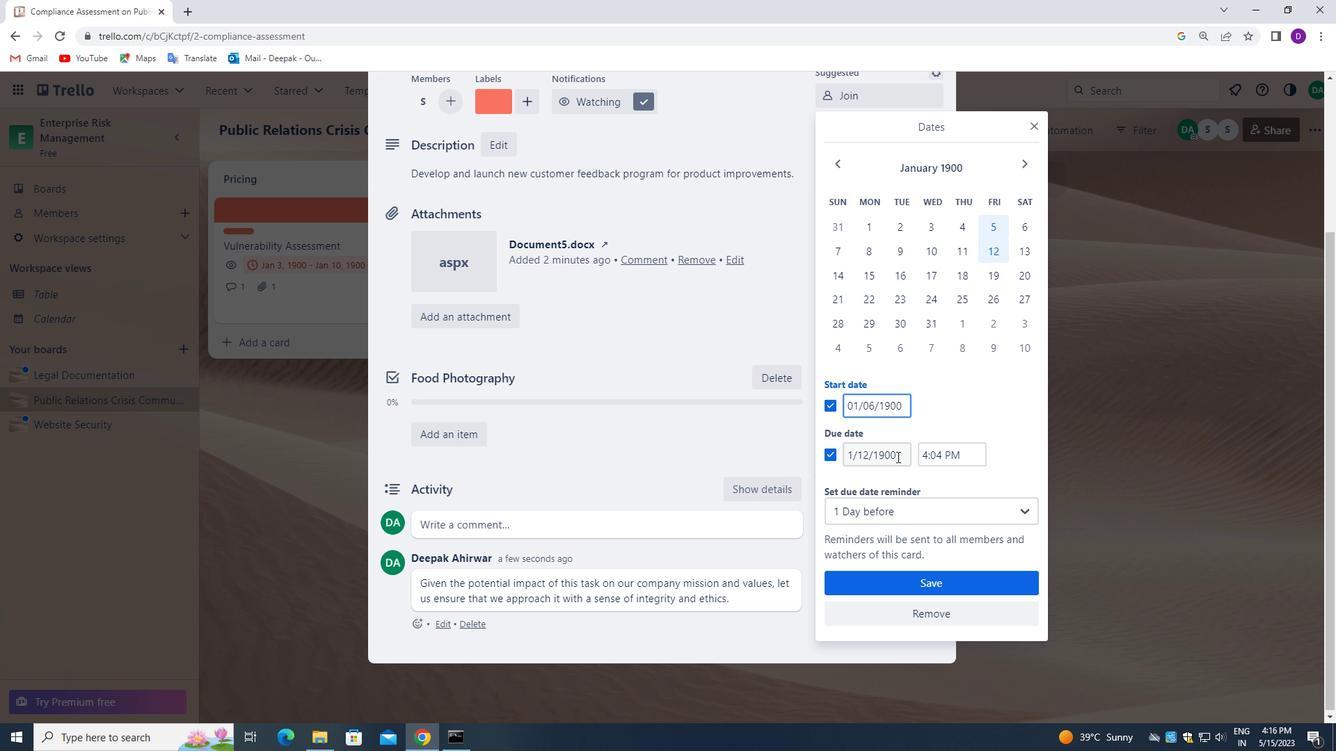 
Action: Mouse pressed left at (898, 454)
Screenshot: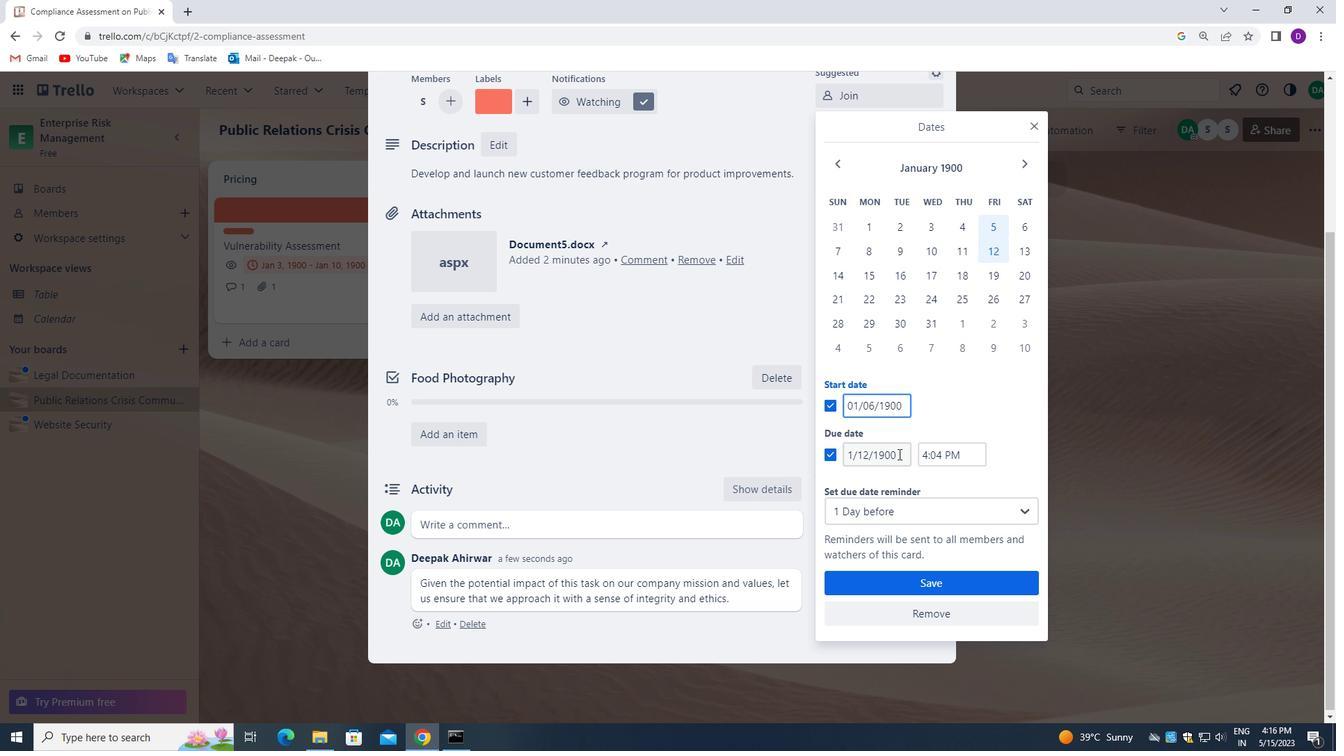 
Action: Mouse moved to (898, 453)
Screenshot: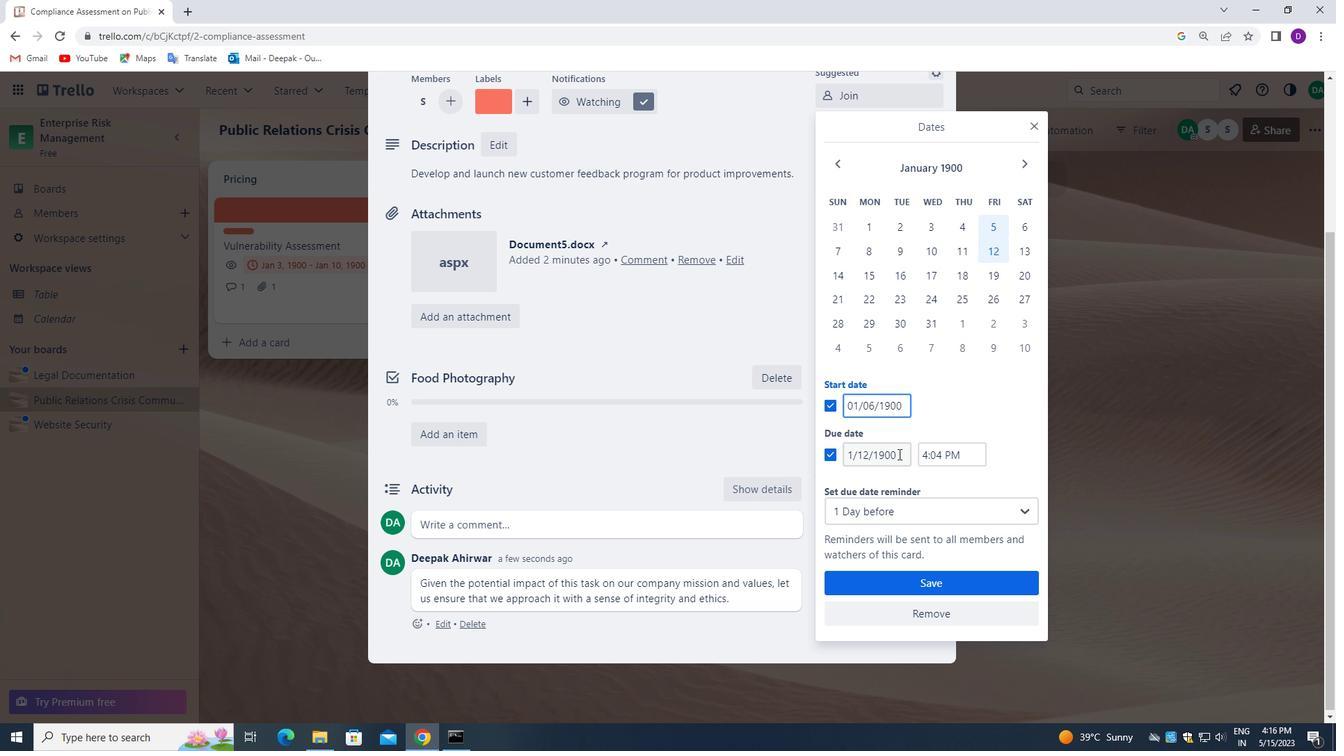 
Action: Mouse pressed left at (898, 453)
Screenshot: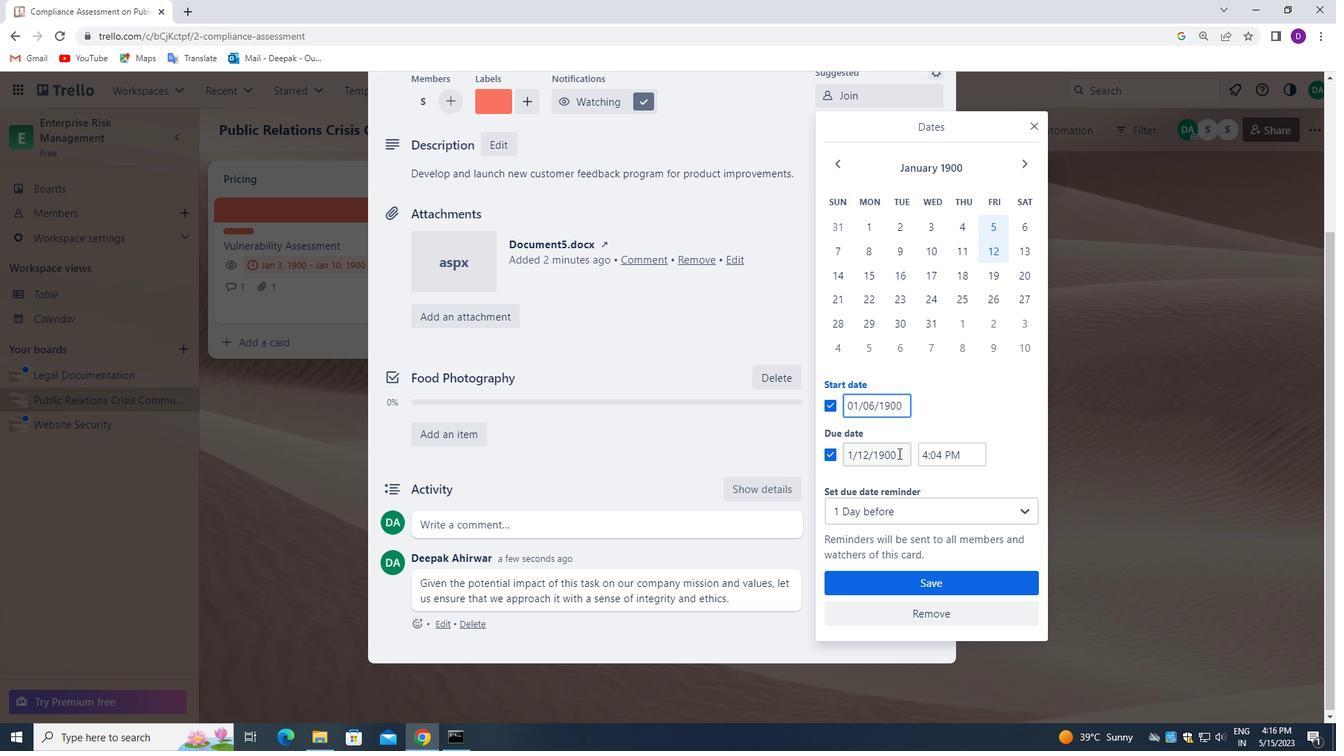 
Action: Mouse pressed left at (898, 453)
Screenshot: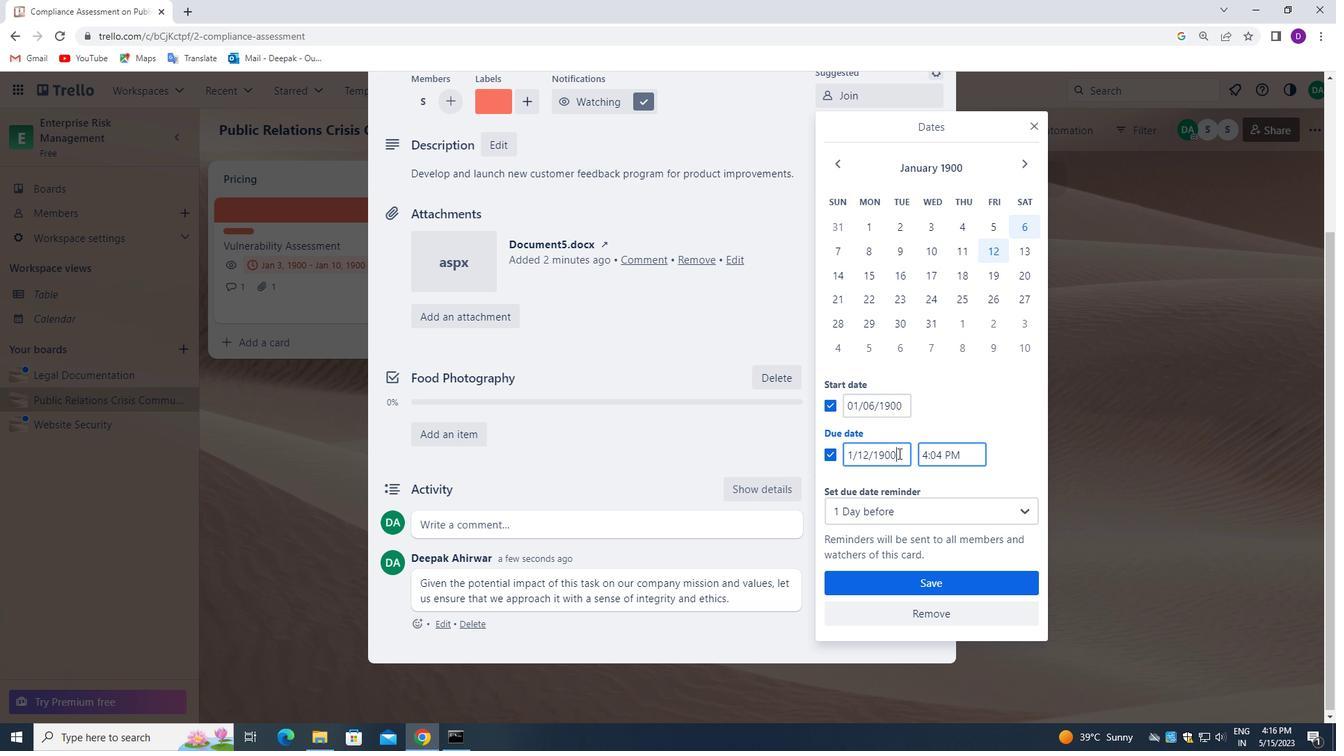 
Action: Key pressed 01/13/1900
Screenshot: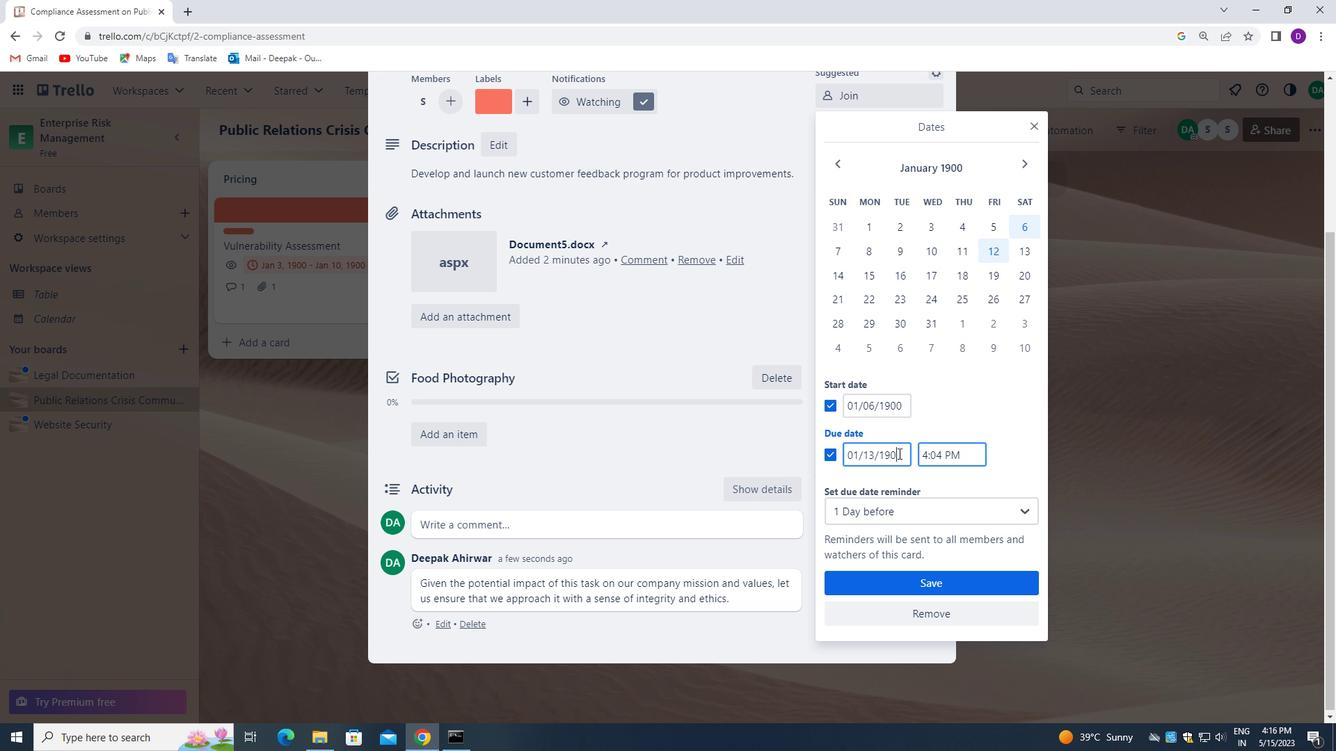 
Action: Mouse moved to (937, 577)
Screenshot: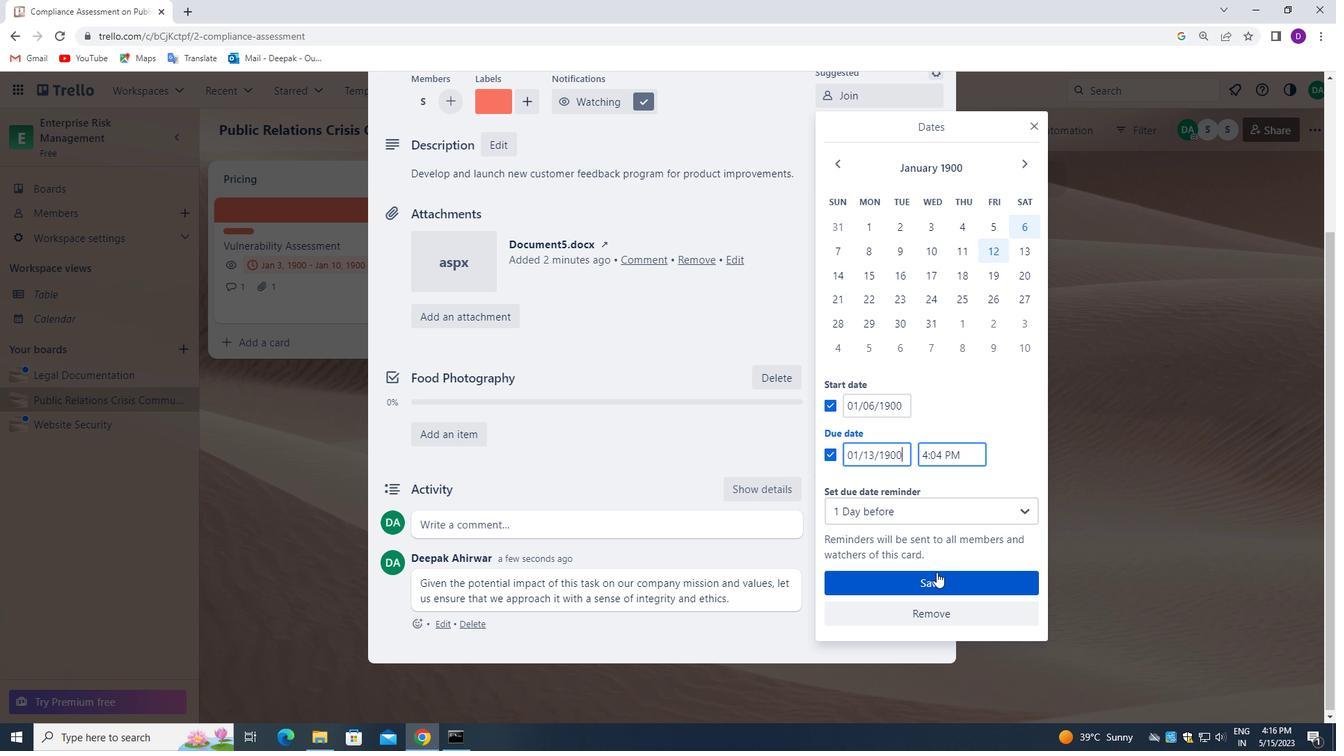 
Action: Mouse pressed left at (937, 577)
Screenshot: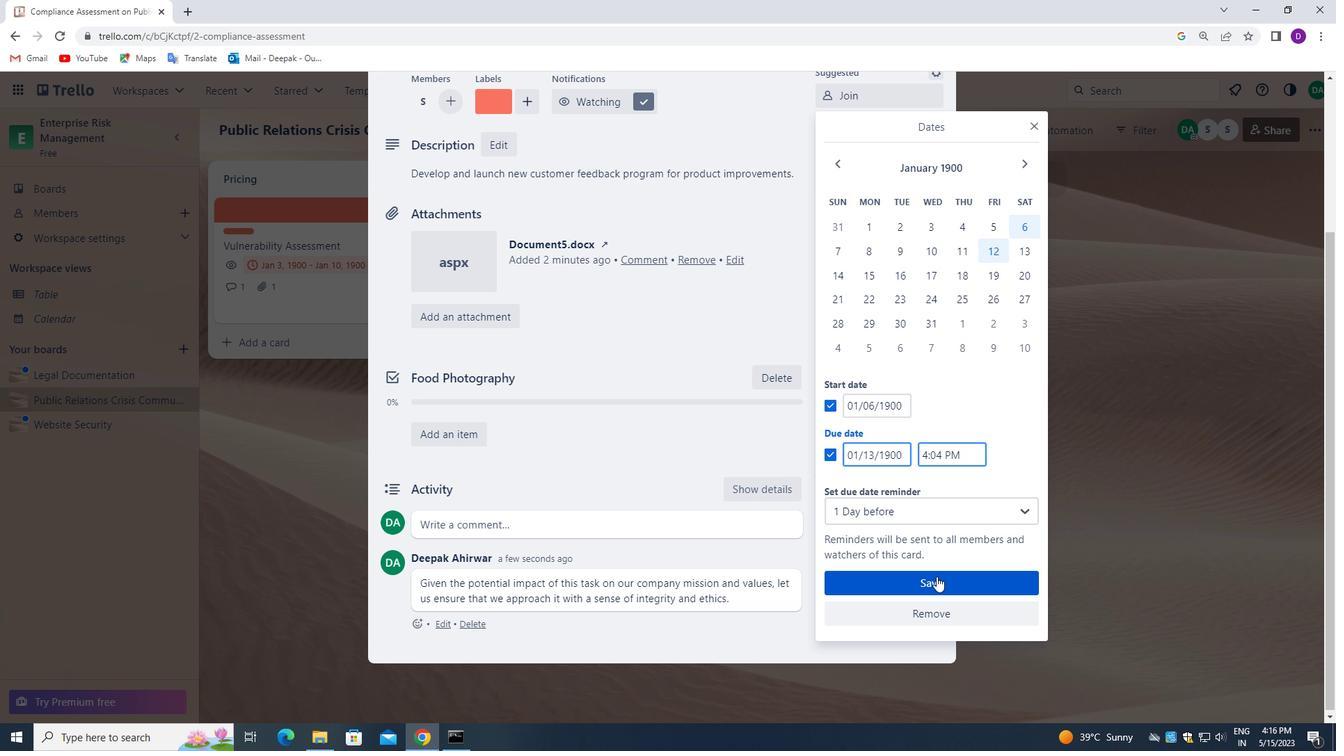 
Action: Mouse moved to (634, 543)
Screenshot: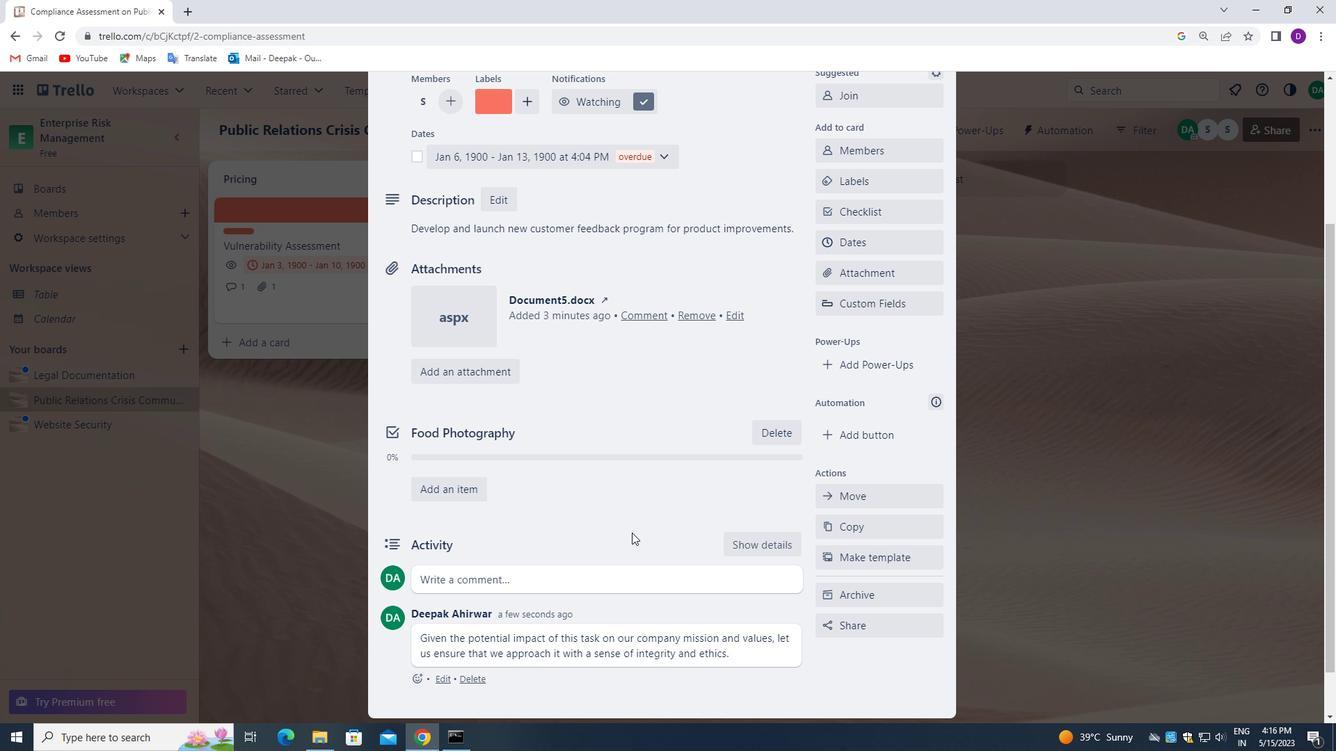 
Action: Mouse scrolled (634, 542) with delta (0, 0)
Screenshot: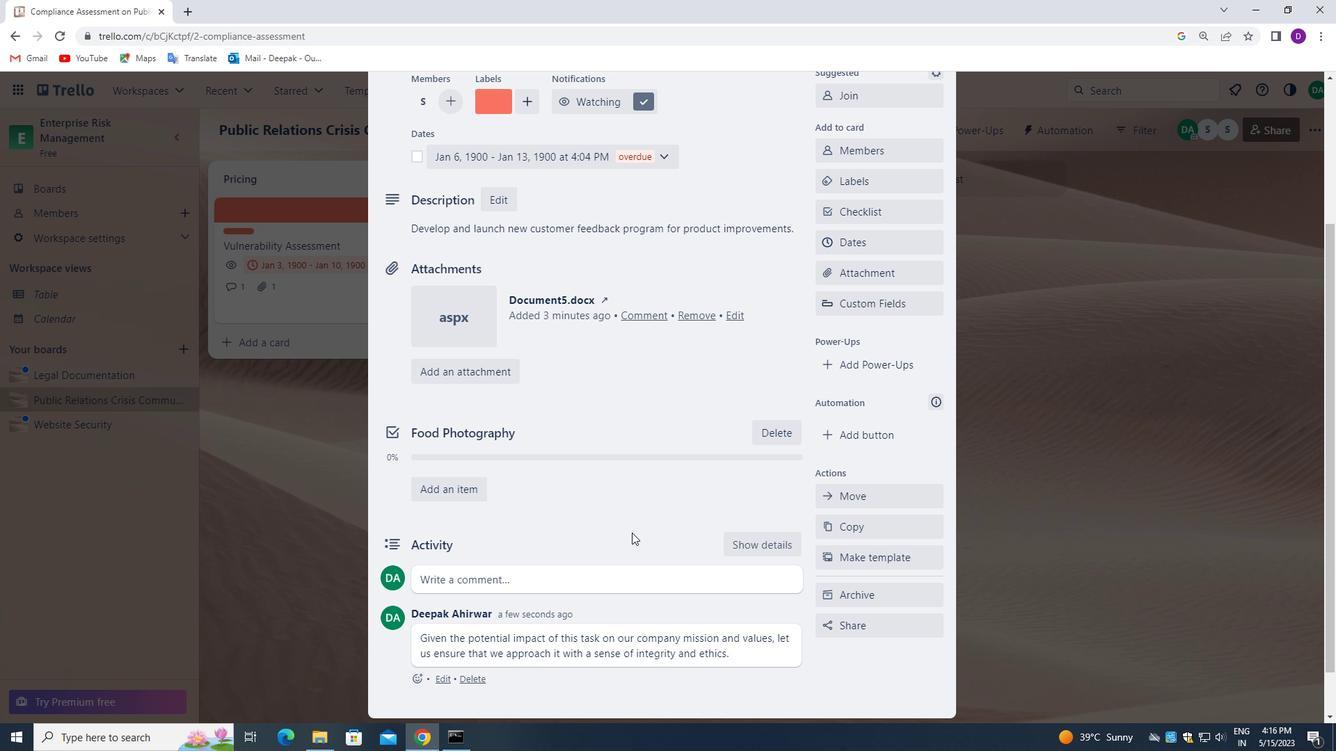
Action: Mouse moved to (634, 545)
Screenshot: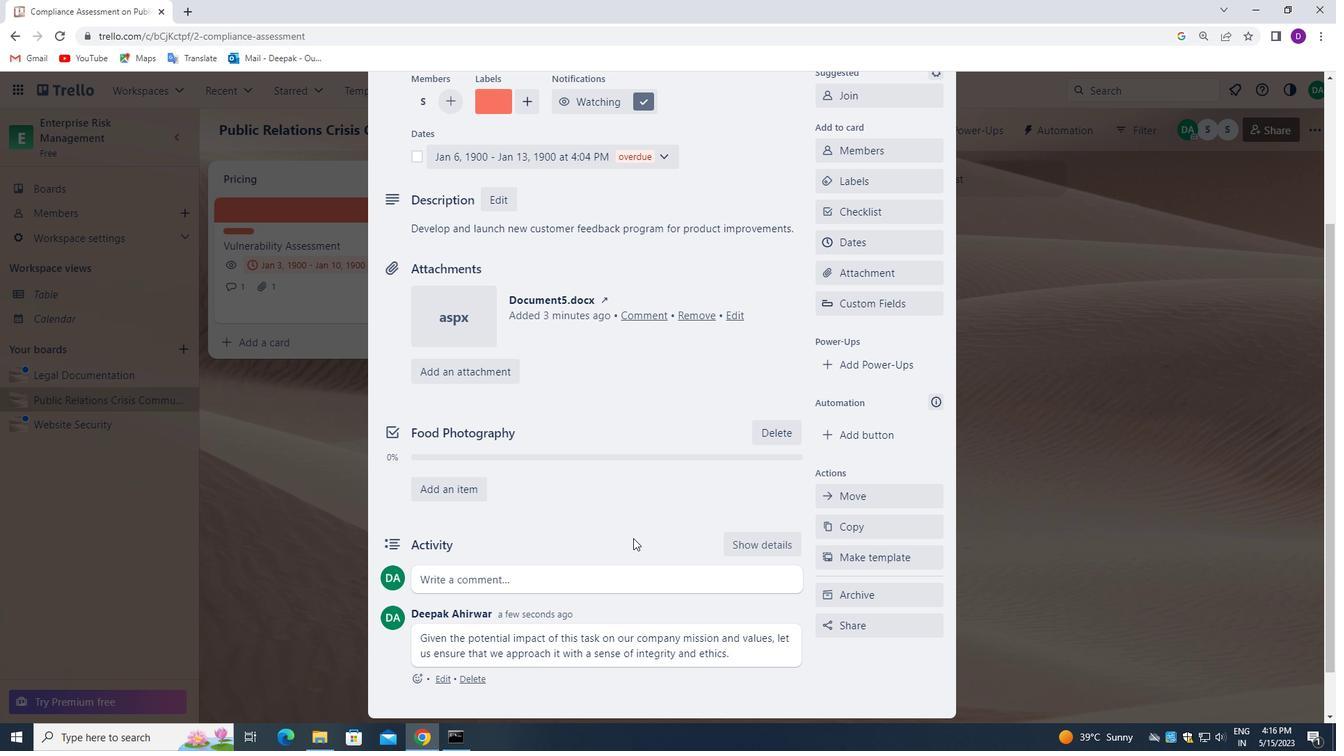 
Action: Mouse scrolled (634, 545) with delta (0, 0)
Screenshot: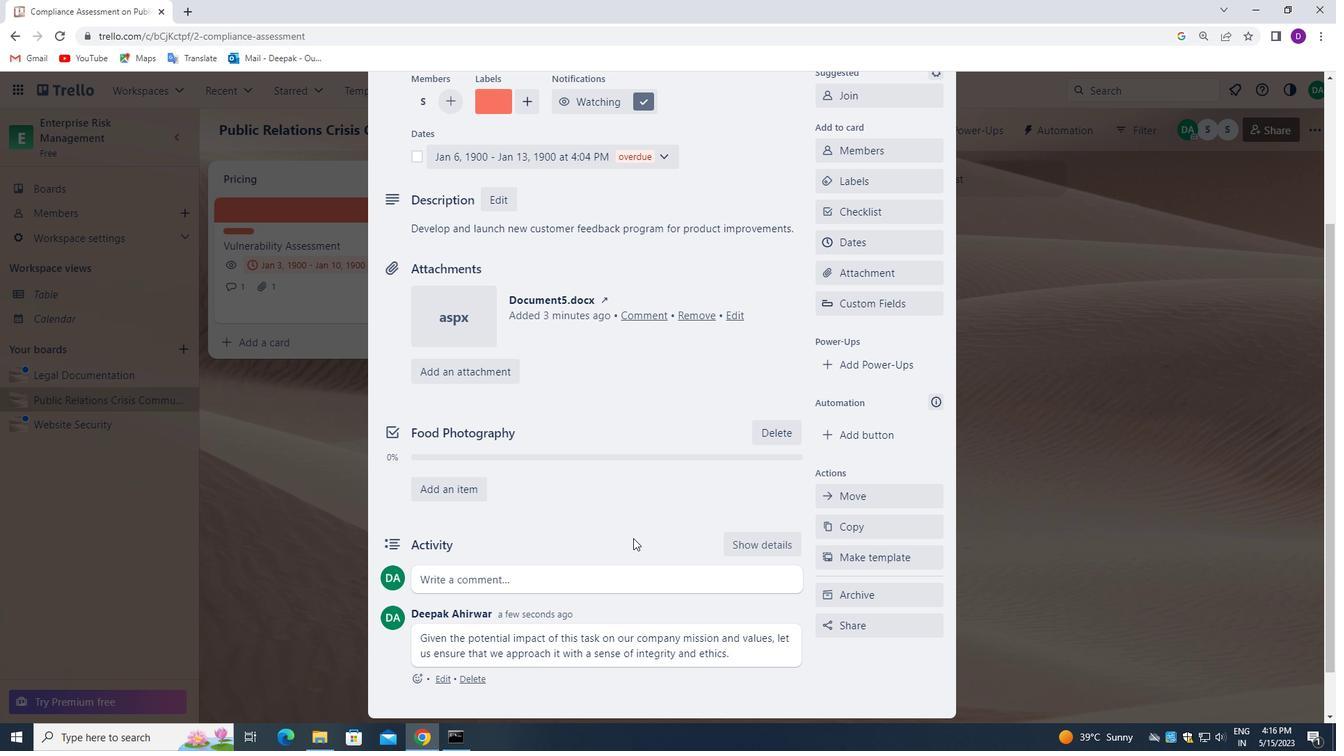 
Action: Mouse moved to (630, 508)
Screenshot: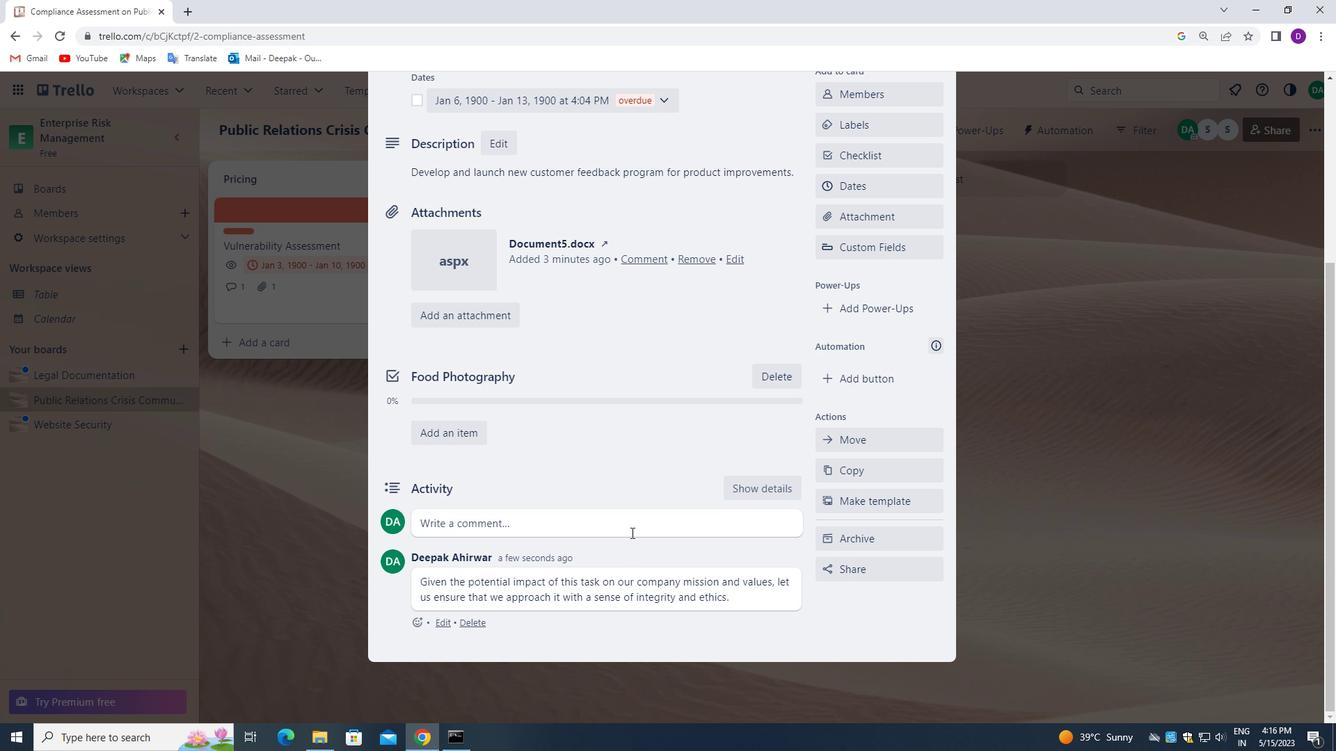 
Action: Mouse scrolled (630, 508) with delta (0, 0)
Screenshot: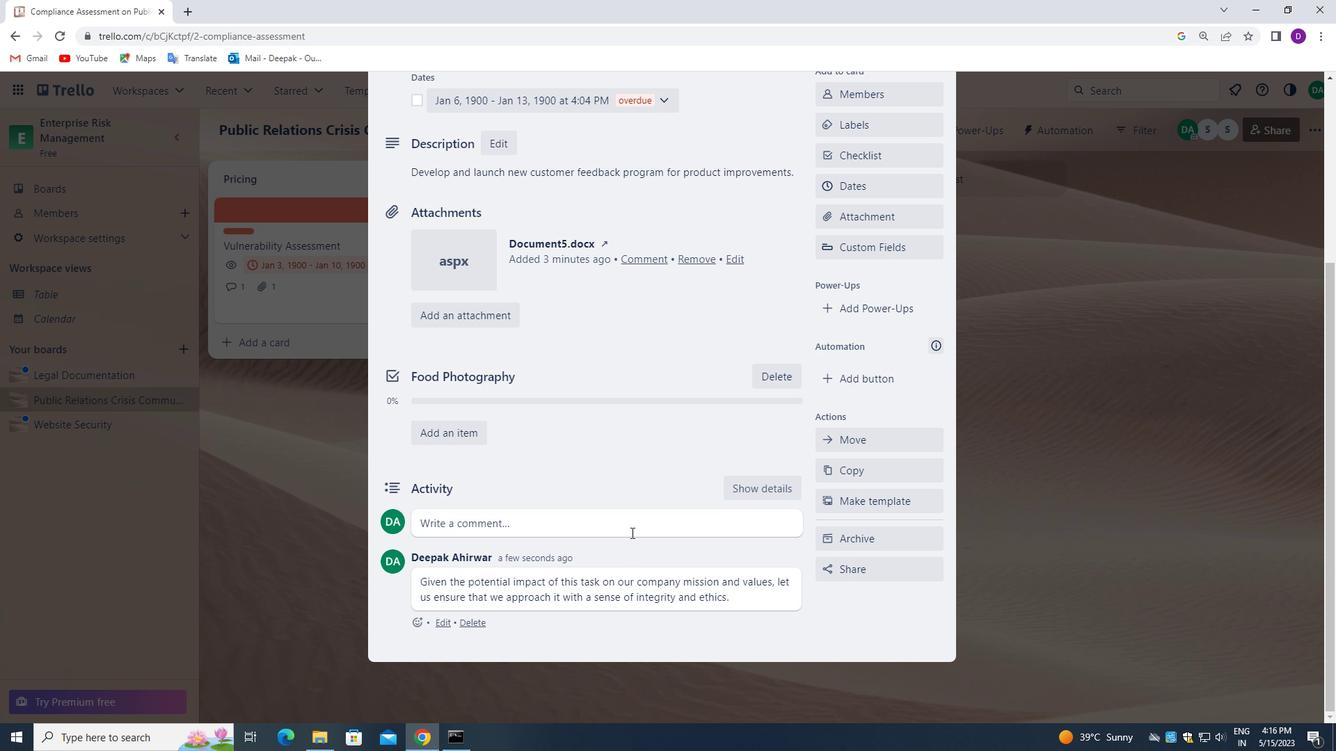 
Action: Mouse moved to (630, 506)
Screenshot: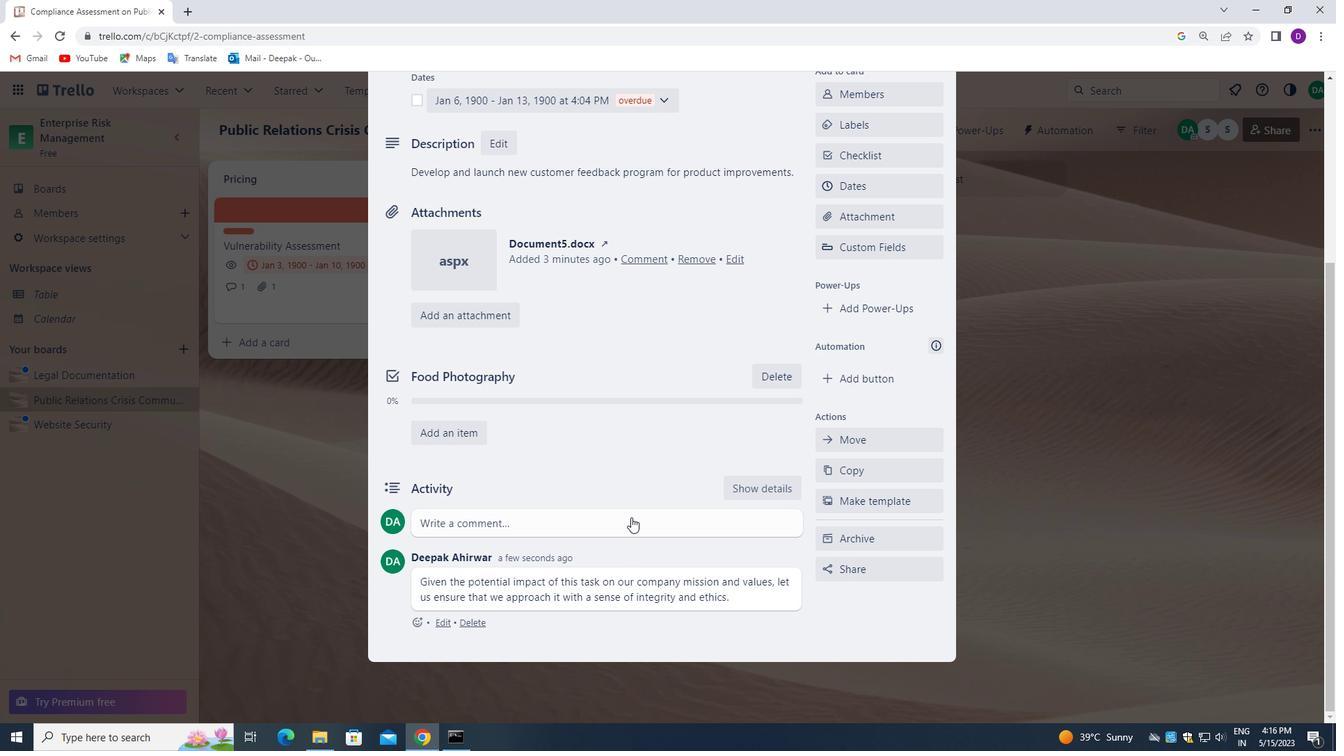 
Action: Mouse scrolled (630, 507) with delta (0, 0)
Screenshot: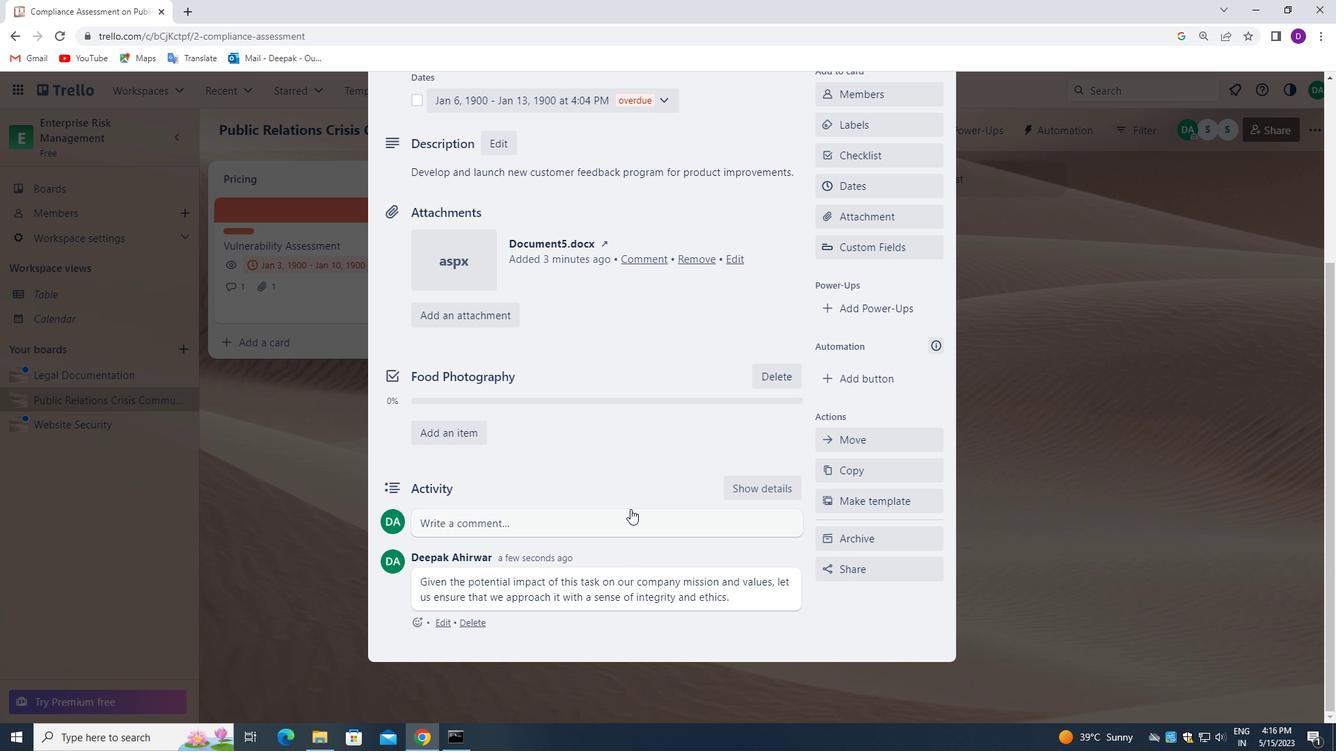 
Action: Mouse moved to (630, 504)
Screenshot: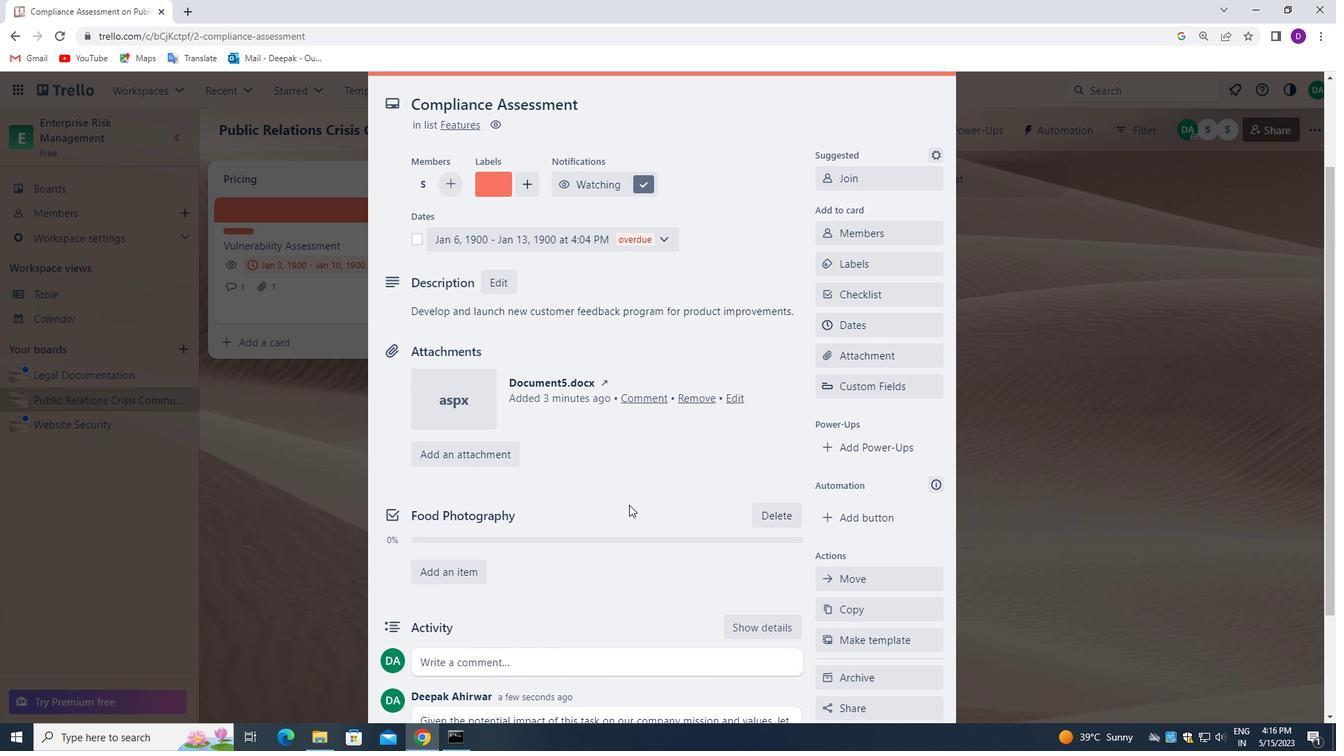 
Action: Mouse scrolled (630, 504) with delta (0, 0)
Screenshot: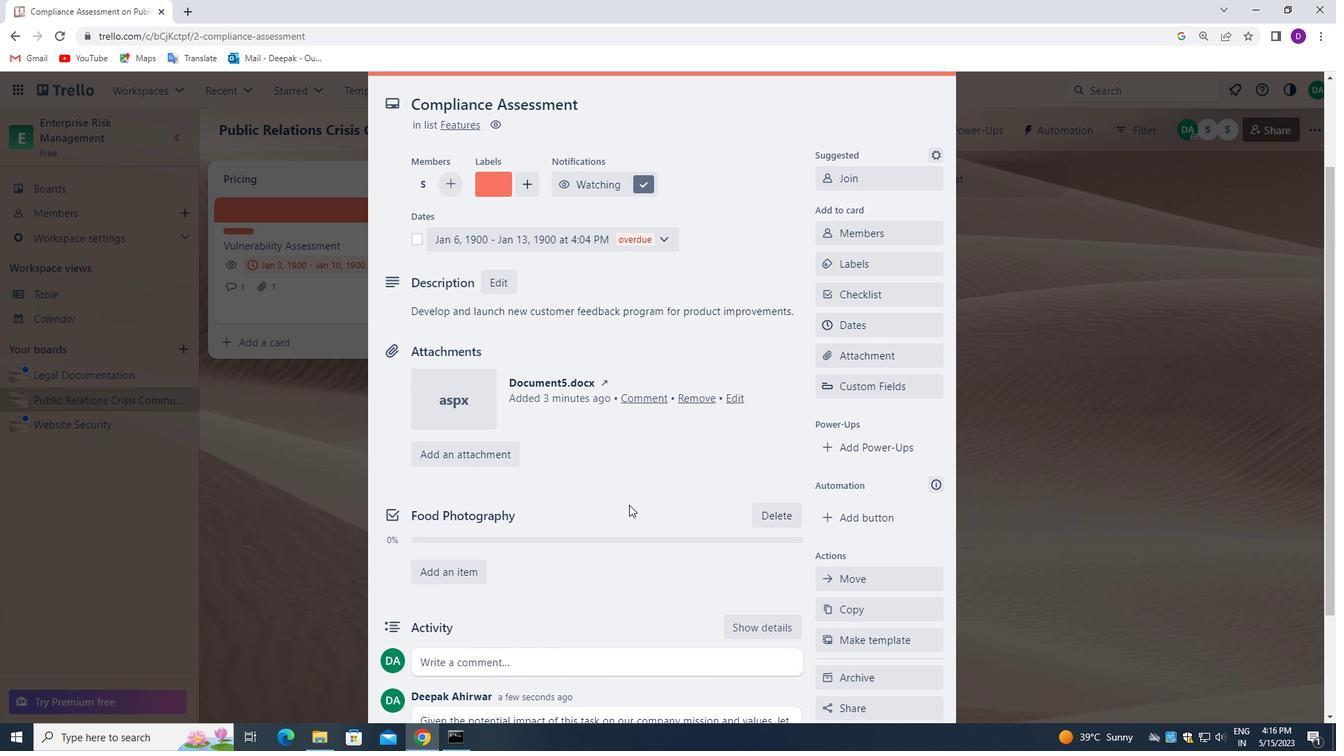
Action: Mouse scrolled (630, 504) with delta (0, 0)
Screenshot: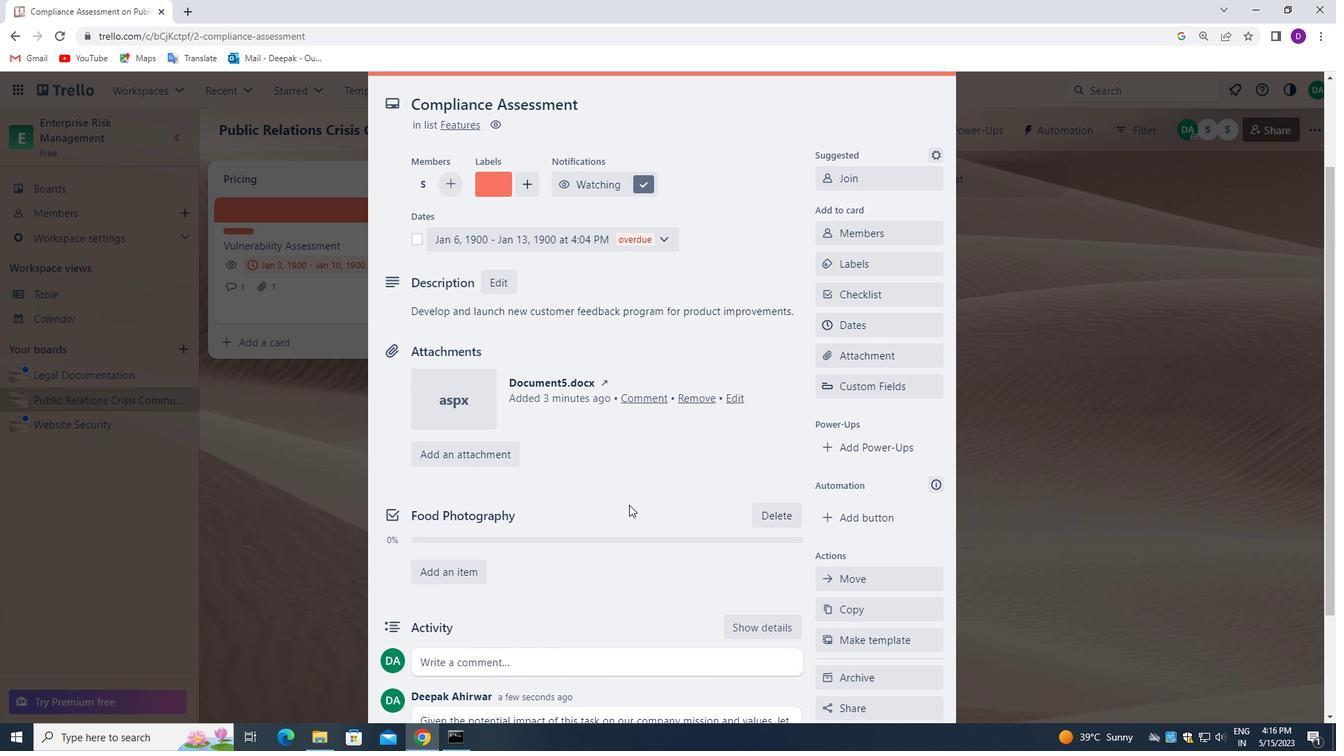 
Action: Mouse scrolled (630, 504) with delta (0, 0)
Screenshot: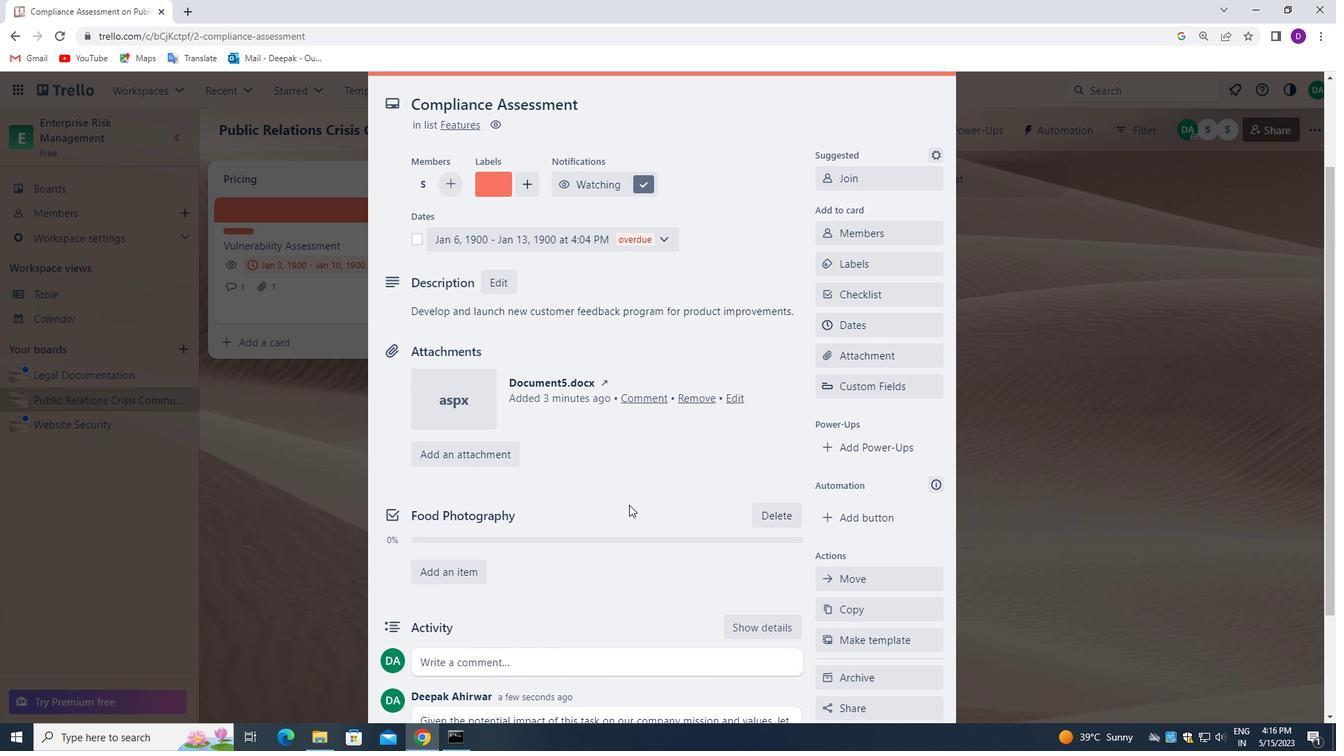 
Action: Mouse scrolled (630, 504) with delta (0, 0)
Screenshot: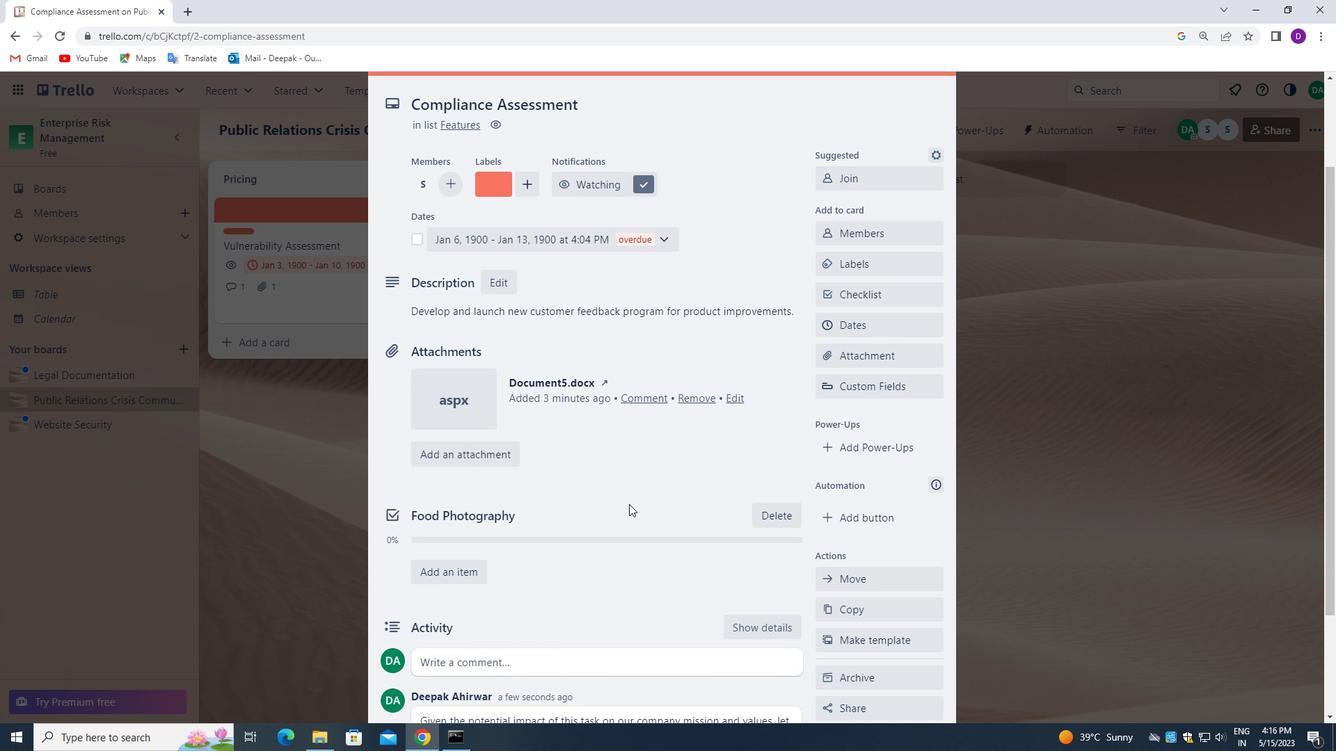 
Action: Mouse moved to (630, 499)
Screenshot: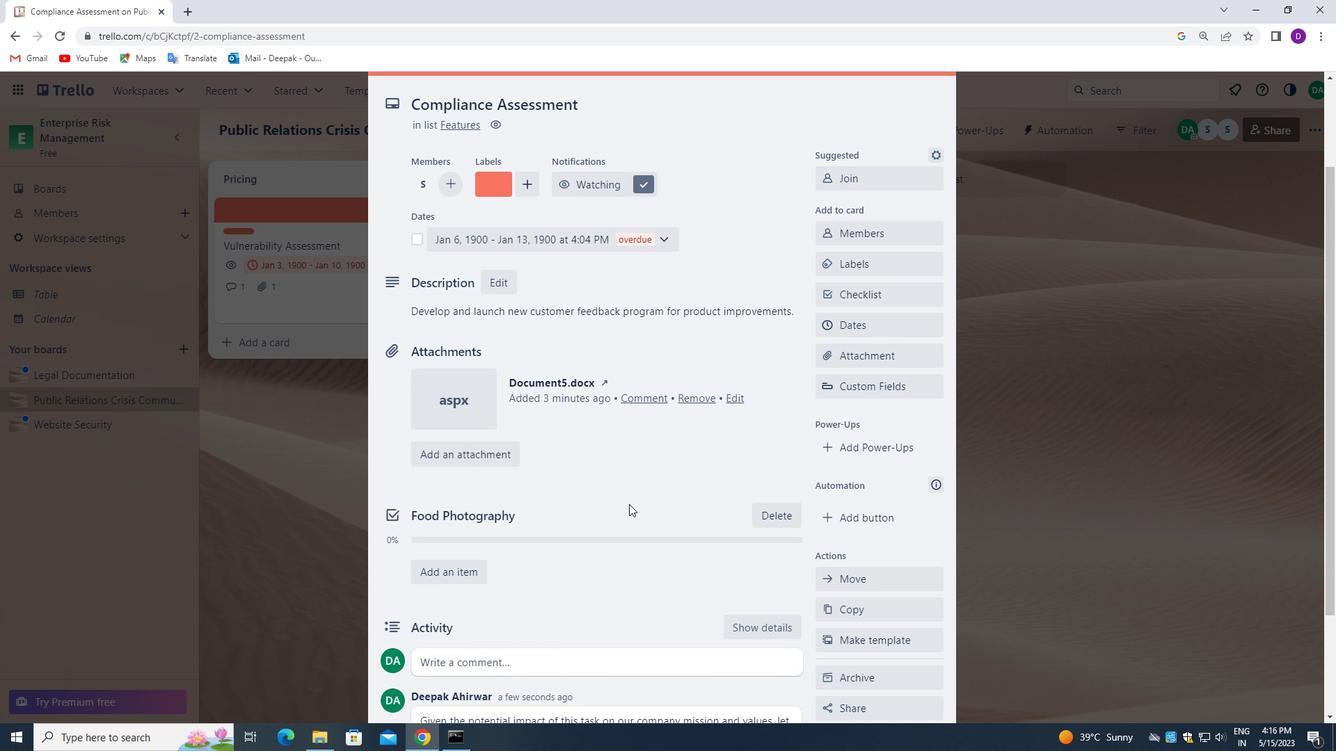 
Action: Mouse scrolled (630, 500) with delta (0, 0)
Screenshot: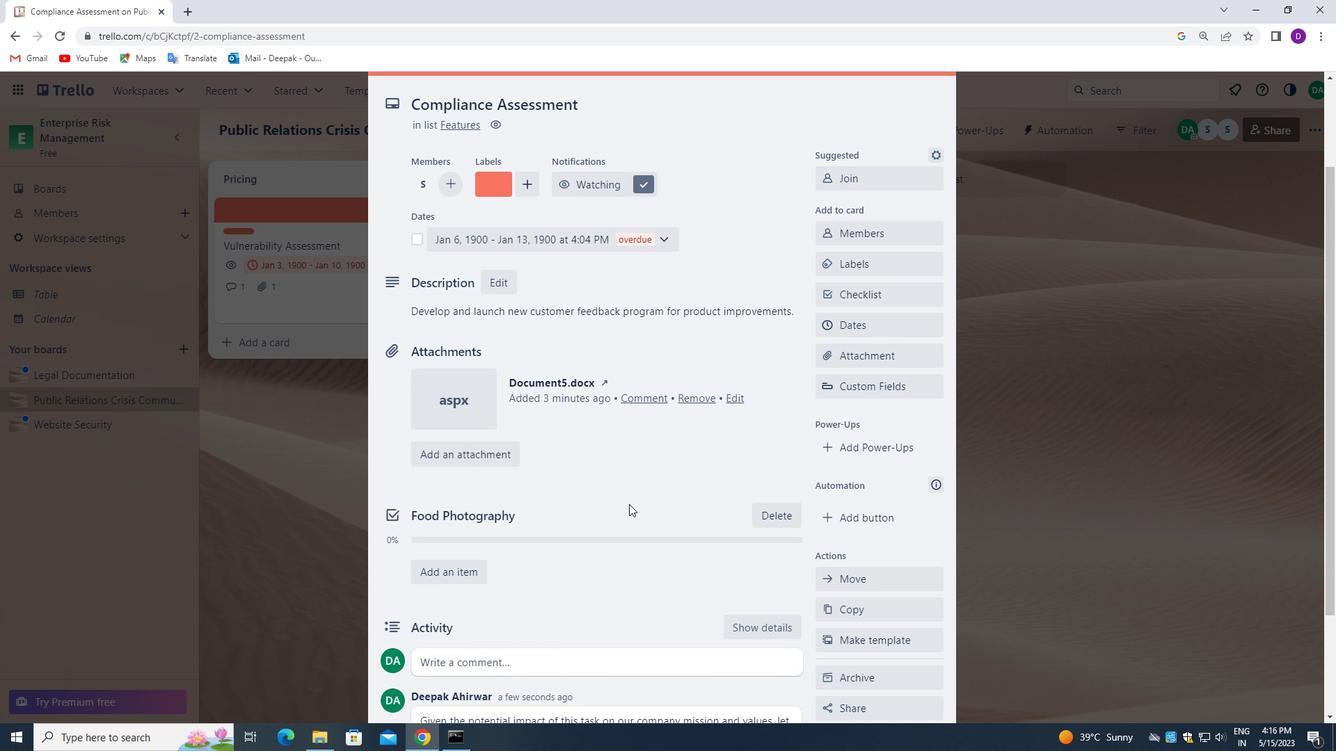 
Action: Mouse moved to (746, 385)
Screenshot: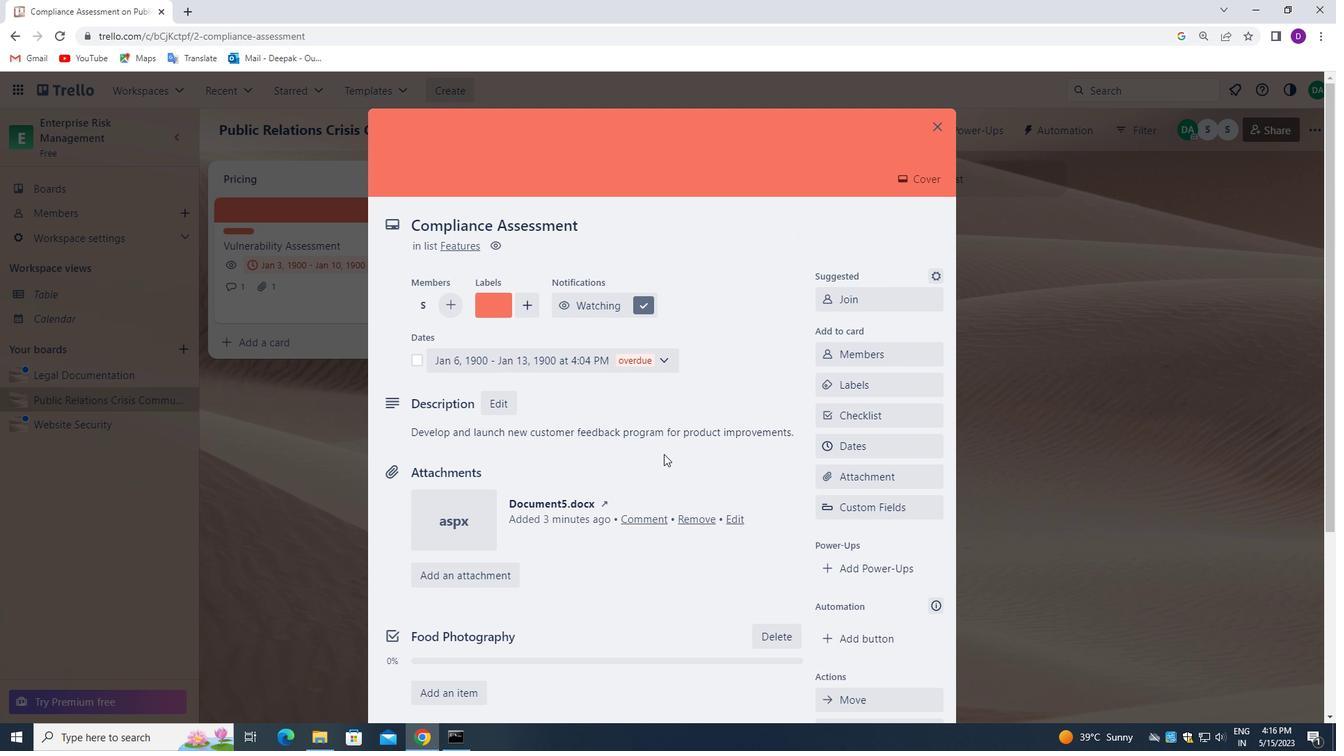 
Action: Mouse scrolled (746, 386) with delta (0, 0)
Screenshot: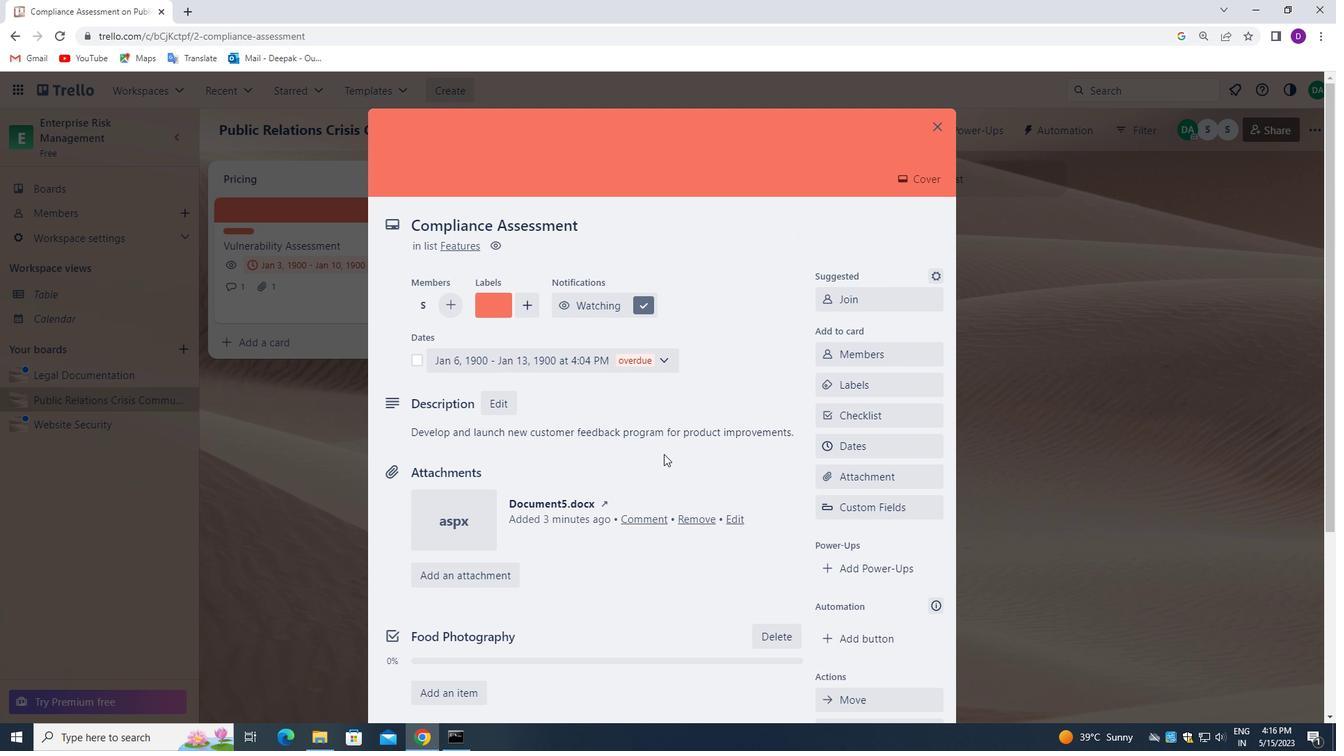 
Action: Mouse moved to (763, 372)
Screenshot: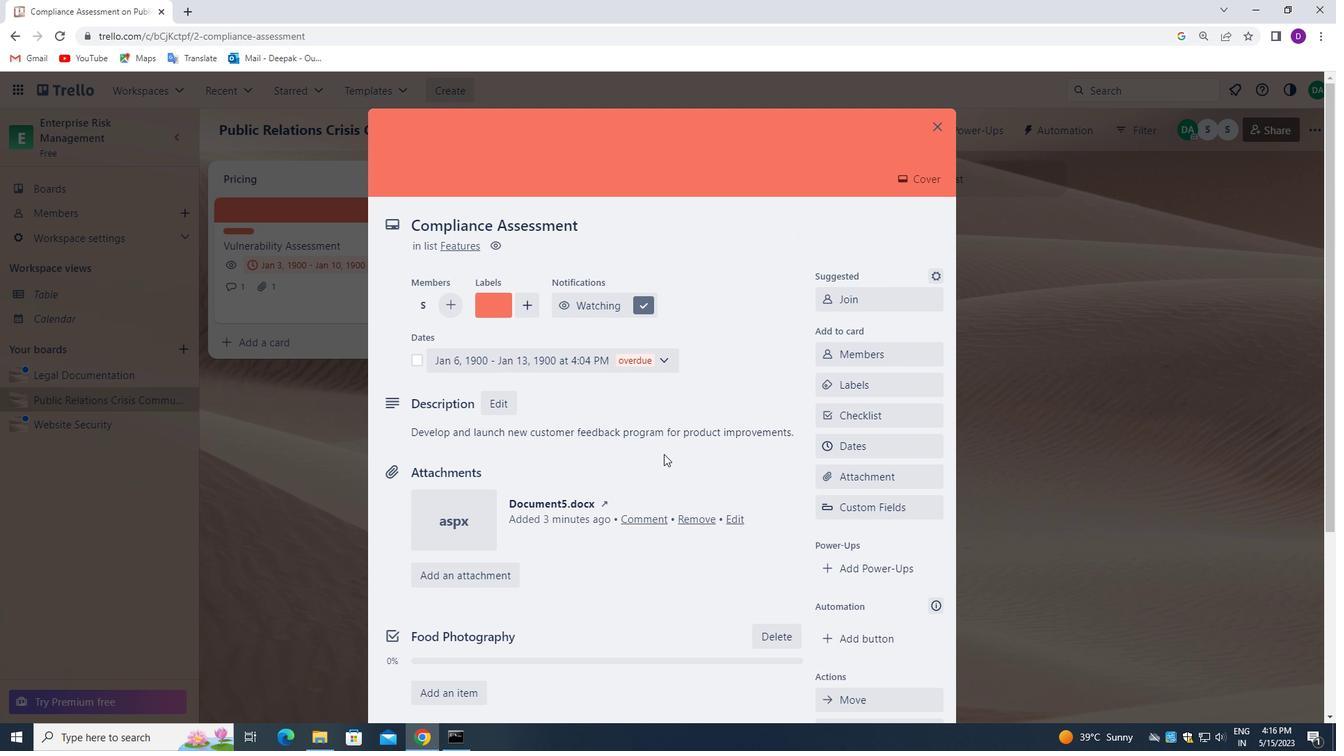 
Action: Mouse scrolled (763, 373) with delta (0, 0)
Screenshot: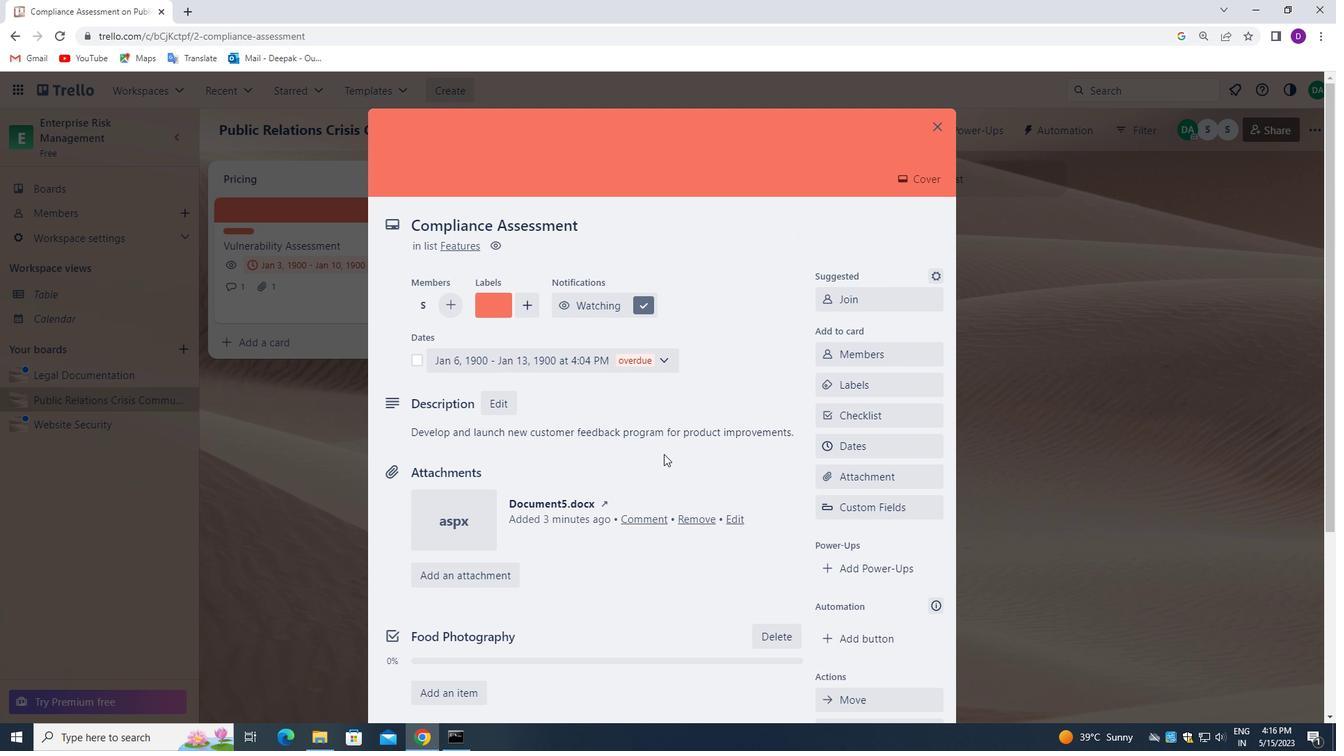
Action: Mouse moved to (938, 126)
Screenshot: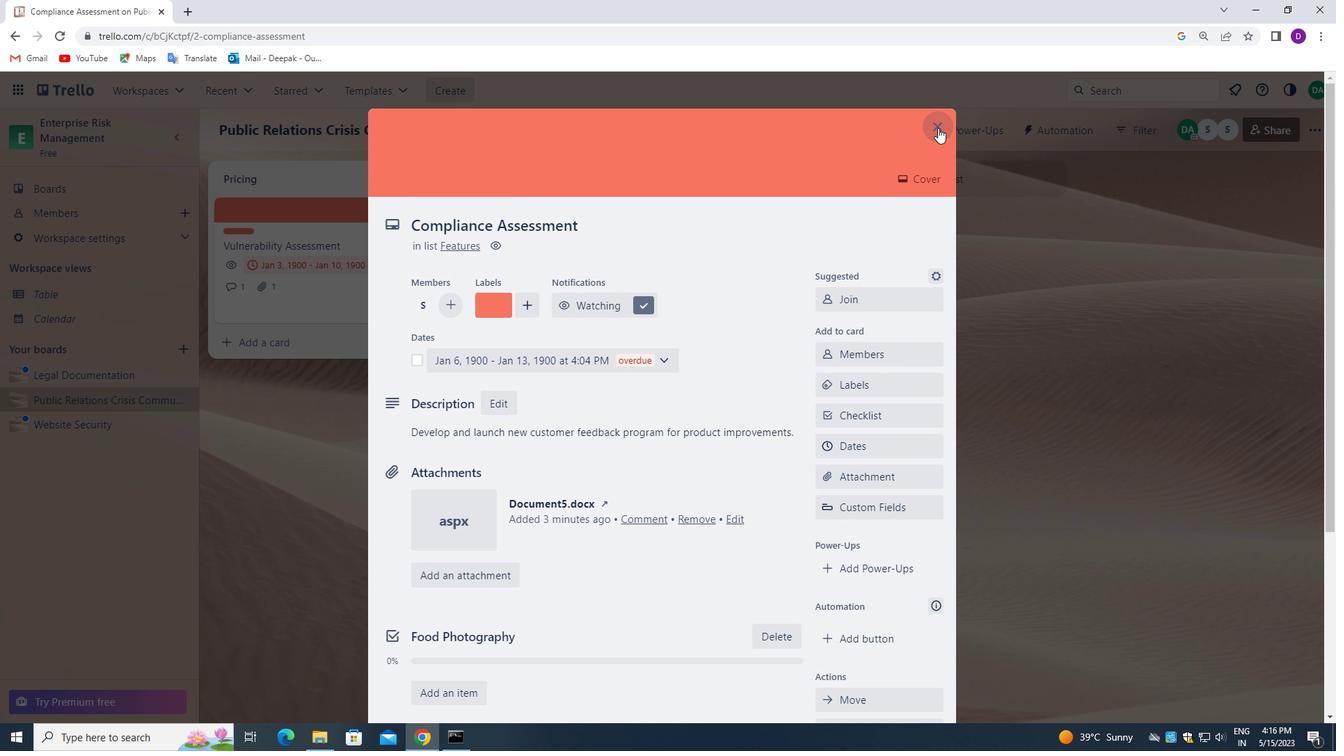 
Action: Mouse pressed left at (938, 126)
Screenshot: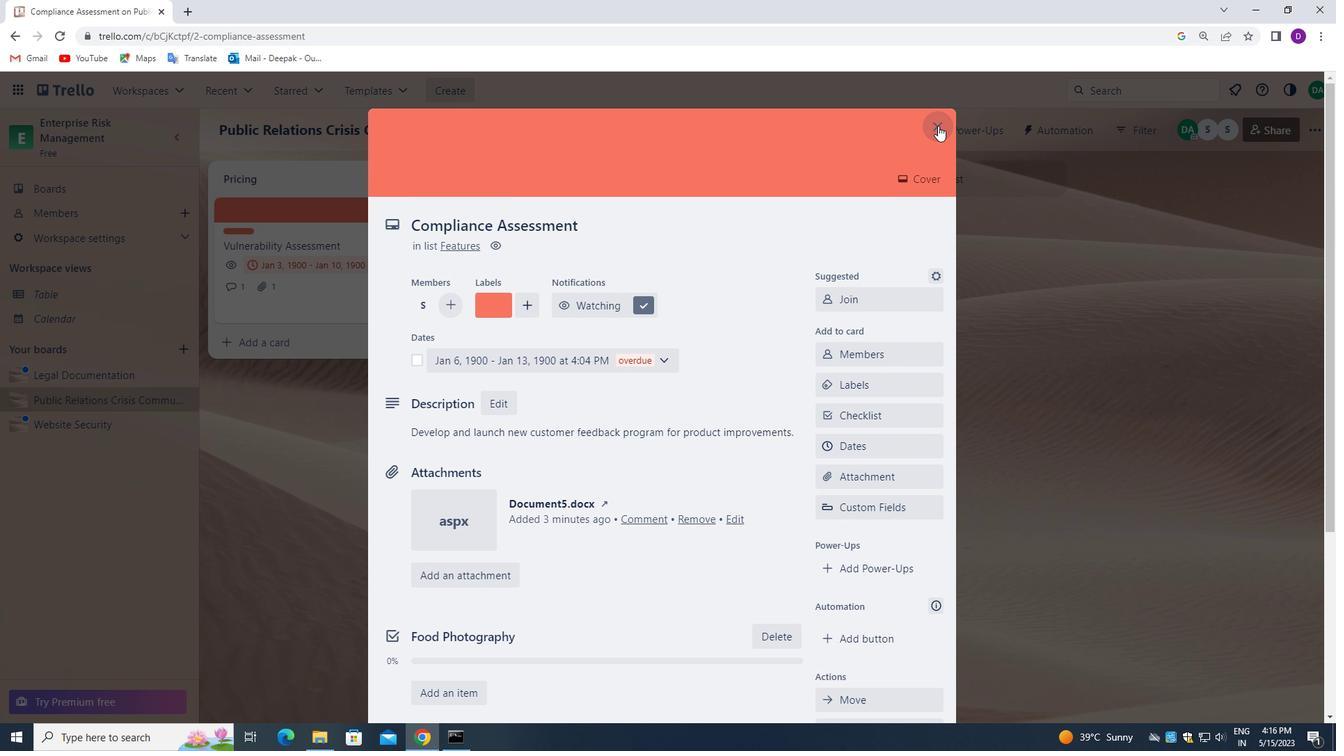
Action: Mouse moved to (638, 406)
Screenshot: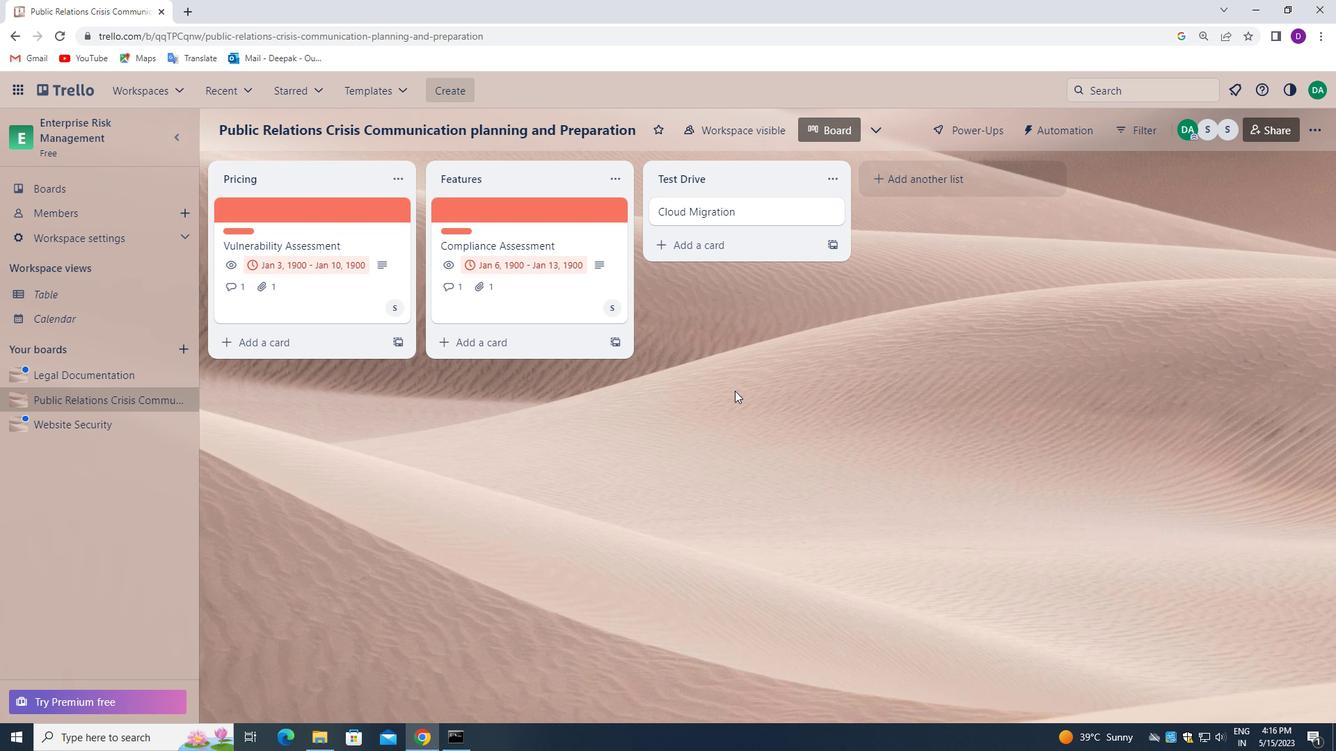 
Action: Mouse scrolled (638, 407) with delta (0, 0)
Screenshot: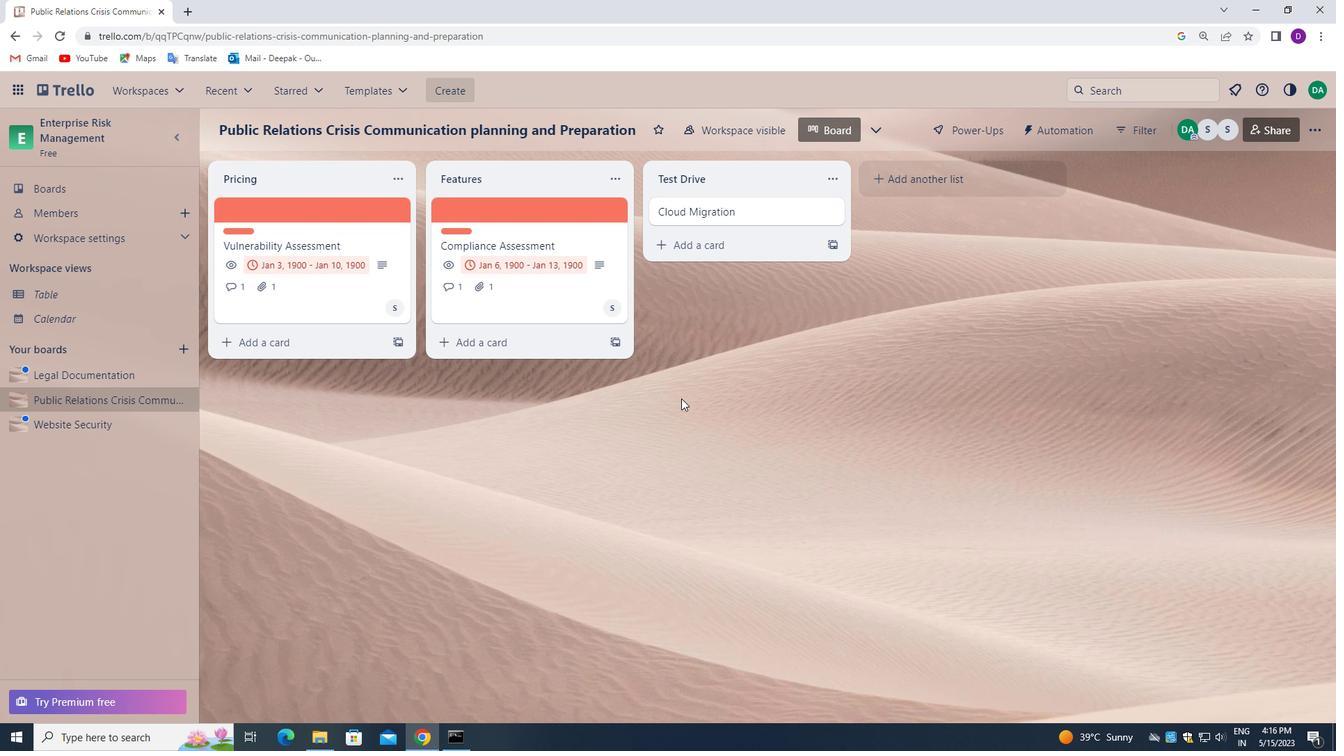 
Action: Mouse scrolled (638, 407) with delta (0, 0)
Screenshot: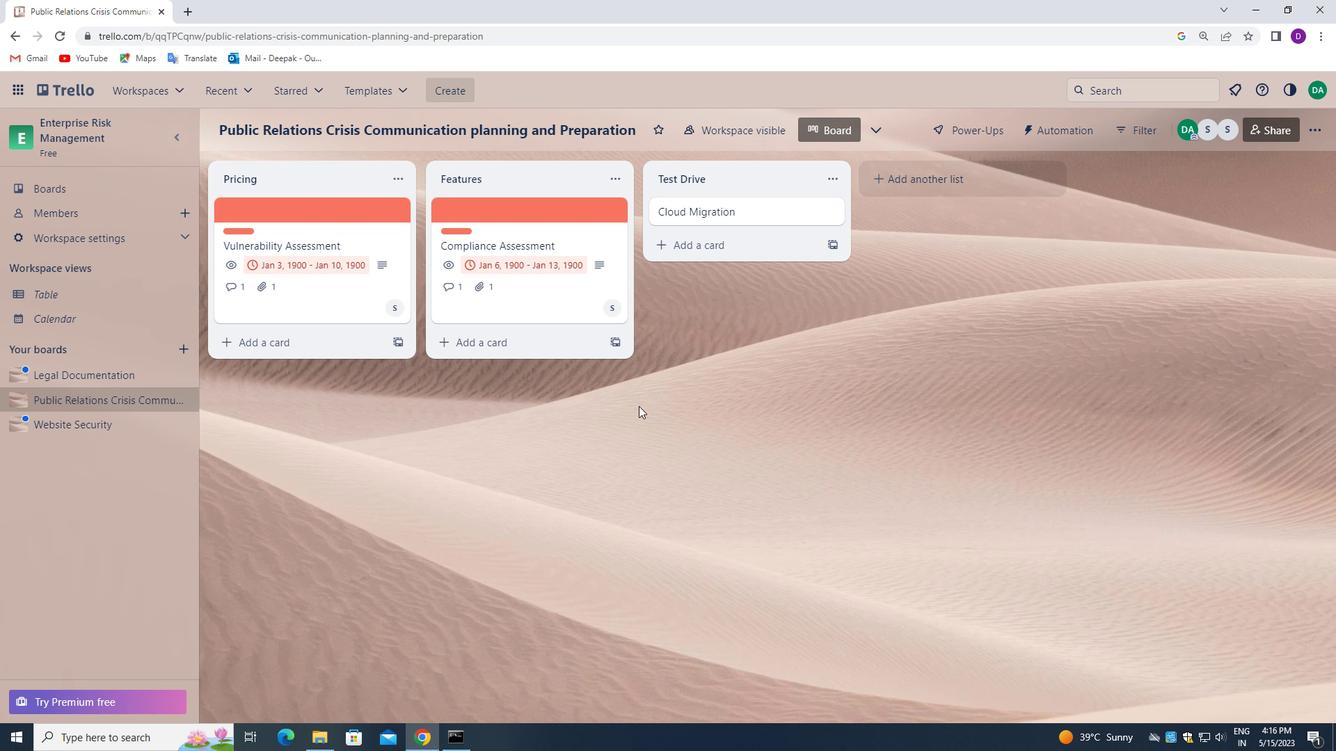 
Action: Mouse scrolled (638, 407) with delta (0, 0)
Screenshot: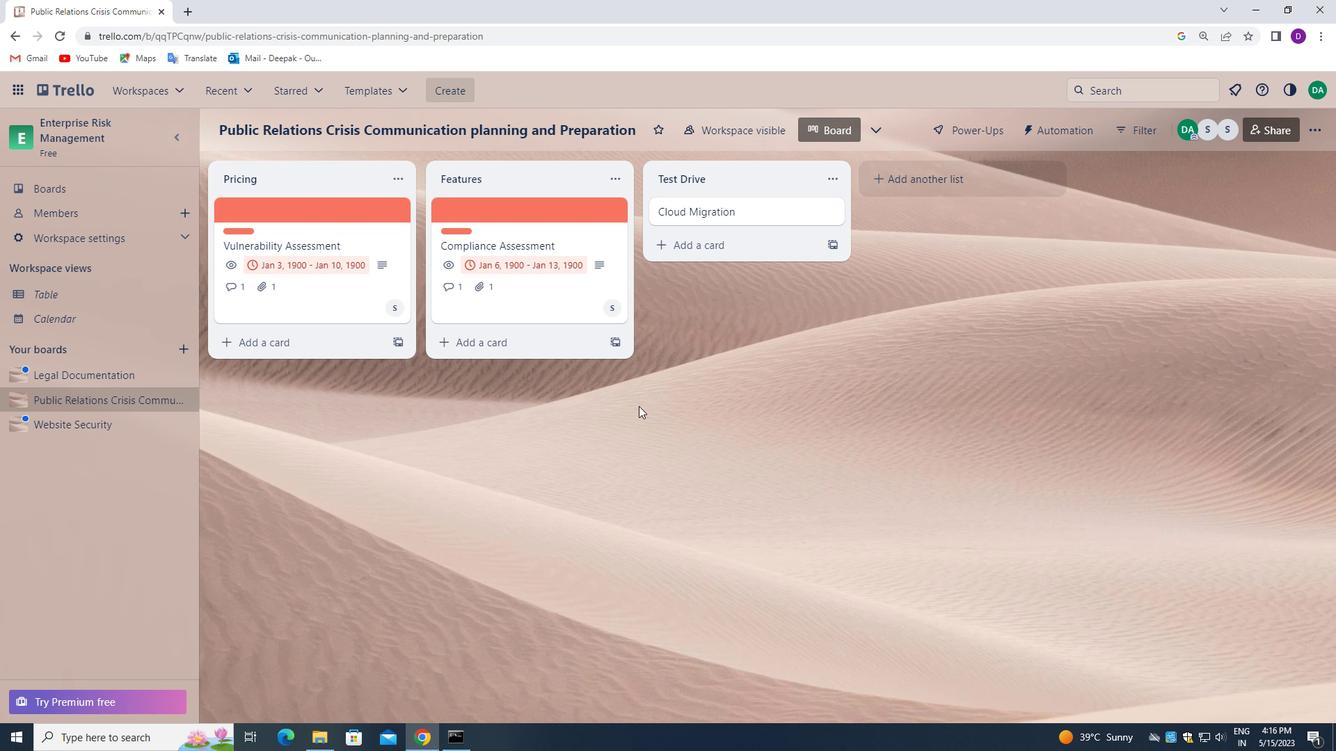 
Action: Mouse scrolled (638, 407) with delta (0, 0)
Screenshot: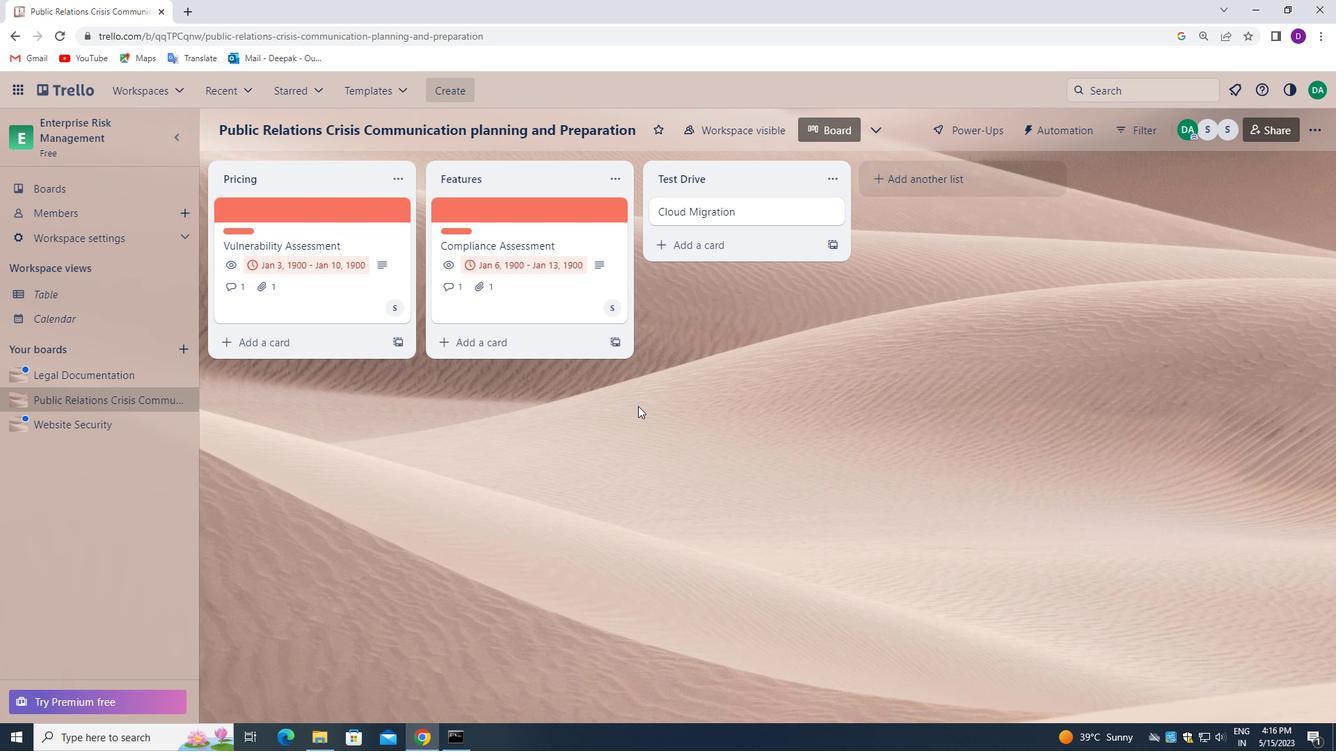 
